 Task: Forward email with the signature Alexandra Wilson with the subject Project update from softage.1@softage.net to softage.6@softage.net with the message I would like to schedule a call to discuss the proposed changes to the contract., select last 2 words, change the font of the message to Georgia and change the font typography to bold and underline Send the email
Action: Mouse moved to (928, 79)
Screenshot: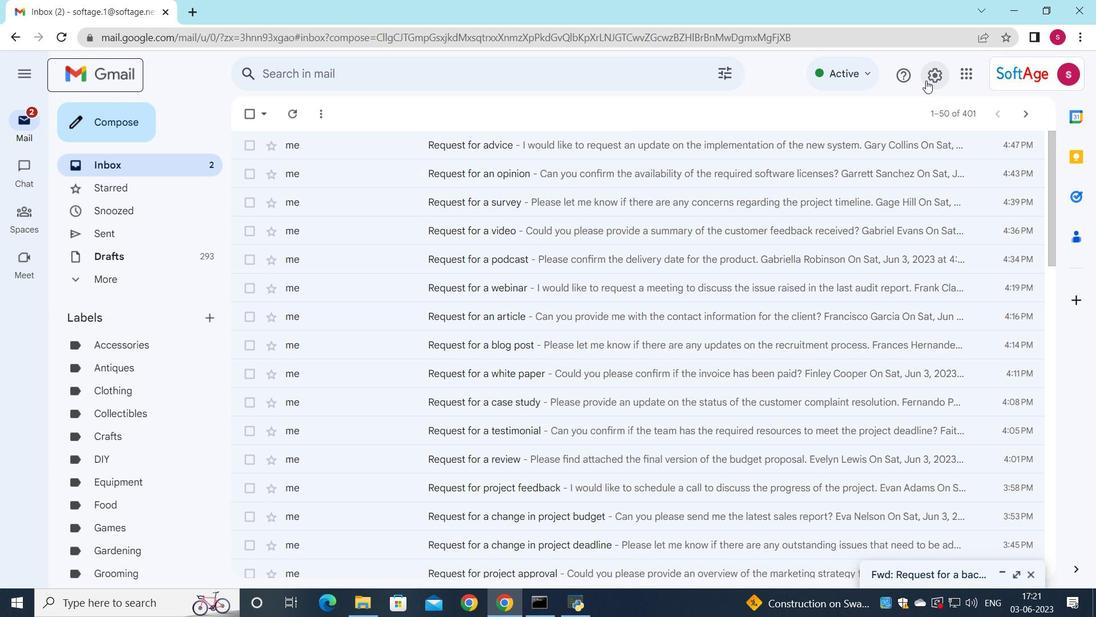 
Action: Mouse pressed left at (928, 79)
Screenshot: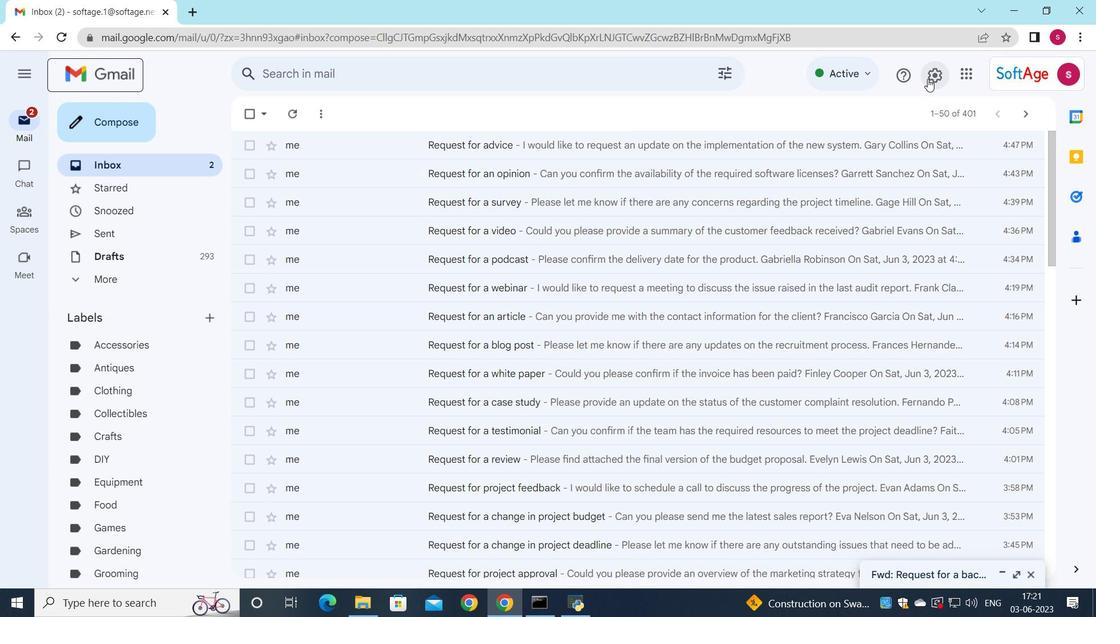 
Action: Mouse moved to (926, 145)
Screenshot: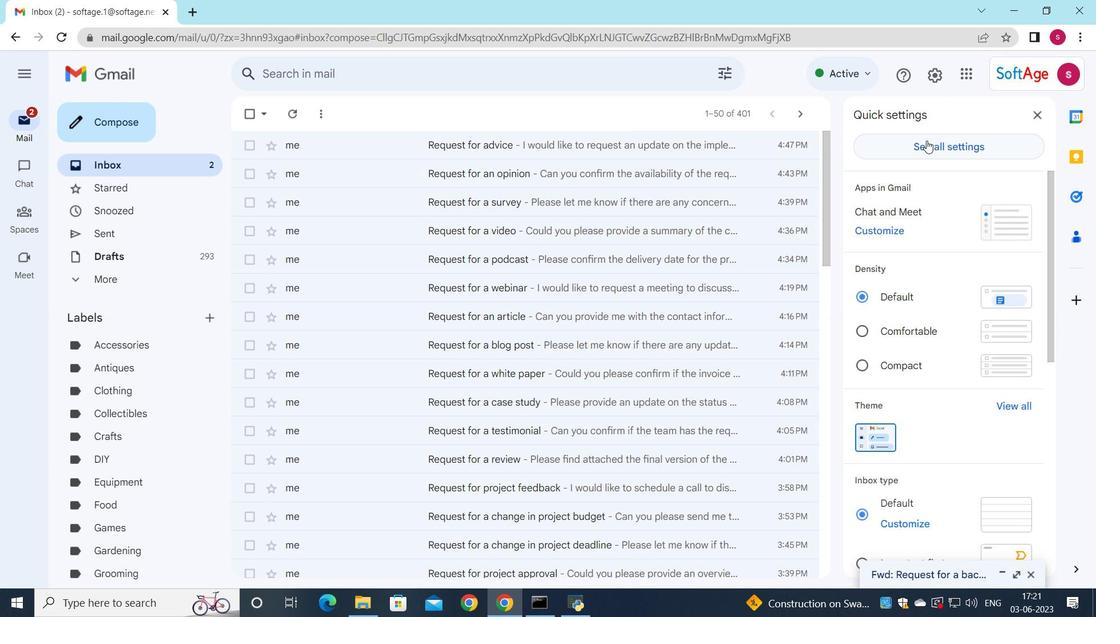 
Action: Mouse pressed left at (926, 145)
Screenshot: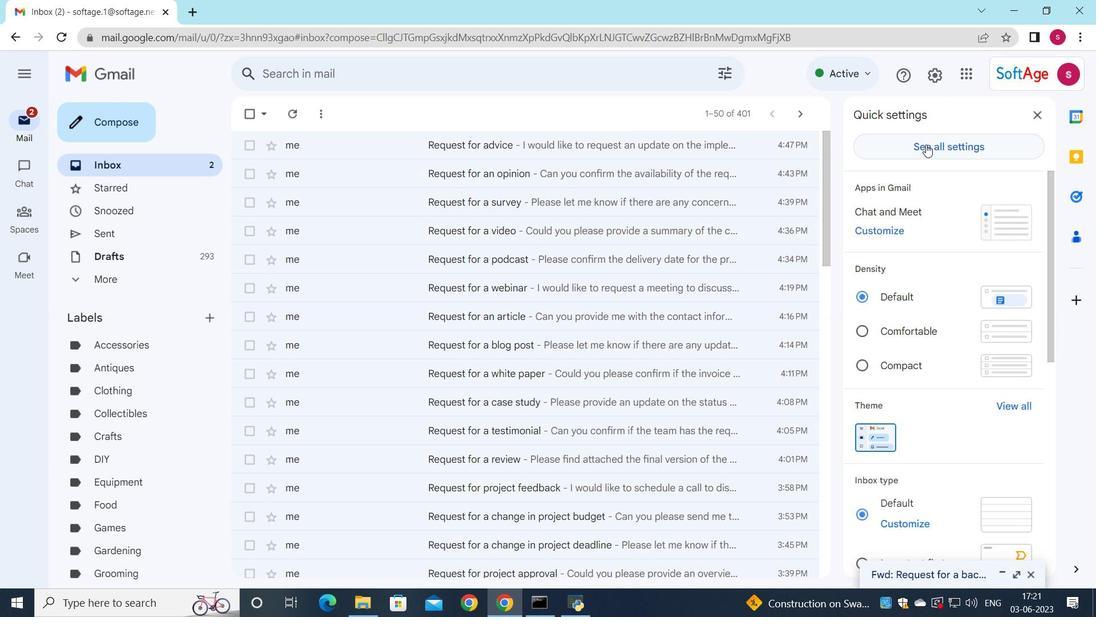 
Action: Mouse moved to (601, 321)
Screenshot: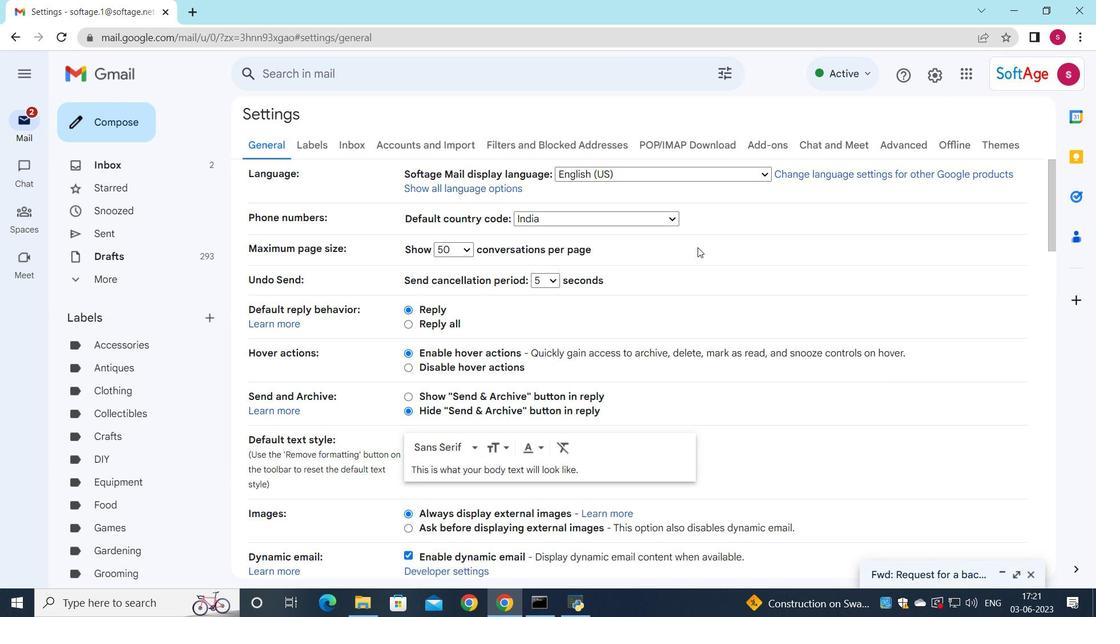 
Action: Mouse scrolled (601, 321) with delta (0, 0)
Screenshot: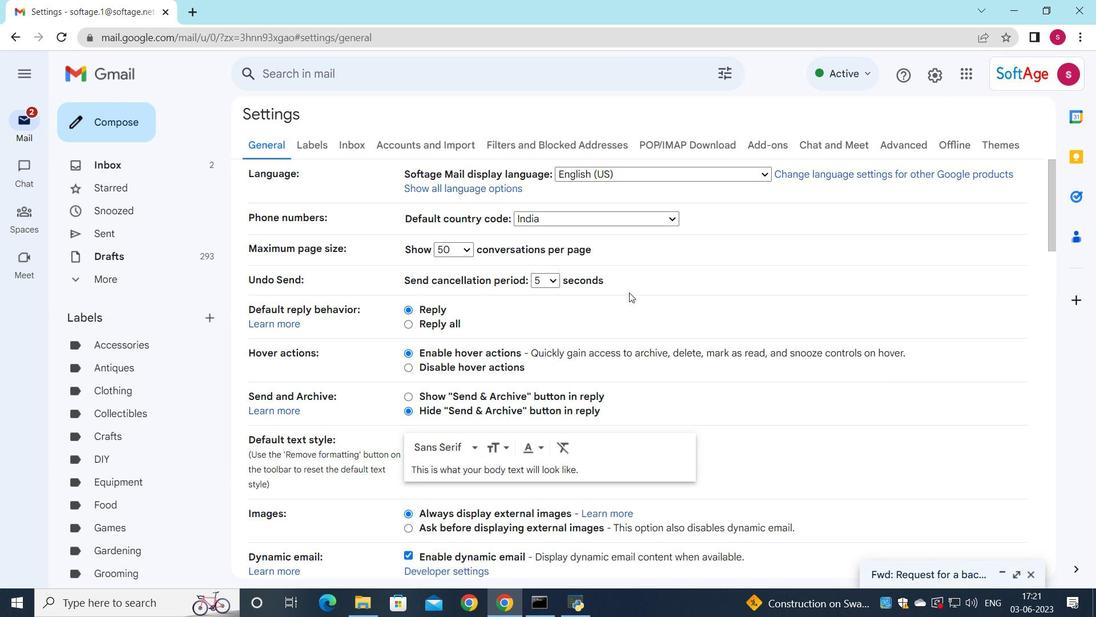 
Action: Mouse moved to (601, 321)
Screenshot: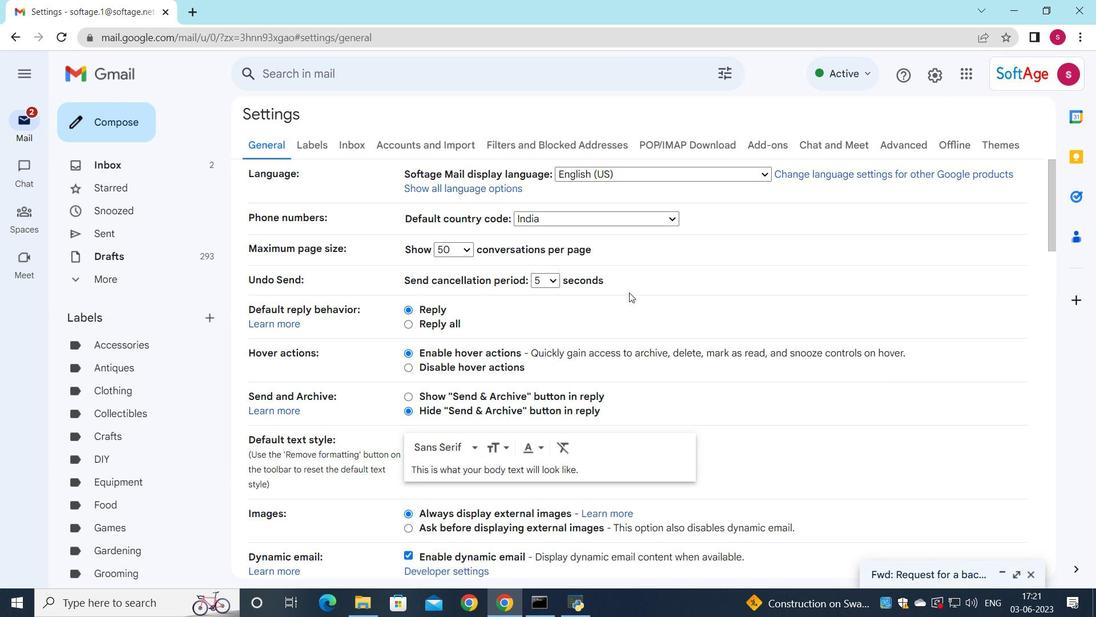 
Action: Mouse scrolled (601, 321) with delta (0, 0)
Screenshot: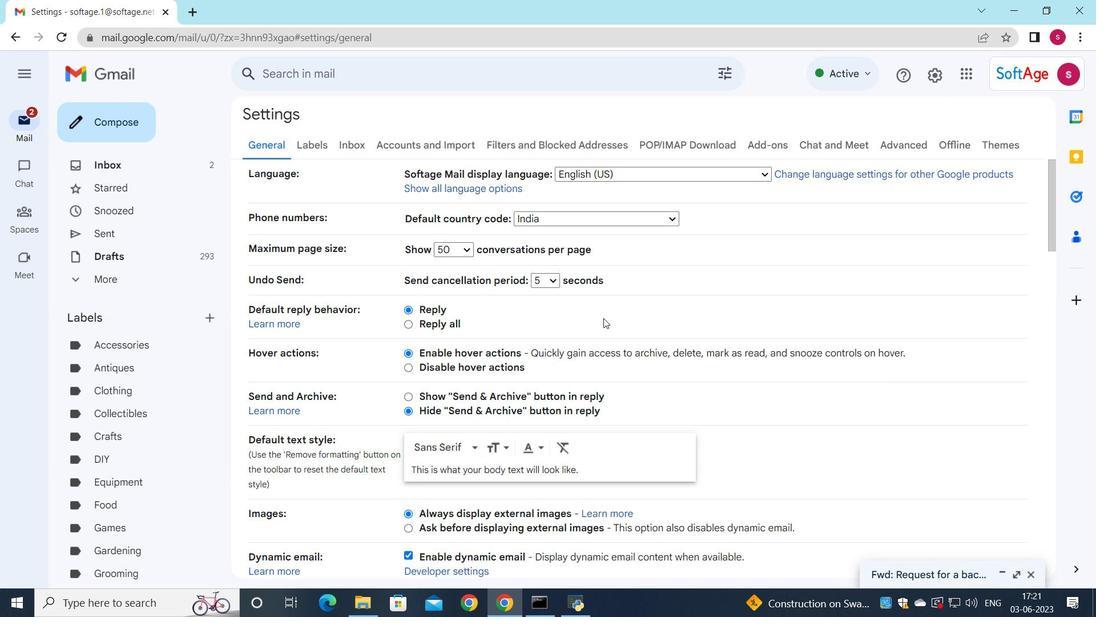 
Action: Mouse scrolled (601, 321) with delta (0, 0)
Screenshot: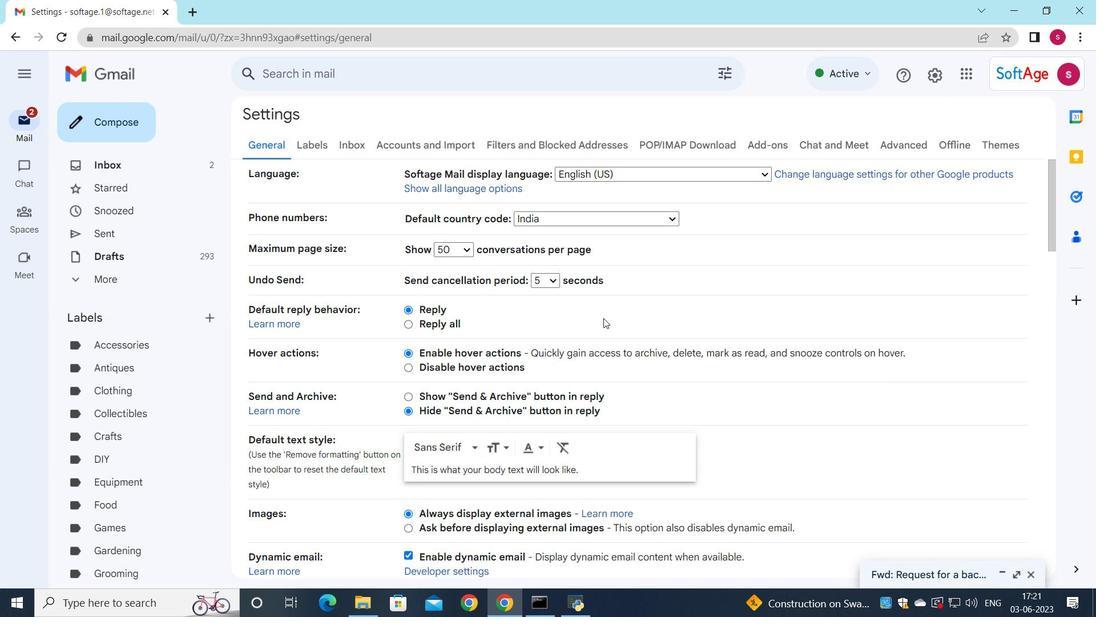 
Action: Mouse moved to (582, 321)
Screenshot: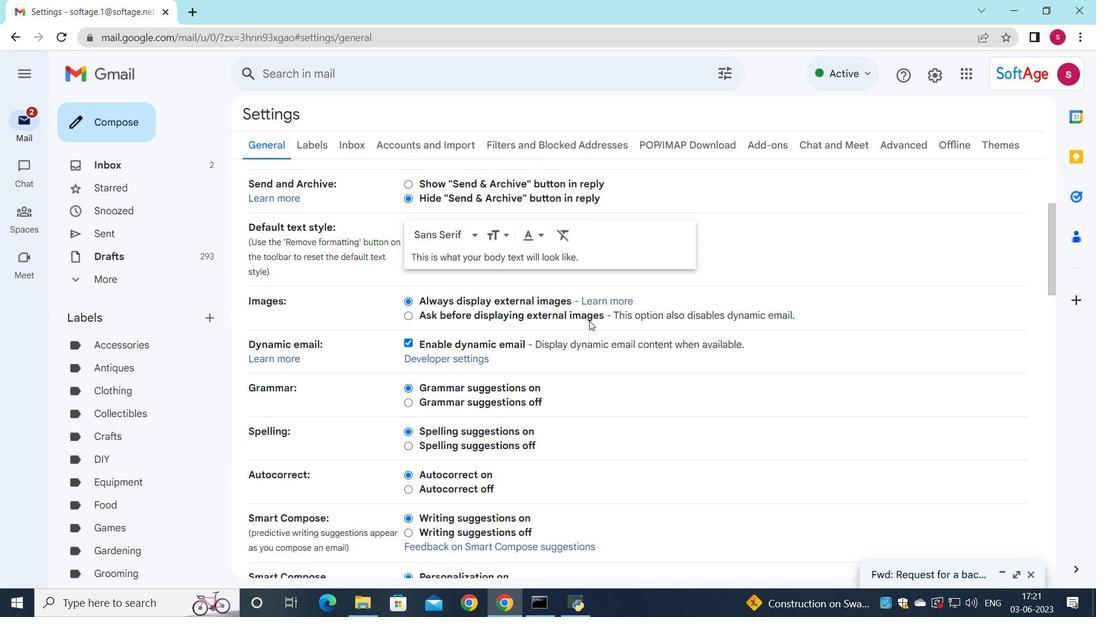 
Action: Mouse scrolled (582, 321) with delta (0, 0)
Screenshot: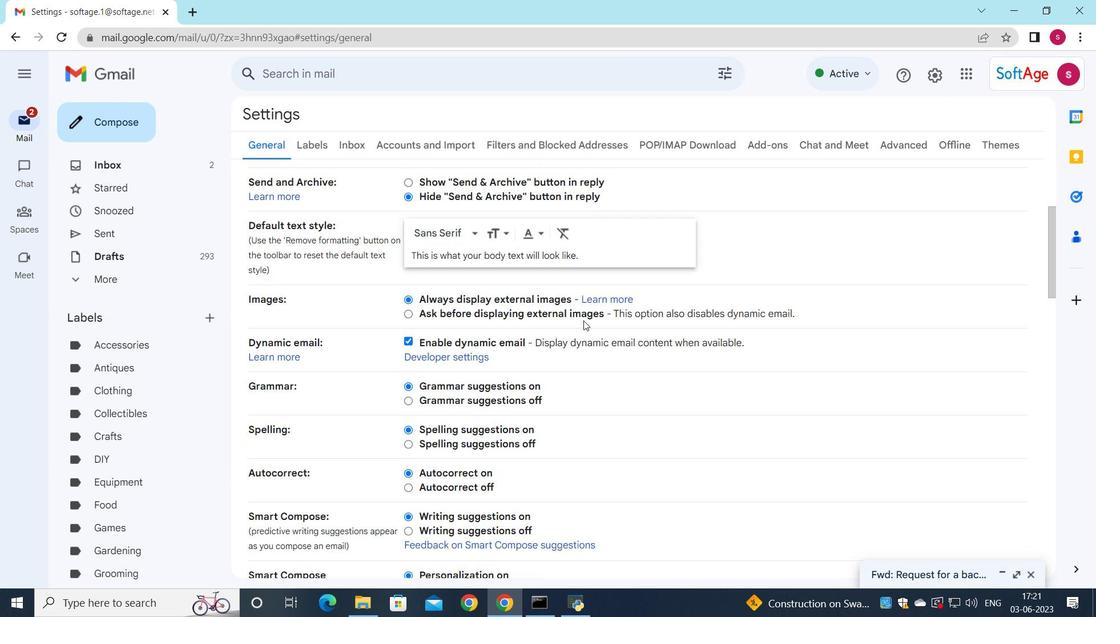
Action: Mouse moved to (582, 321)
Screenshot: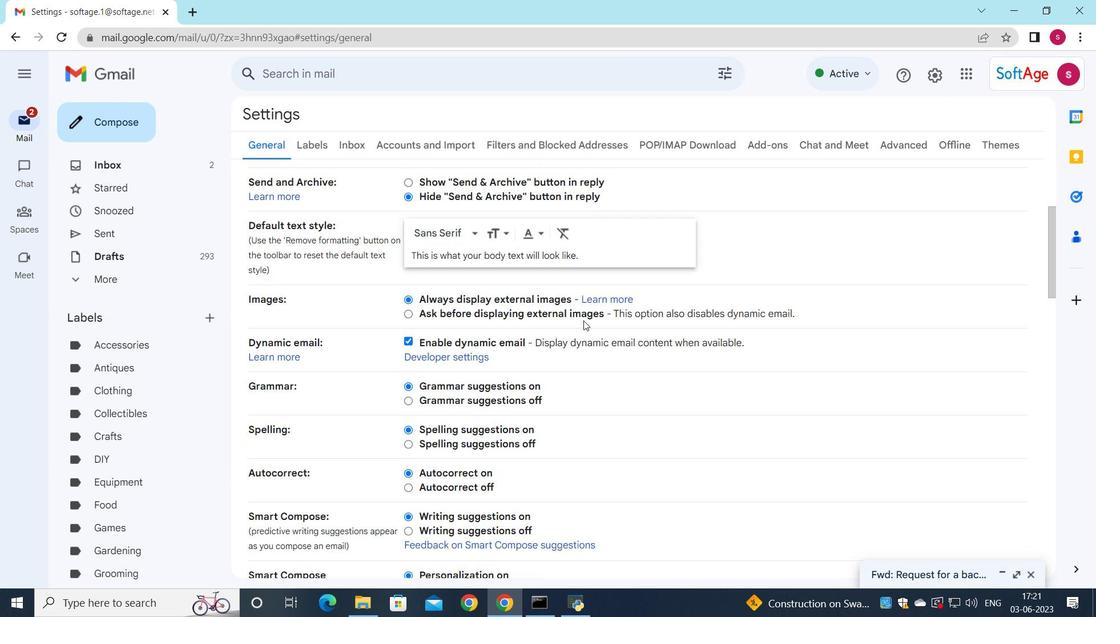 
Action: Mouse scrolled (582, 321) with delta (0, 0)
Screenshot: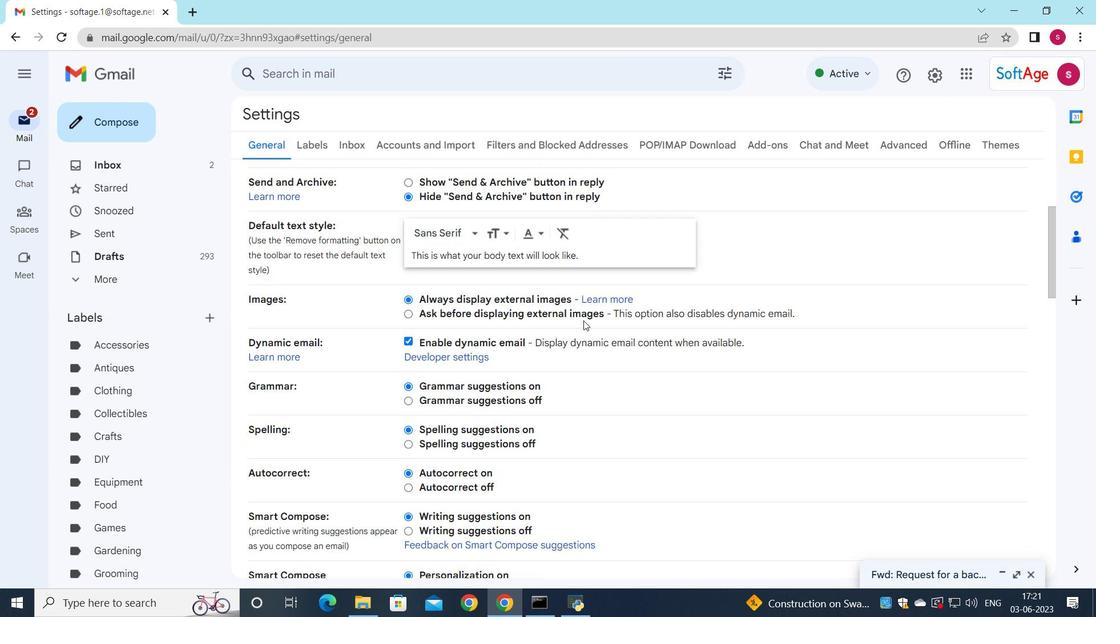 
Action: Mouse moved to (582, 322)
Screenshot: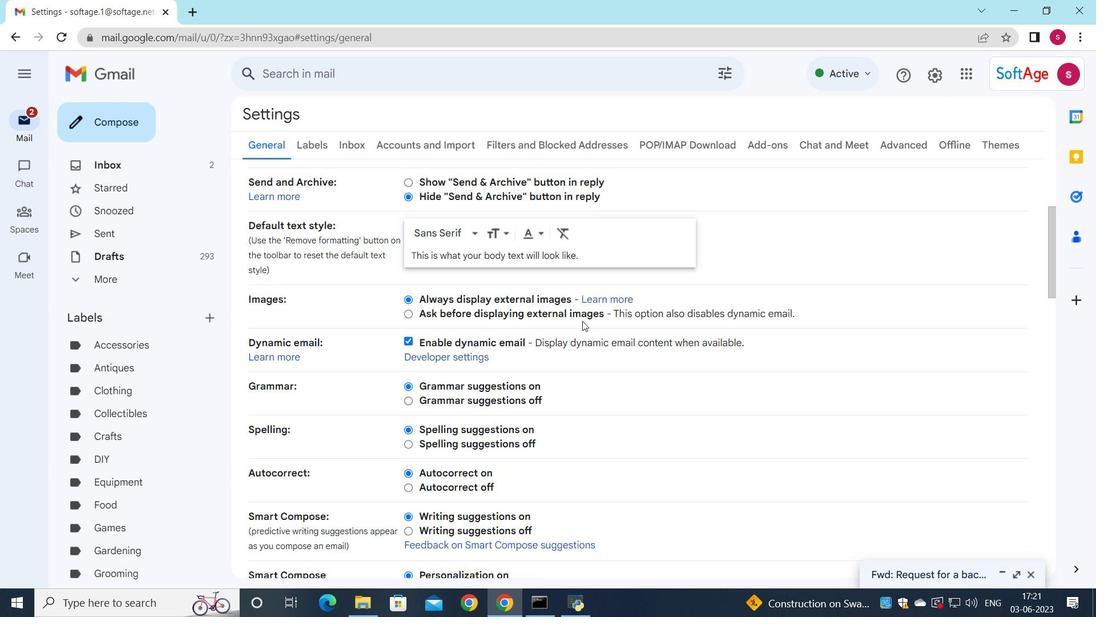 
Action: Mouse scrolled (582, 321) with delta (0, 0)
Screenshot: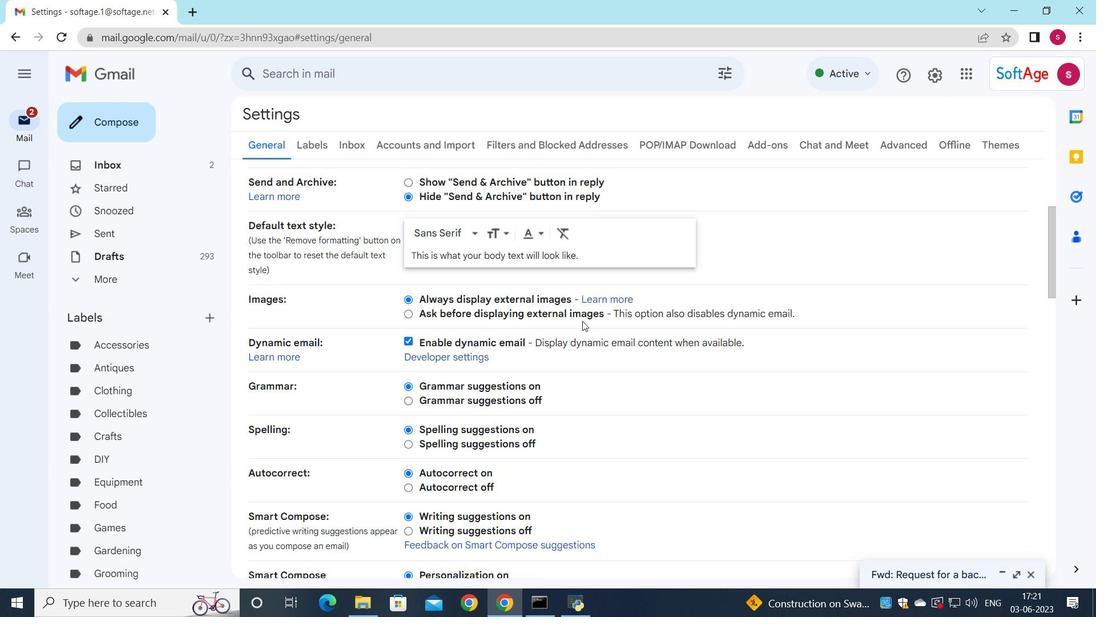 
Action: Mouse moved to (577, 329)
Screenshot: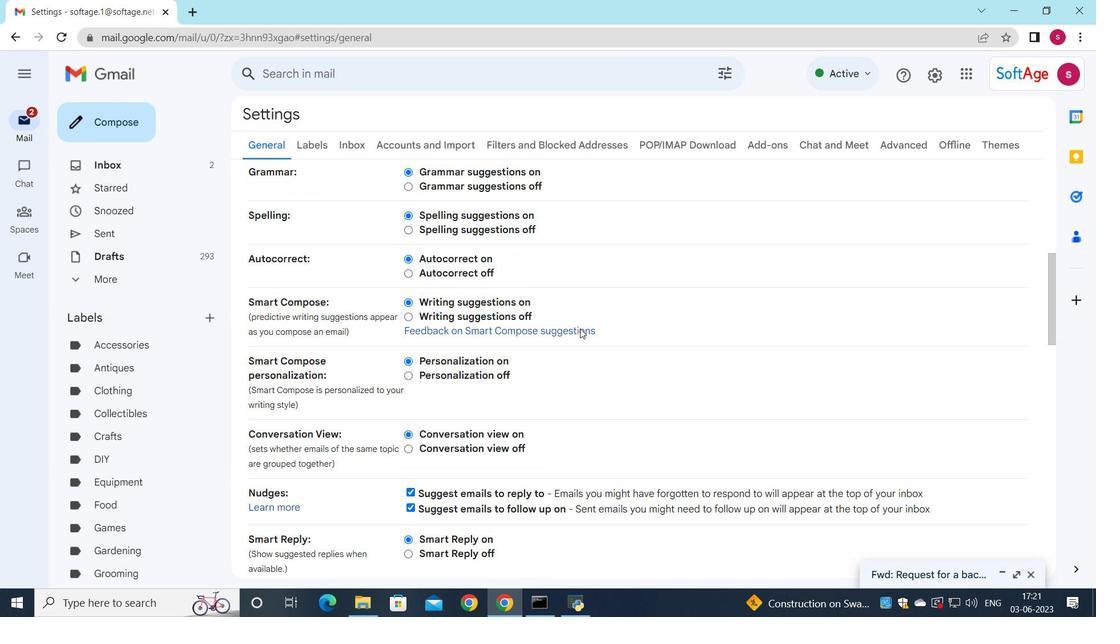 
Action: Mouse scrolled (577, 328) with delta (0, 0)
Screenshot: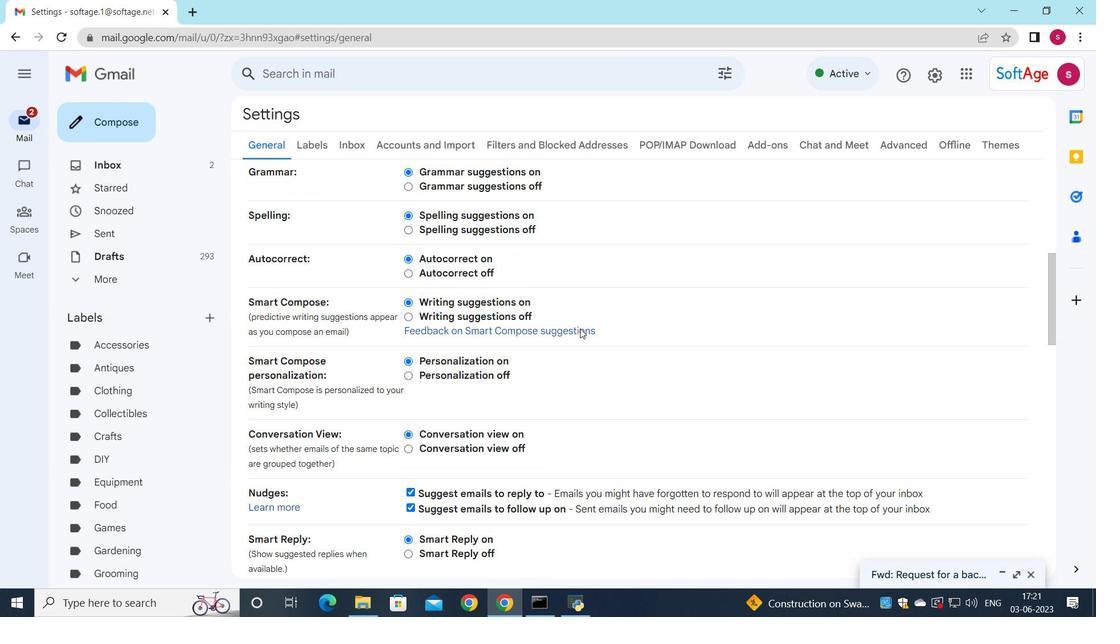 
Action: Mouse scrolled (577, 328) with delta (0, 0)
Screenshot: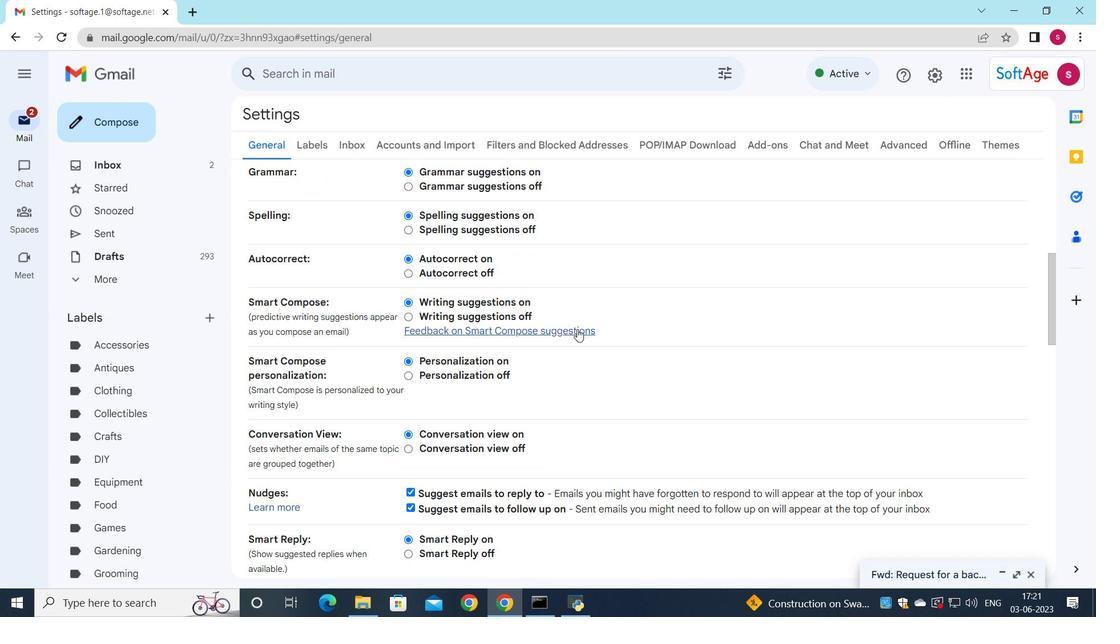 
Action: Mouse scrolled (577, 328) with delta (0, 0)
Screenshot: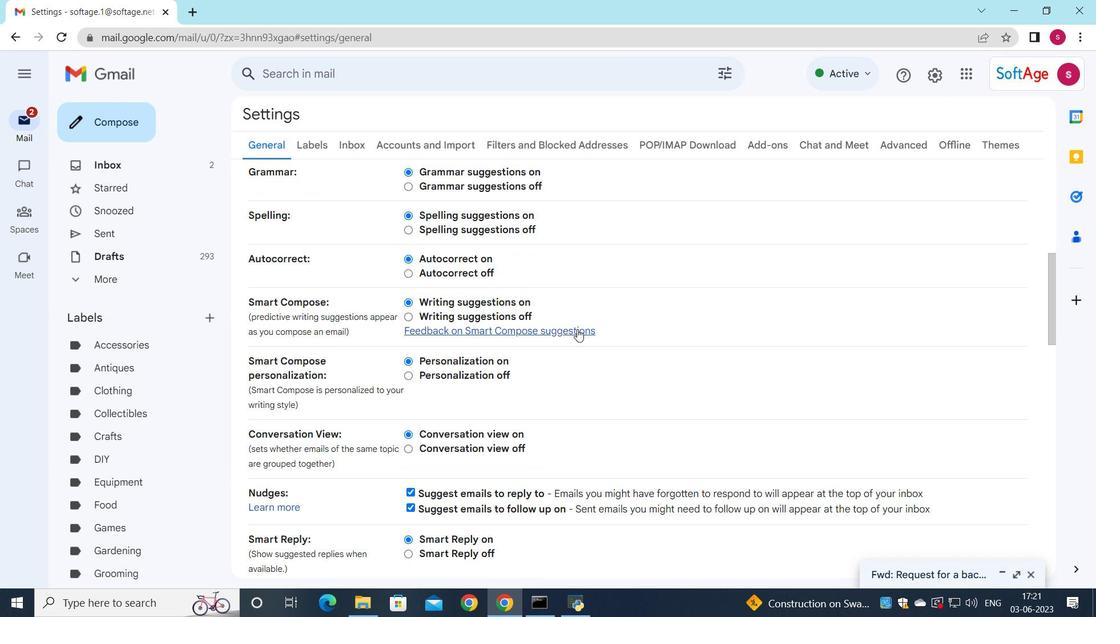 
Action: Mouse moved to (577, 329)
Screenshot: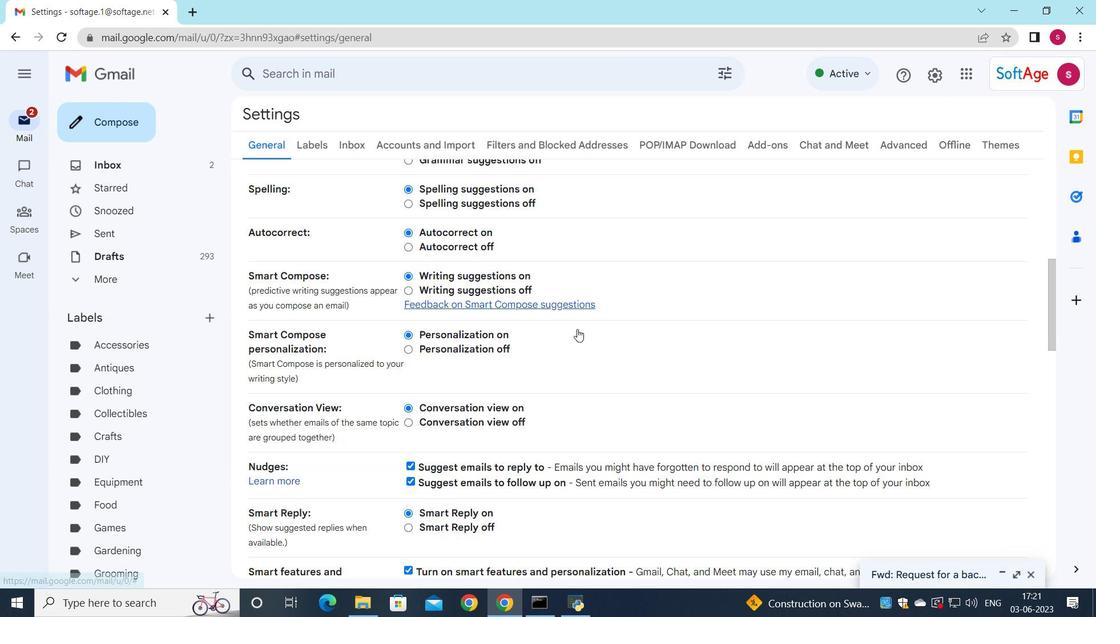 
Action: Mouse scrolled (577, 328) with delta (0, 0)
Screenshot: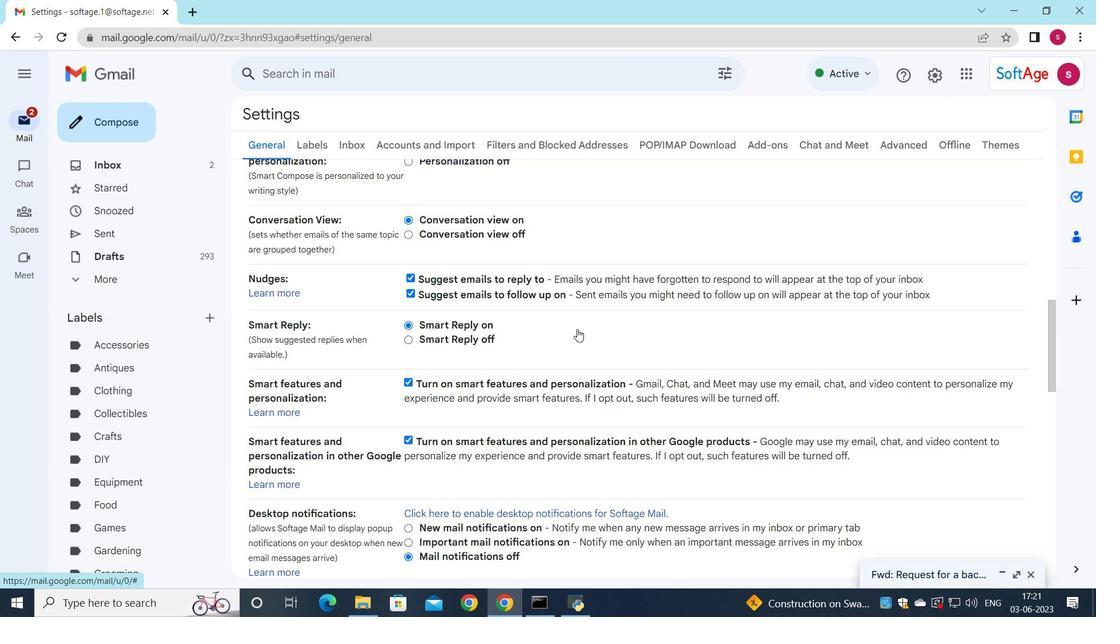 
Action: Mouse scrolled (577, 328) with delta (0, 0)
Screenshot: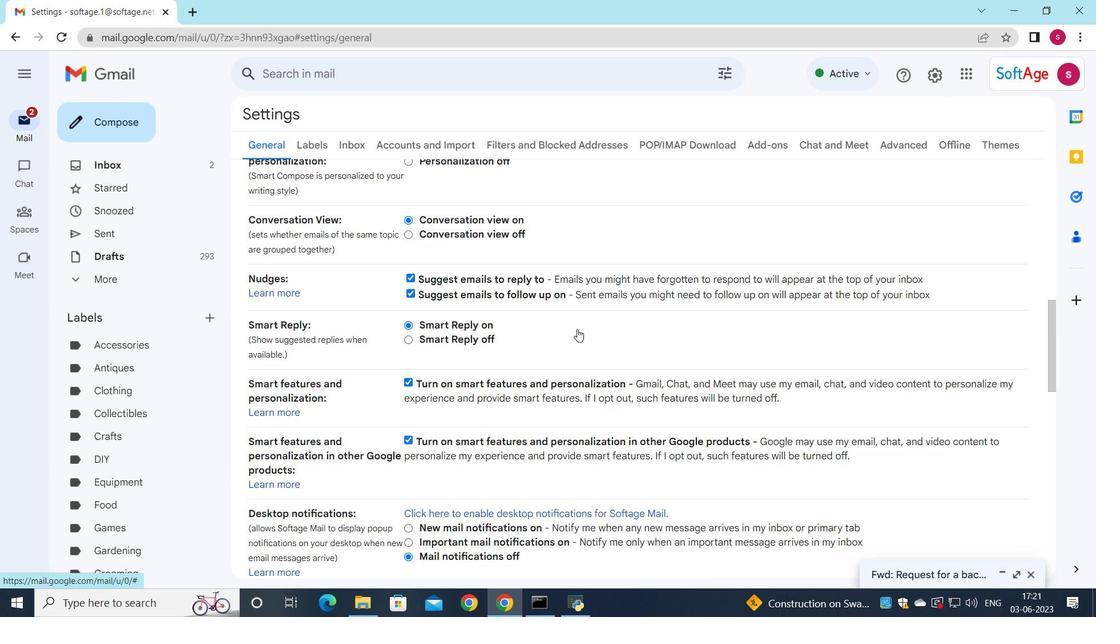 
Action: Mouse scrolled (577, 328) with delta (0, 0)
Screenshot: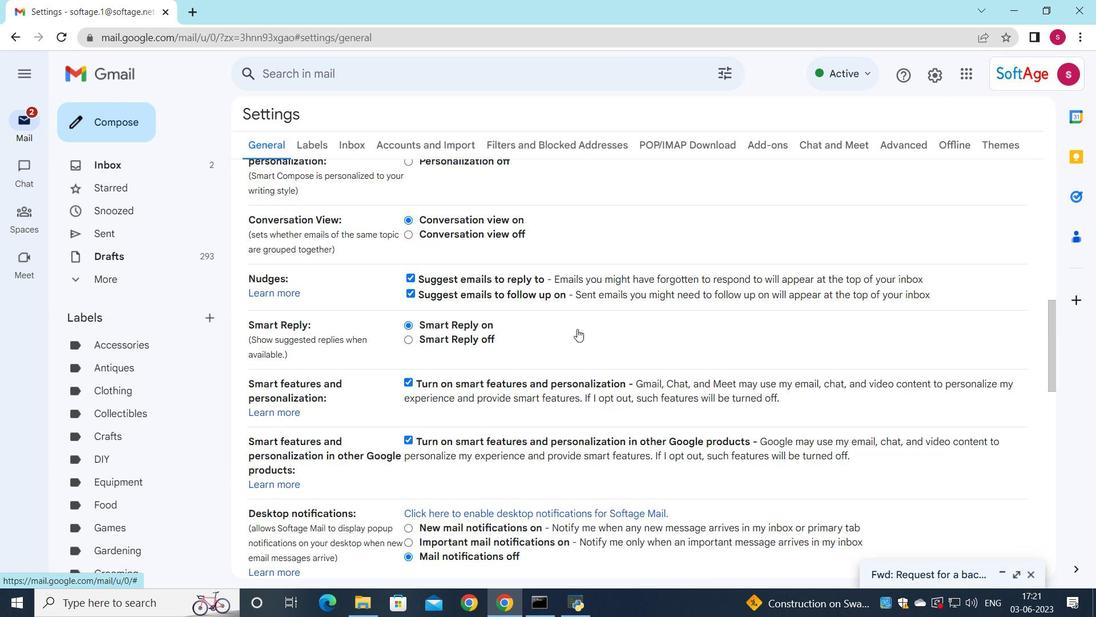 
Action: Mouse moved to (577, 329)
Screenshot: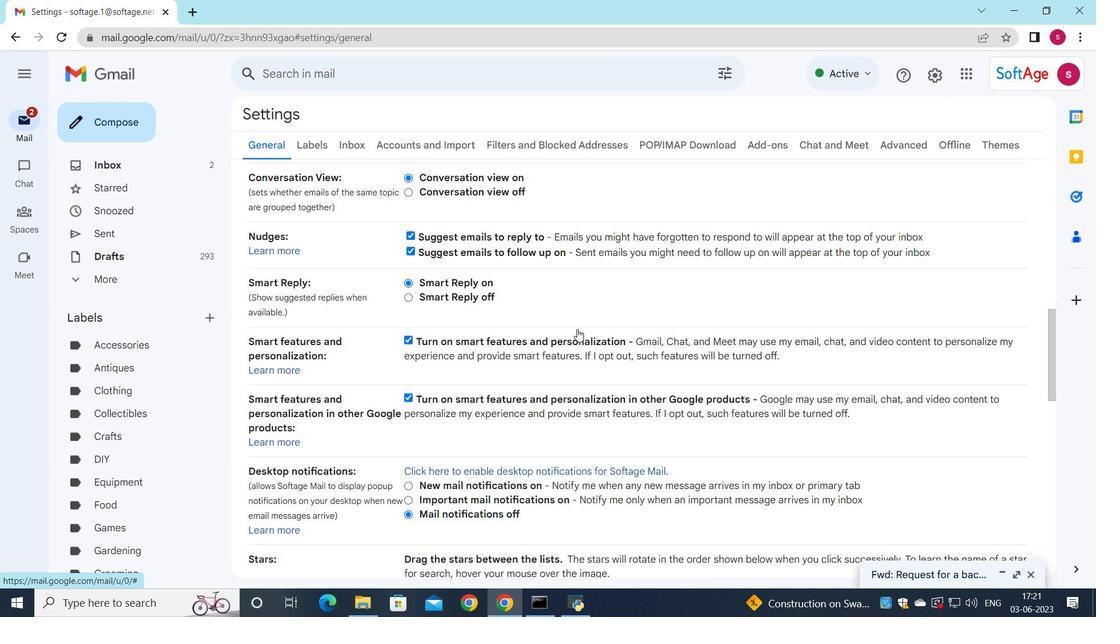 
Action: Mouse scrolled (577, 328) with delta (0, 0)
Screenshot: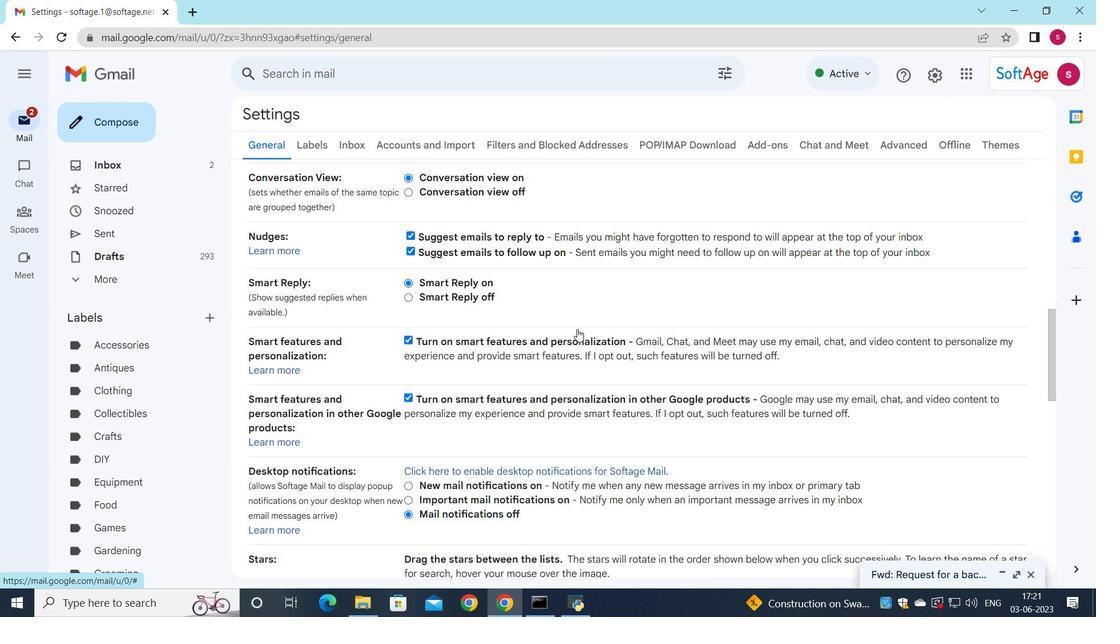 
Action: Mouse moved to (575, 330)
Screenshot: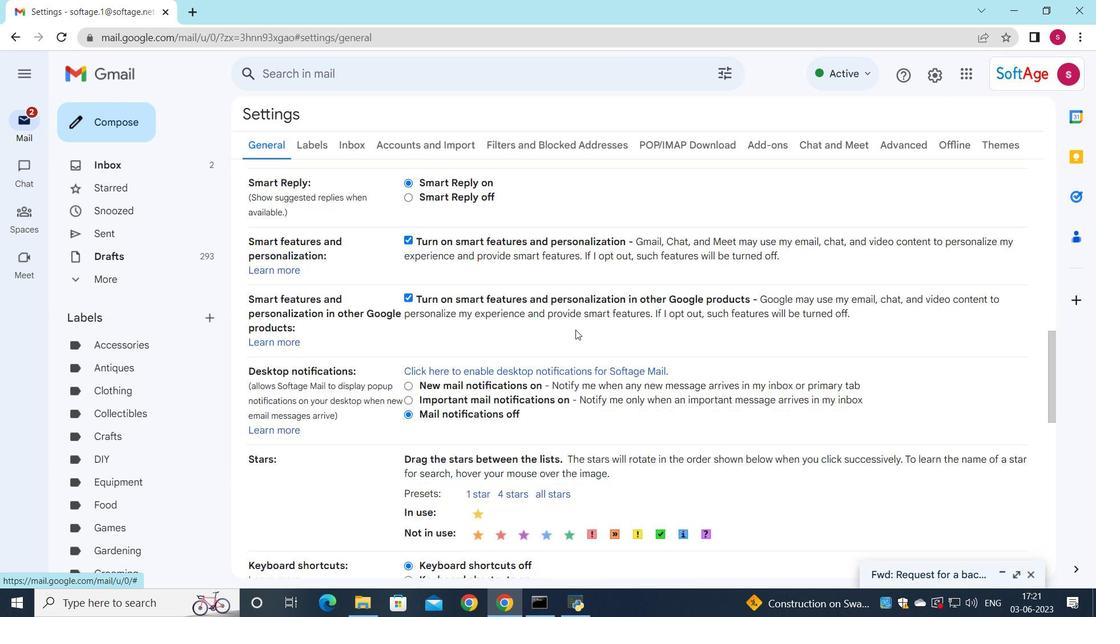 
Action: Mouse scrolled (575, 329) with delta (0, 0)
Screenshot: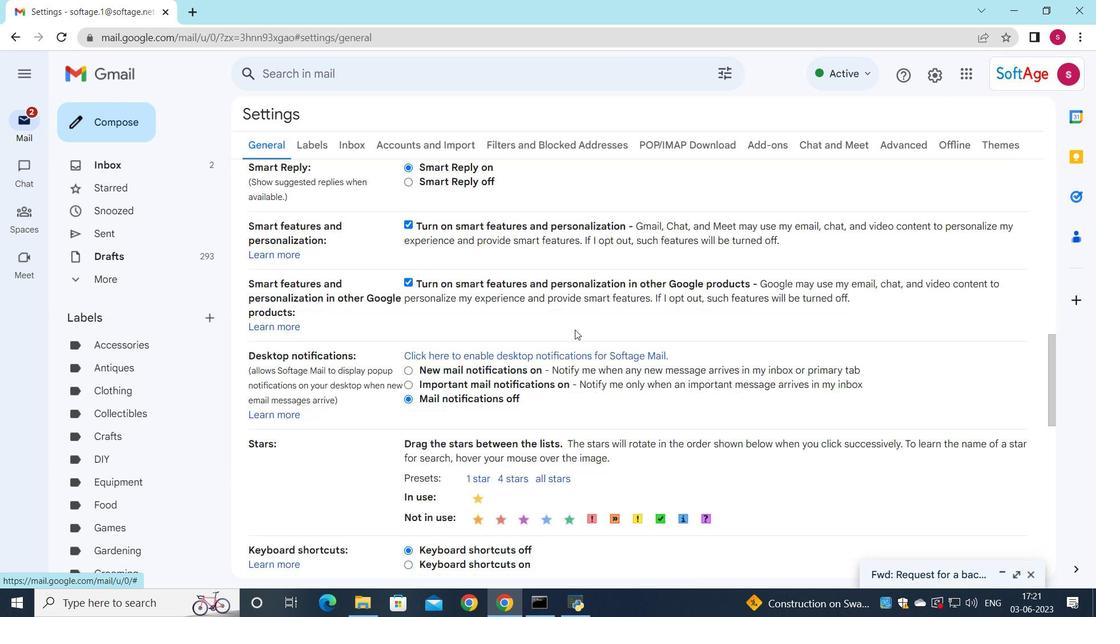 
Action: Mouse scrolled (575, 329) with delta (0, 0)
Screenshot: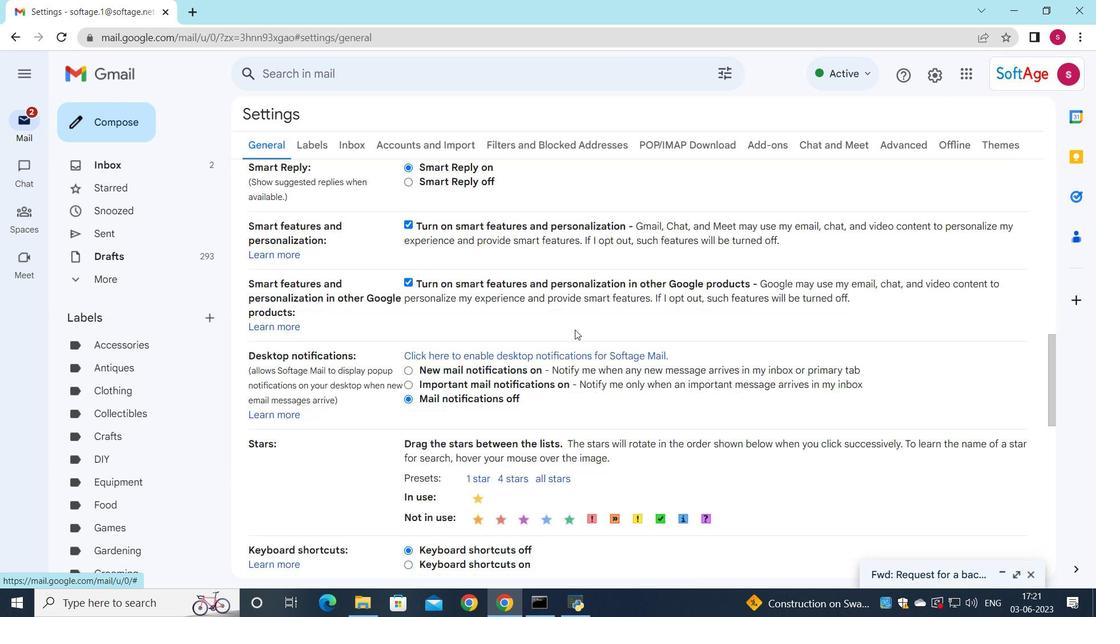 
Action: Mouse scrolled (575, 329) with delta (0, 0)
Screenshot: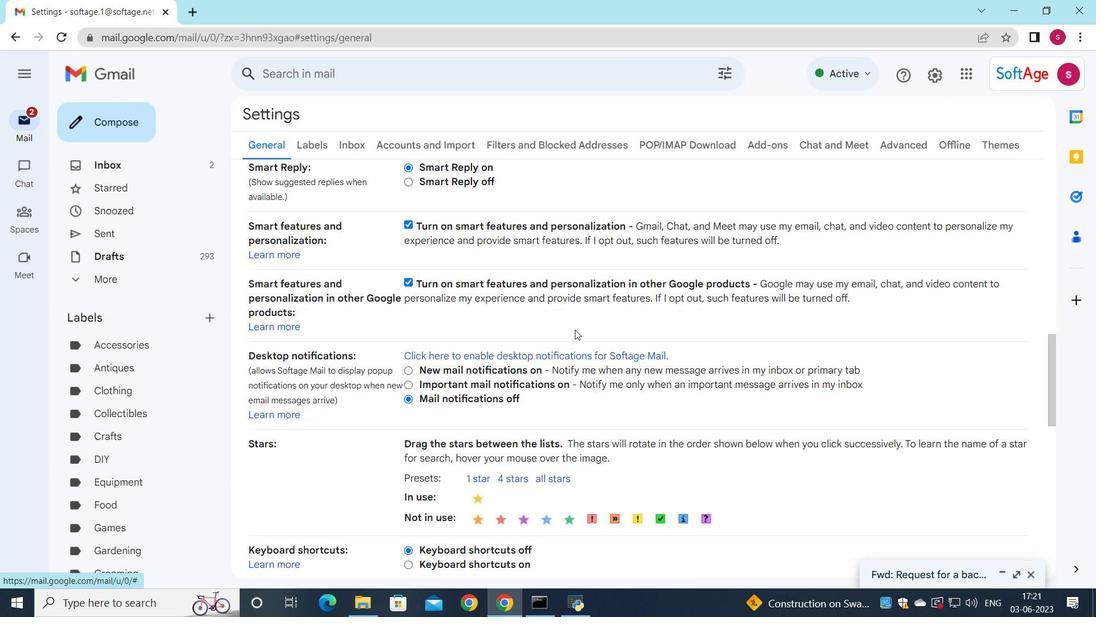 
Action: Mouse moved to (450, 415)
Screenshot: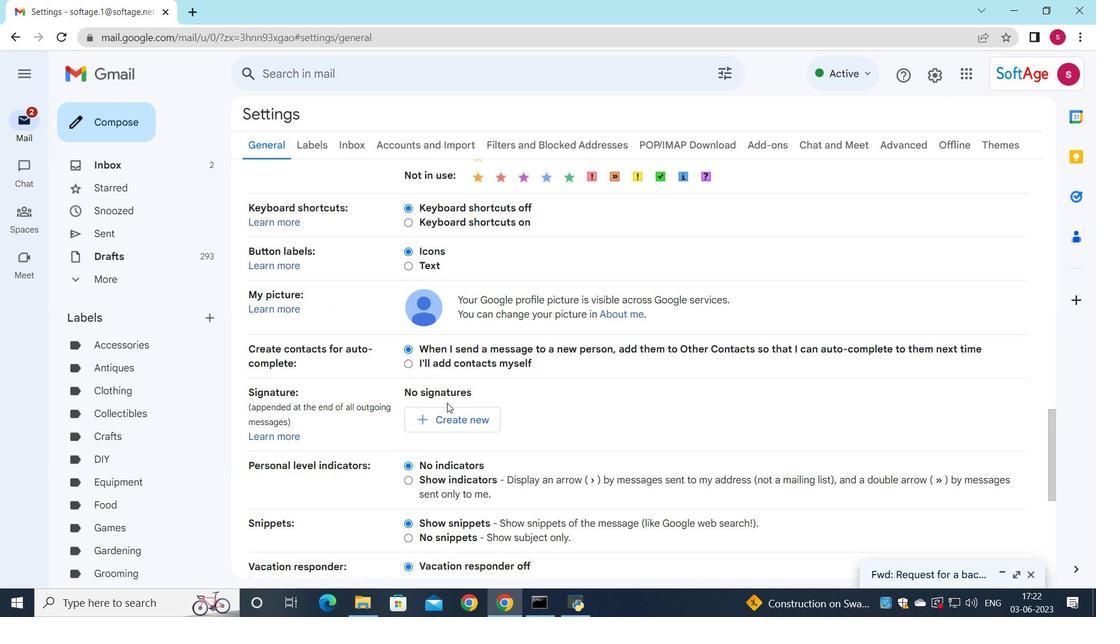 
Action: Mouse pressed left at (450, 415)
Screenshot: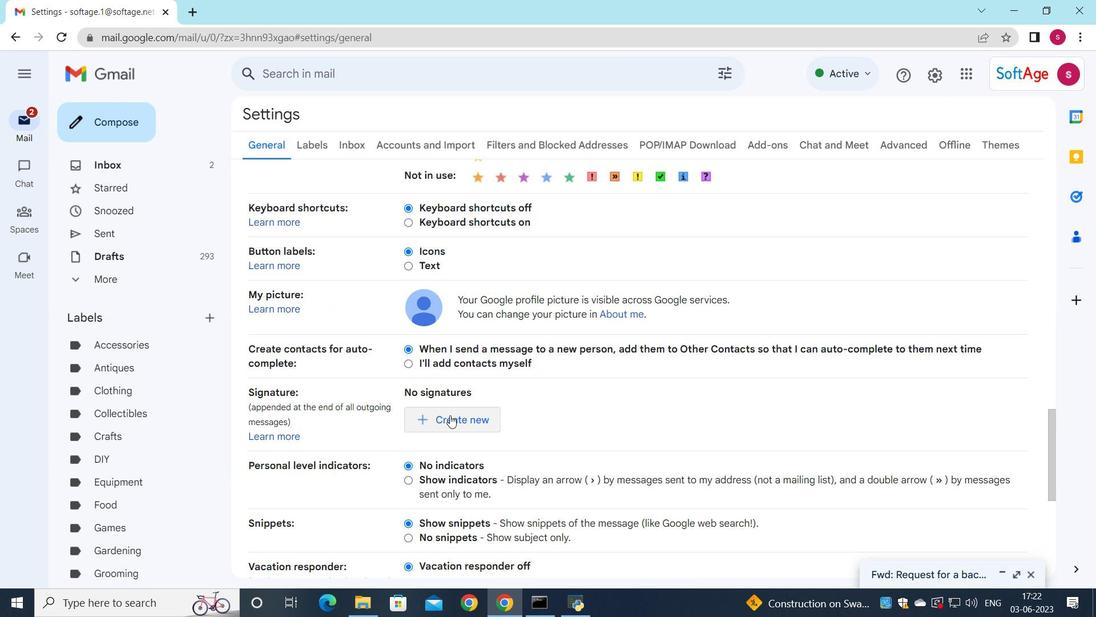 
Action: Mouse moved to (469, 402)
Screenshot: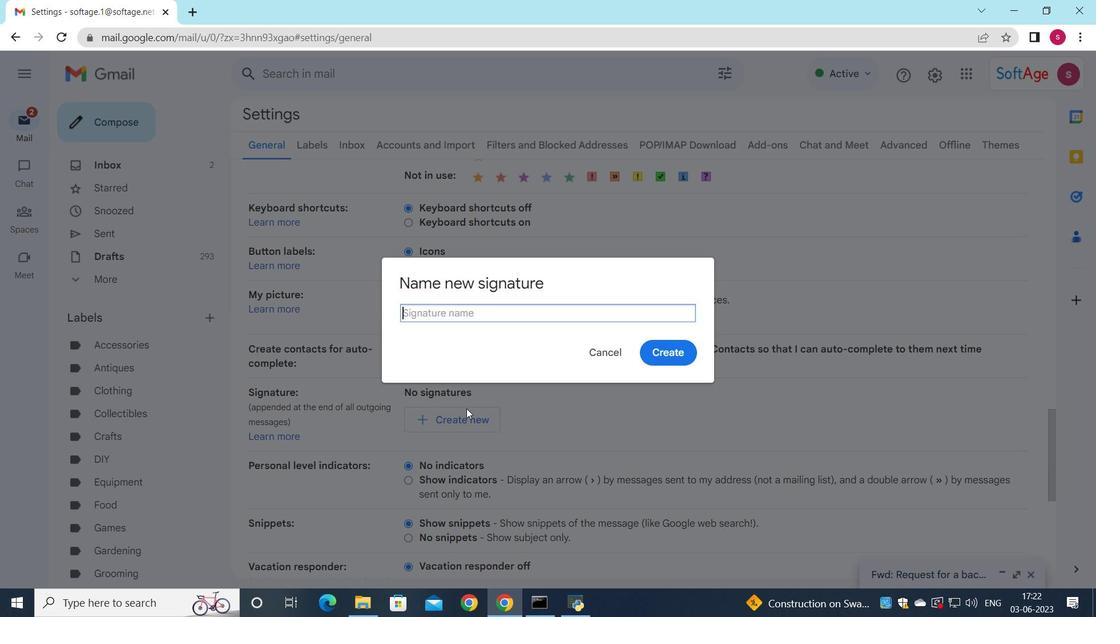 
Action: Key pressed <Key.shift>Alexandra<Key.space><Key.shift>Wilson
Screenshot: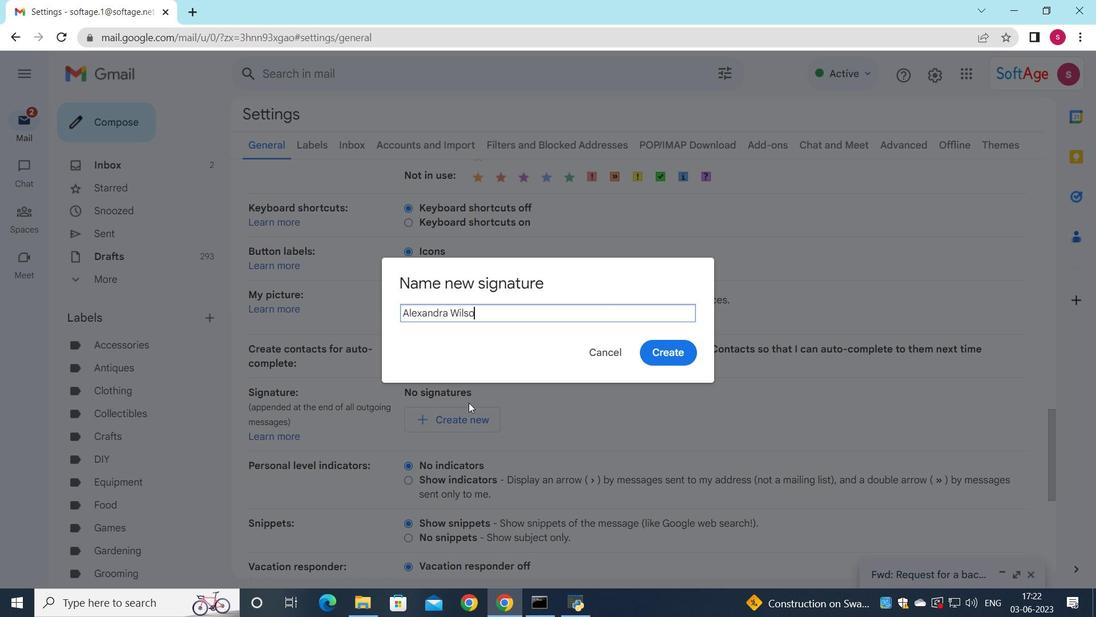 
Action: Mouse moved to (651, 345)
Screenshot: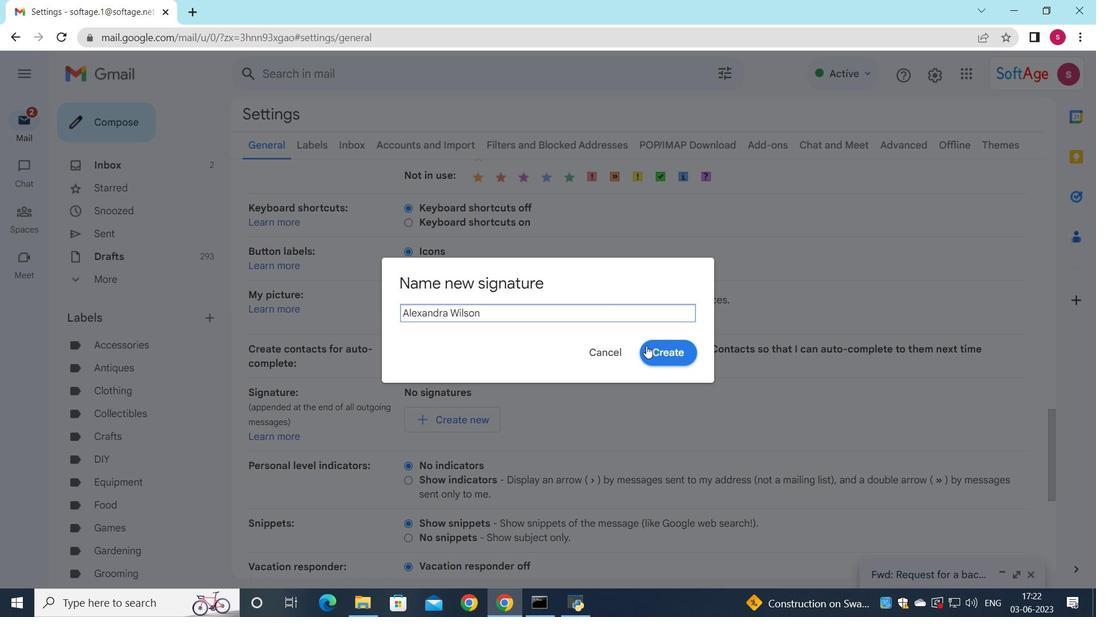 
Action: Mouse pressed left at (651, 345)
Screenshot: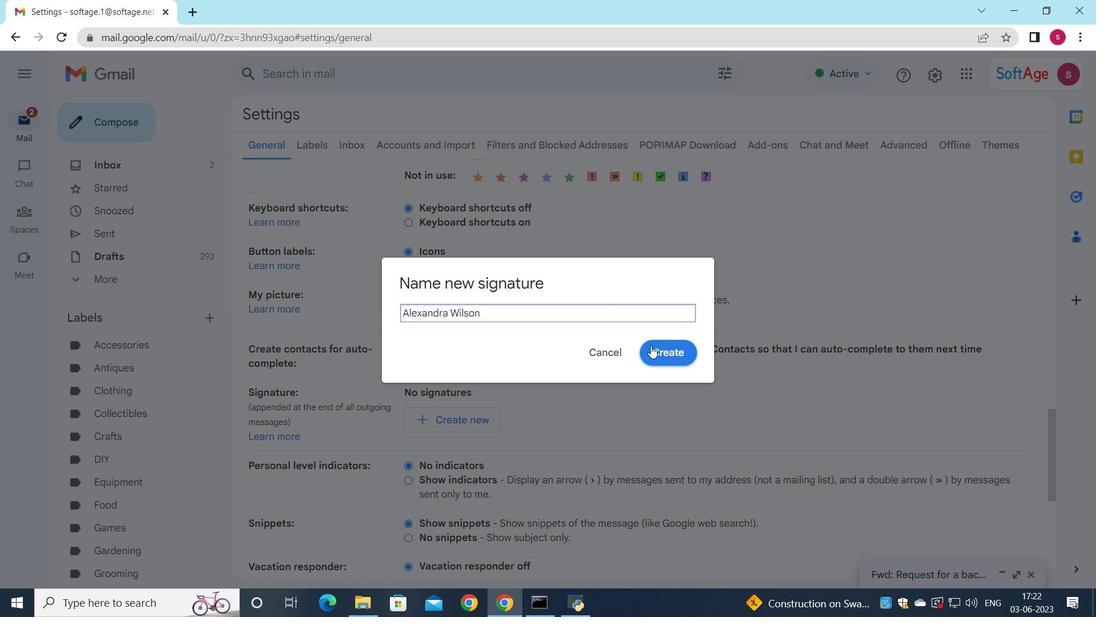
Action: Mouse moved to (611, 423)
Screenshot: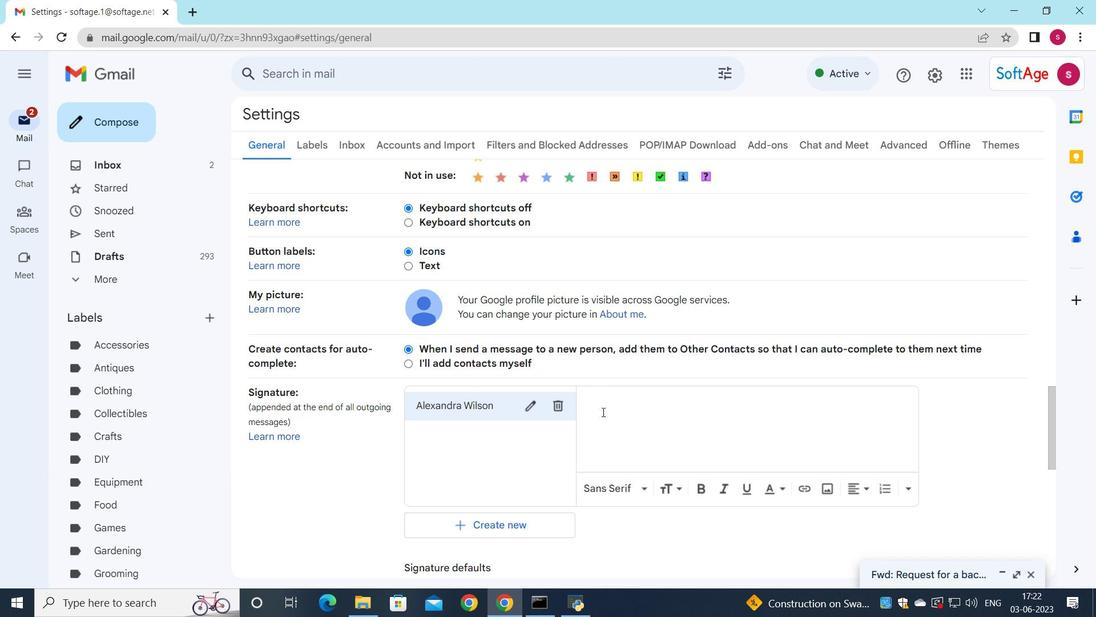 
Action: Mouse pressed left at (611, 423)
Screenshot: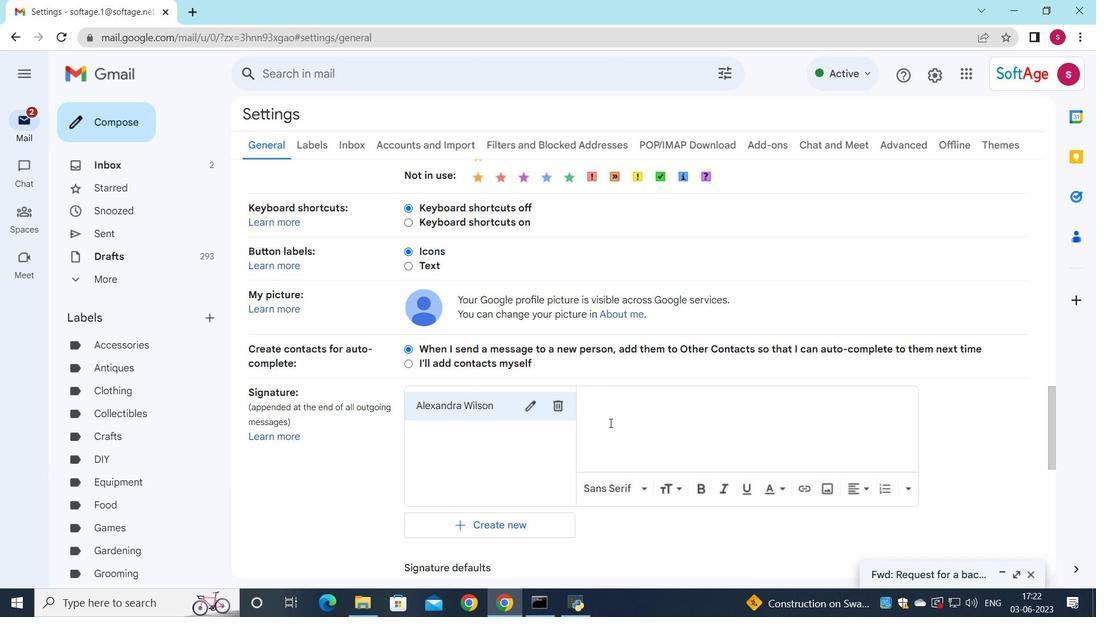 
Action: Key pressed <Key.shift>Alexandra<Key.space><Key.shift><Key.shift><Key.shift>Wilson
Screenshot: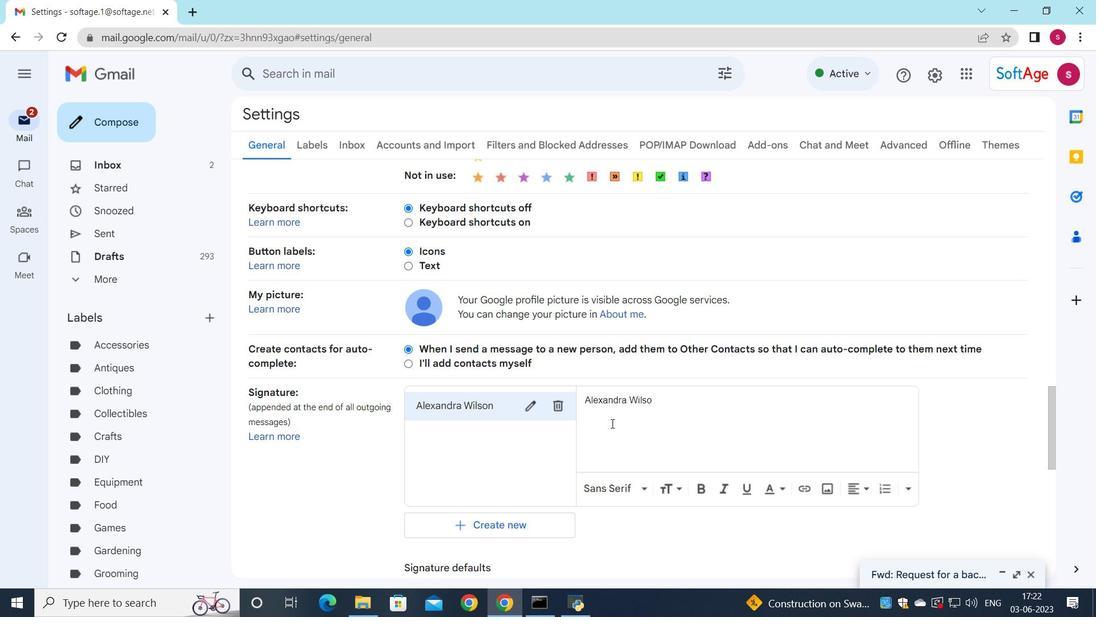 
Action: Mouse moved to (643, 433)
Screenshot: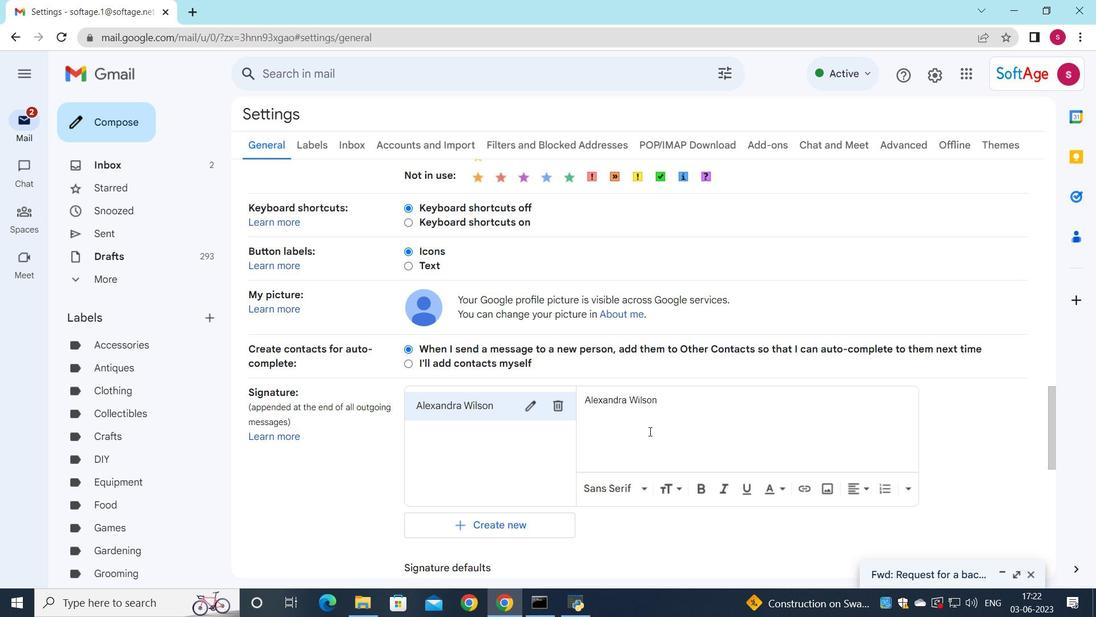 
Action: Mouse scrolled (643, 432) with delta (0, 0)
Screenshot: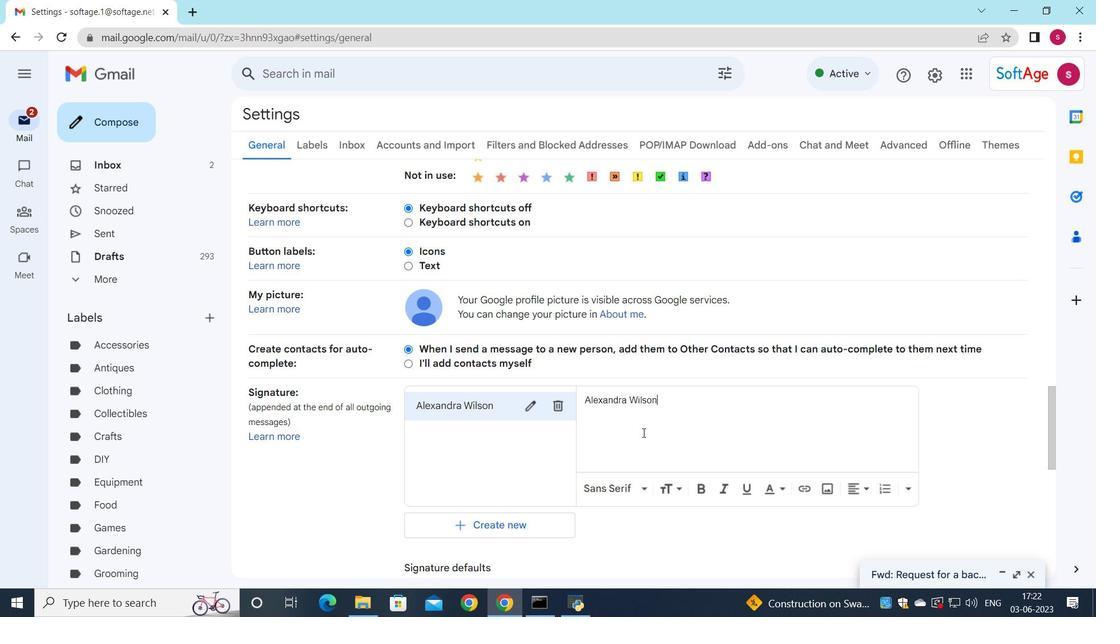
Action: Mouse scrolled (643, 432) with delta (0, 0)
Screenshot: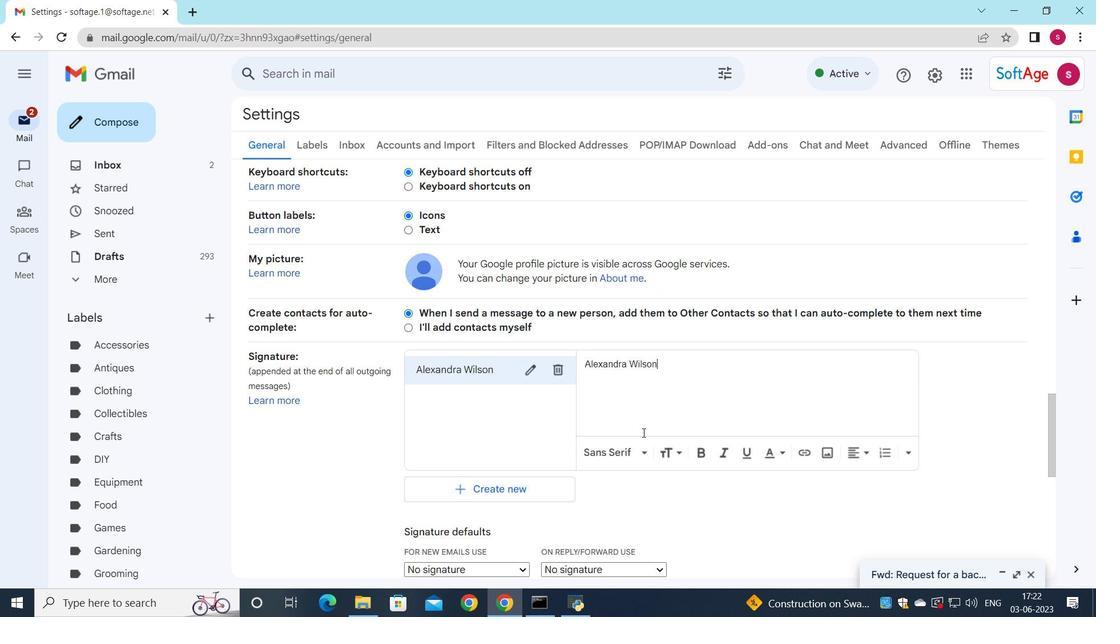
Action: Mouse moved to (526, 458)
Screenshot: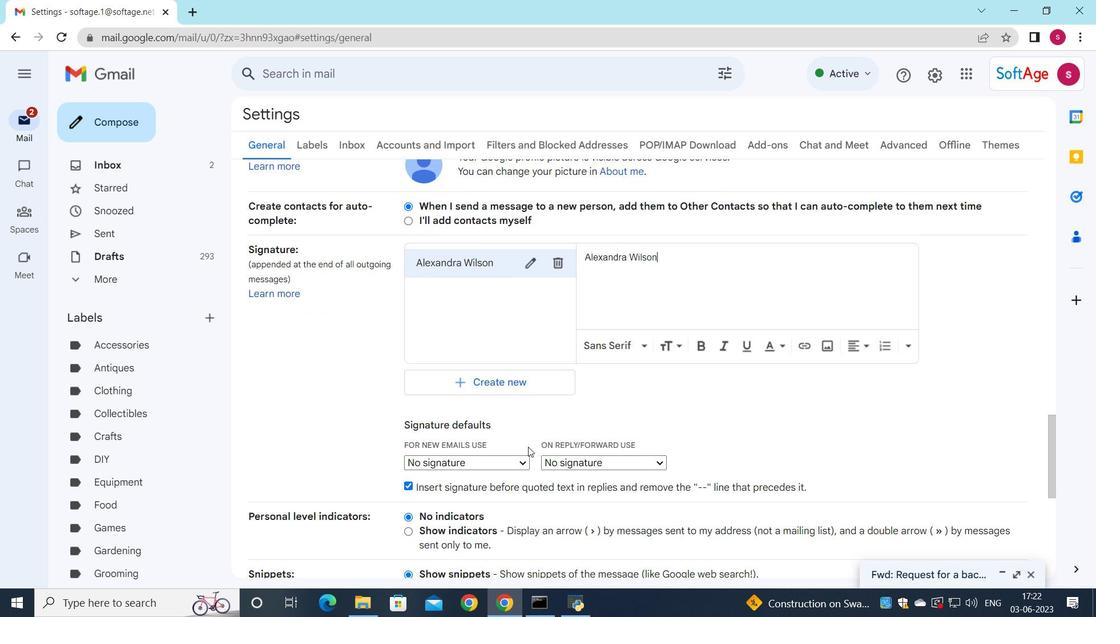 
Action: Mouse pressed left at (526, 458)
Screenshot: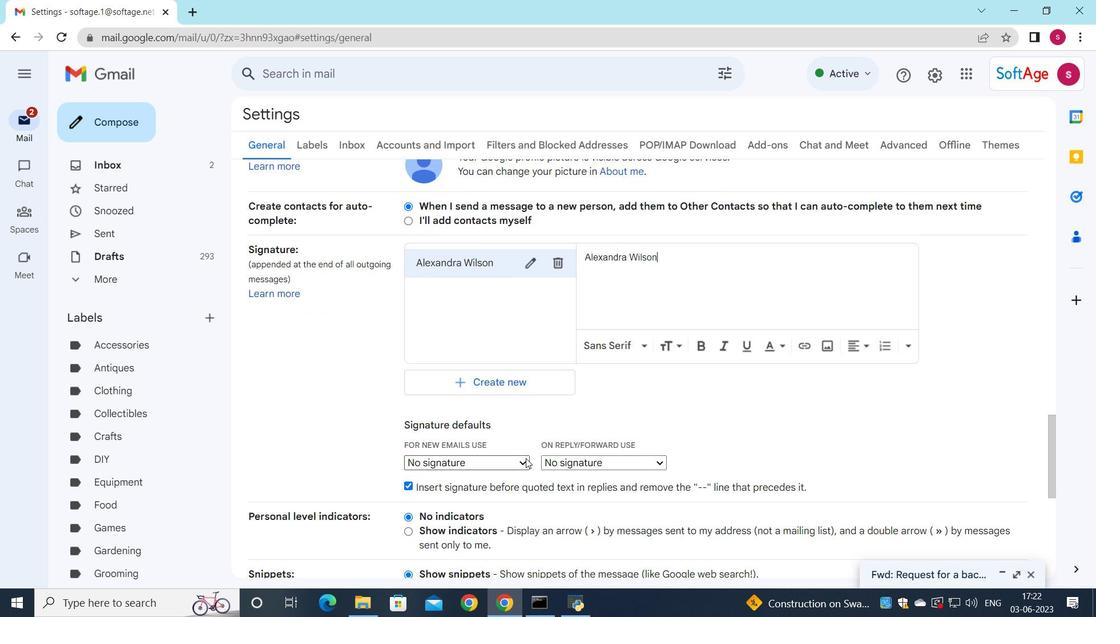 
Action: Mouse moved to (501, 486)
Screenshot: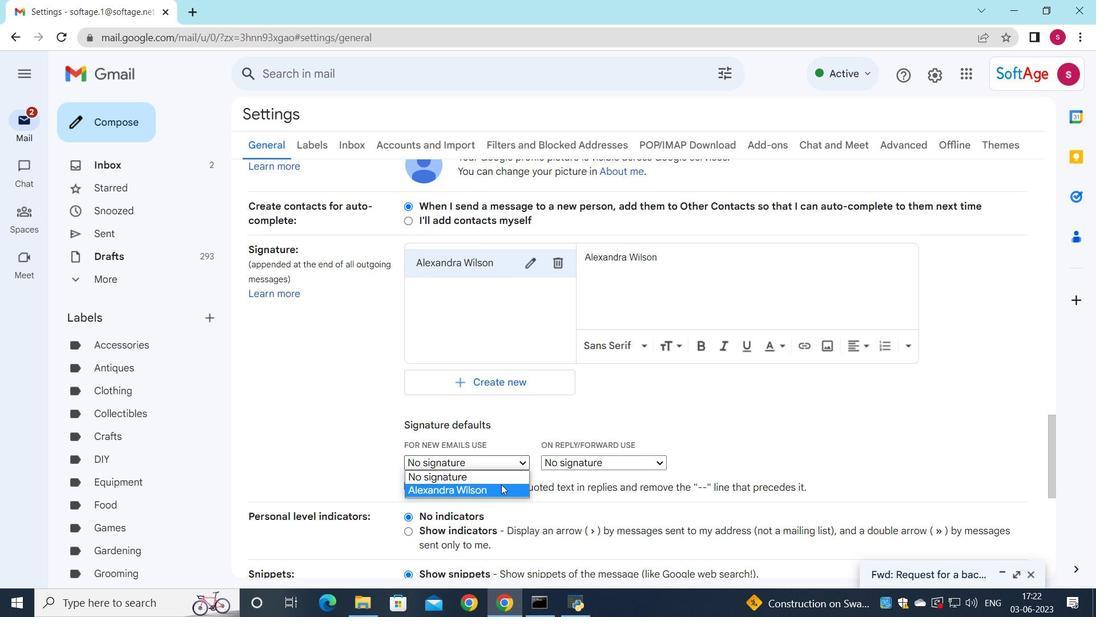 
Action: Mouse pressed left at (501, 486)
Screenshot: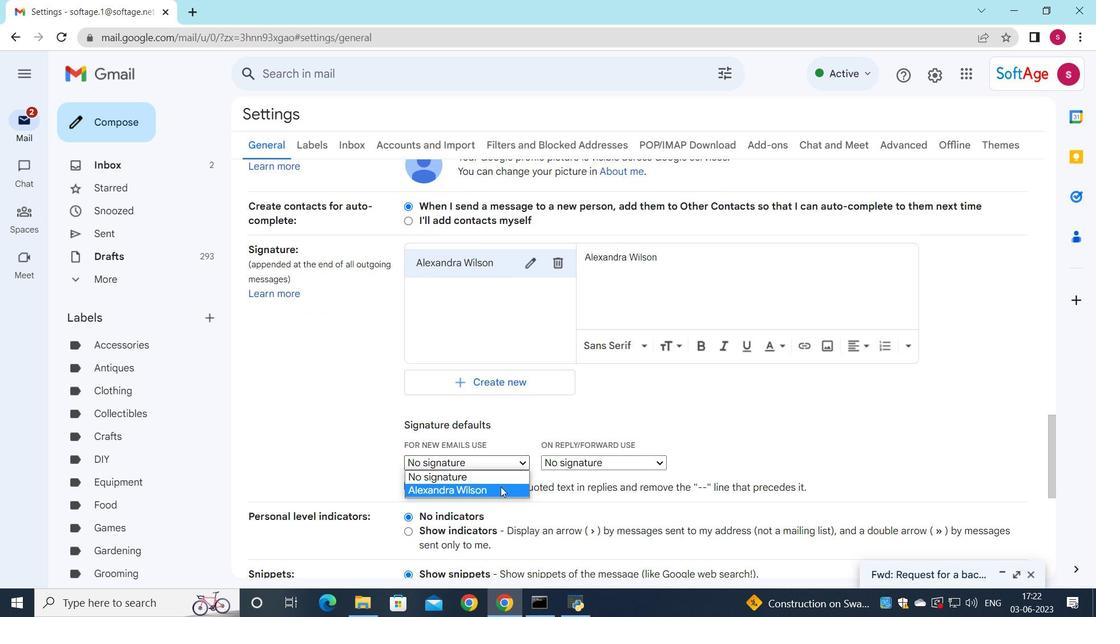
Action: Mouse moved to (554, 464)
Screenshot: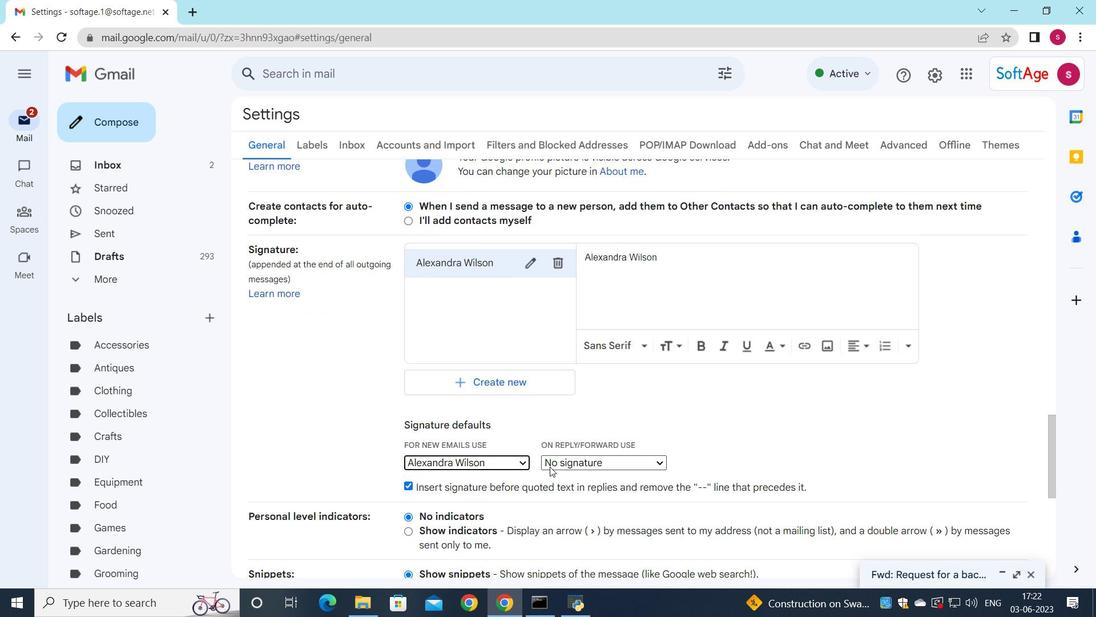 
Action: Mouse pressed left at (554, 464)
Screenshot: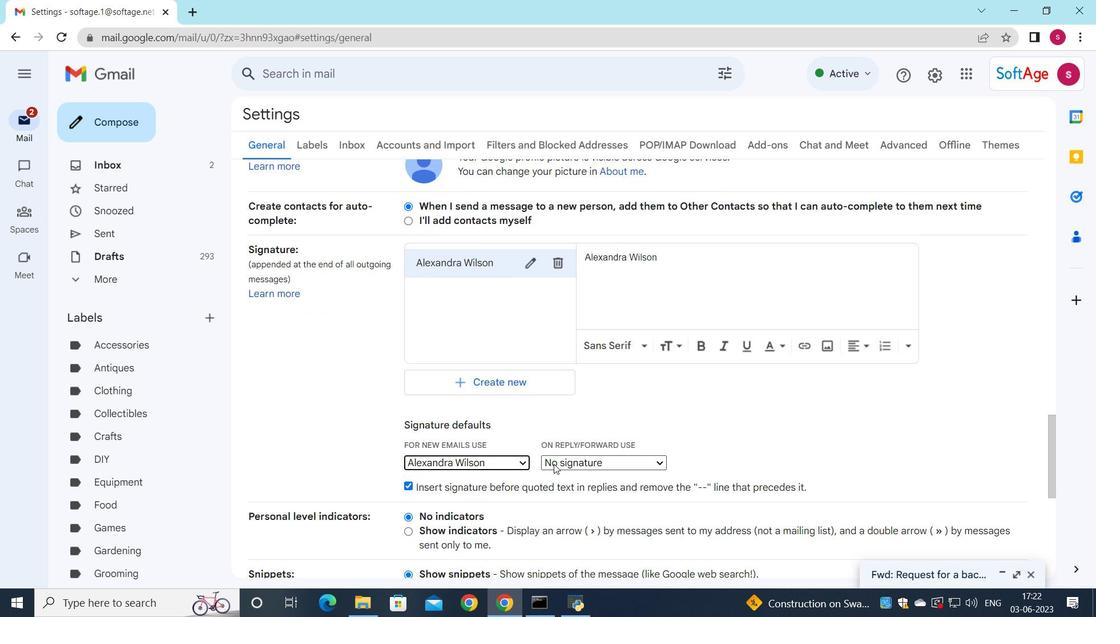 
Action: Mouse moved to (557, 490)
Screenshot: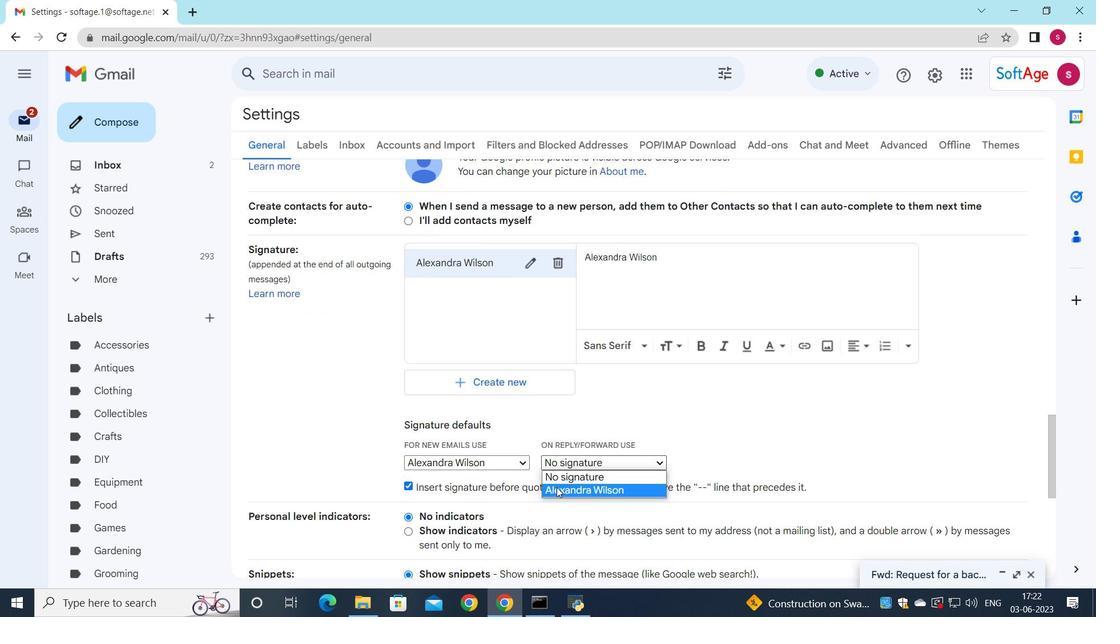 
Action: Mouse pressed left at (557, 490)
Screenshot: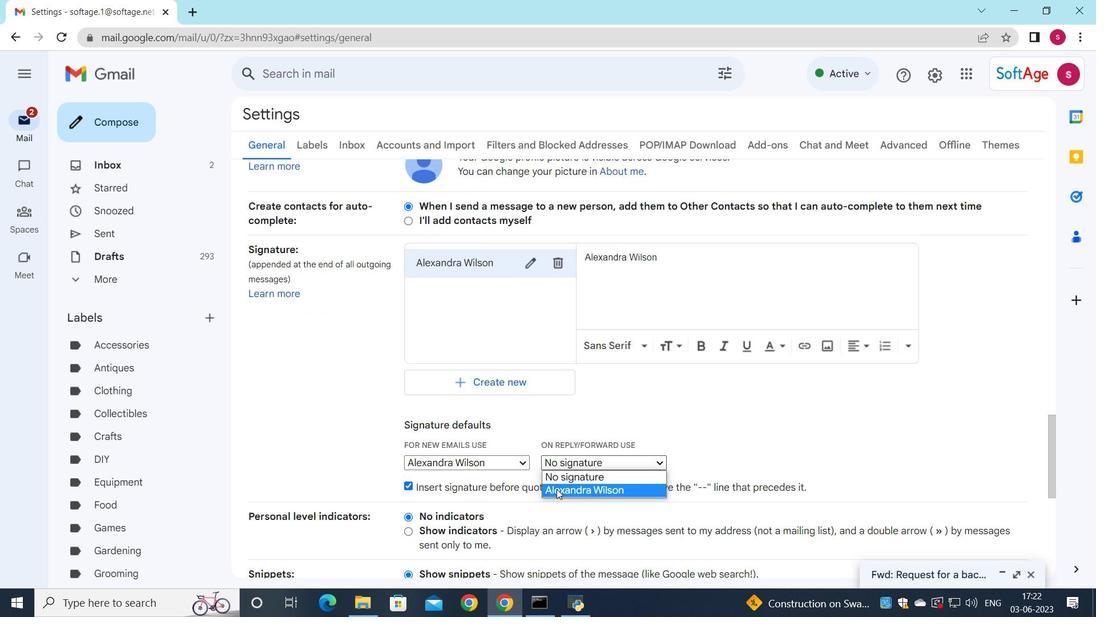 
Action: Mouse moved to (525, 432)
Screenshot: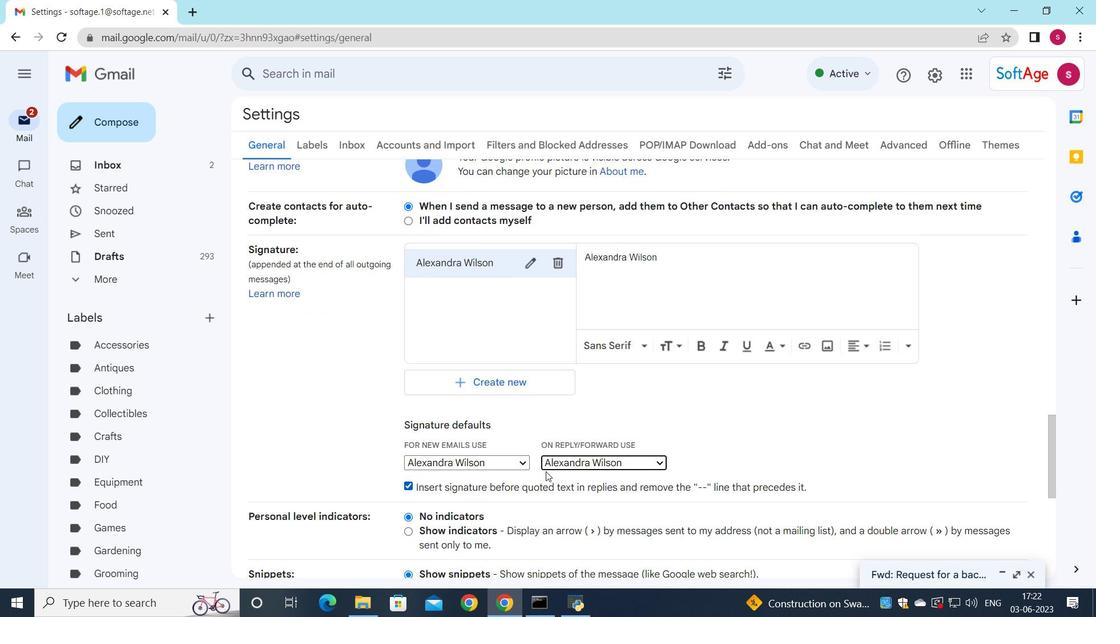 
Action: Mouse scrolled (525, 431) with delta (0, 0)
Screenshot: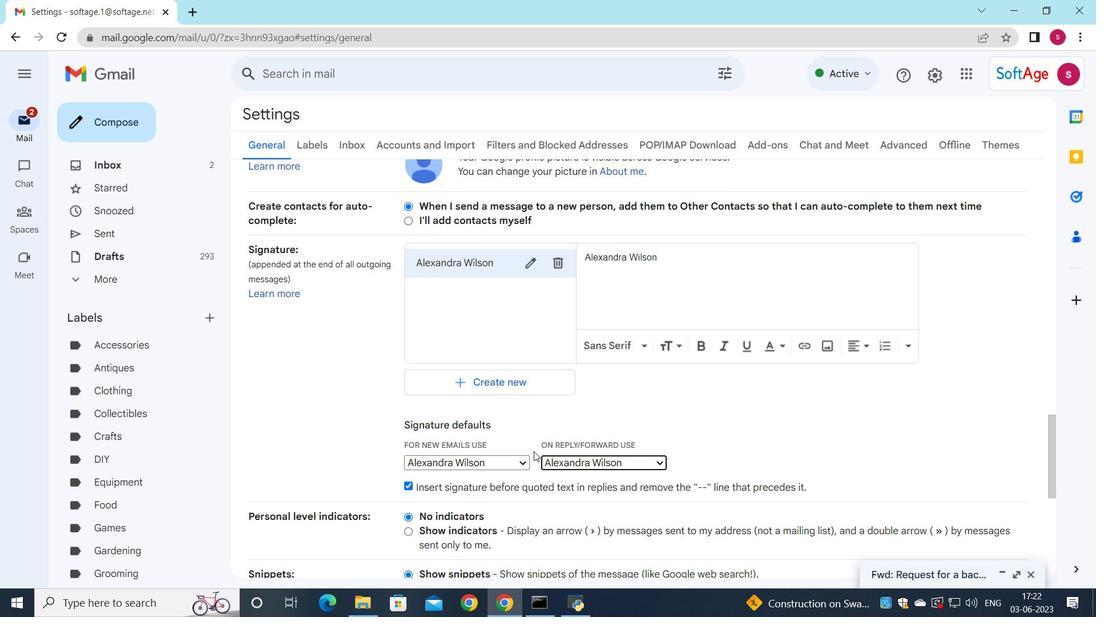 
Action: Mouse scrolled (525, 431) with delta (0, 0)
Screenshot: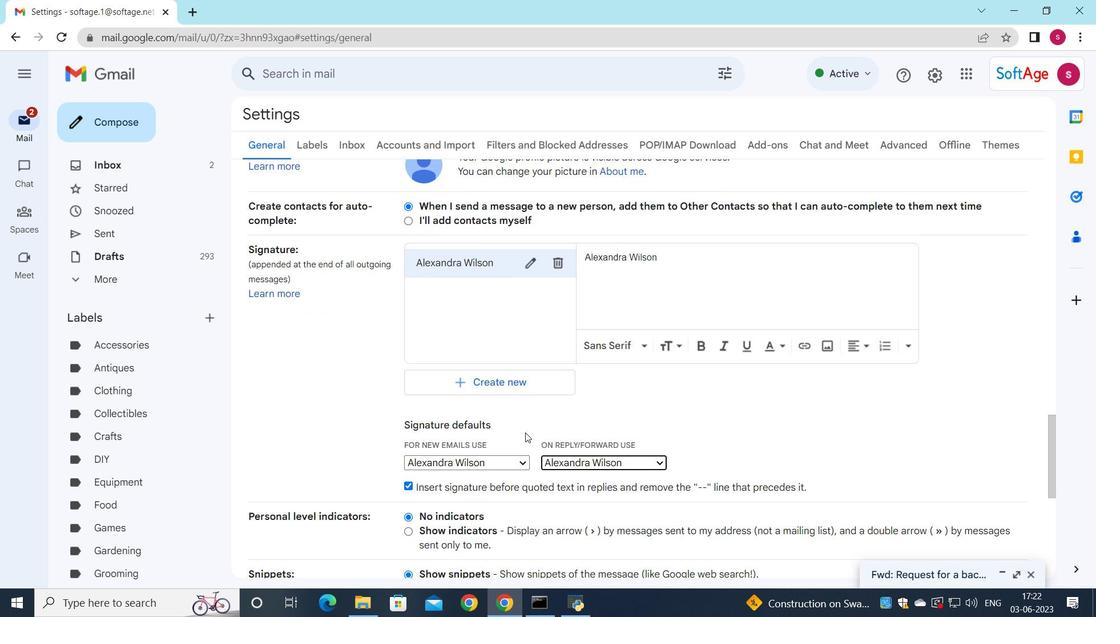 
Action: Mouse scrolled (525, 431) with delta (0, 0)
Screenshot: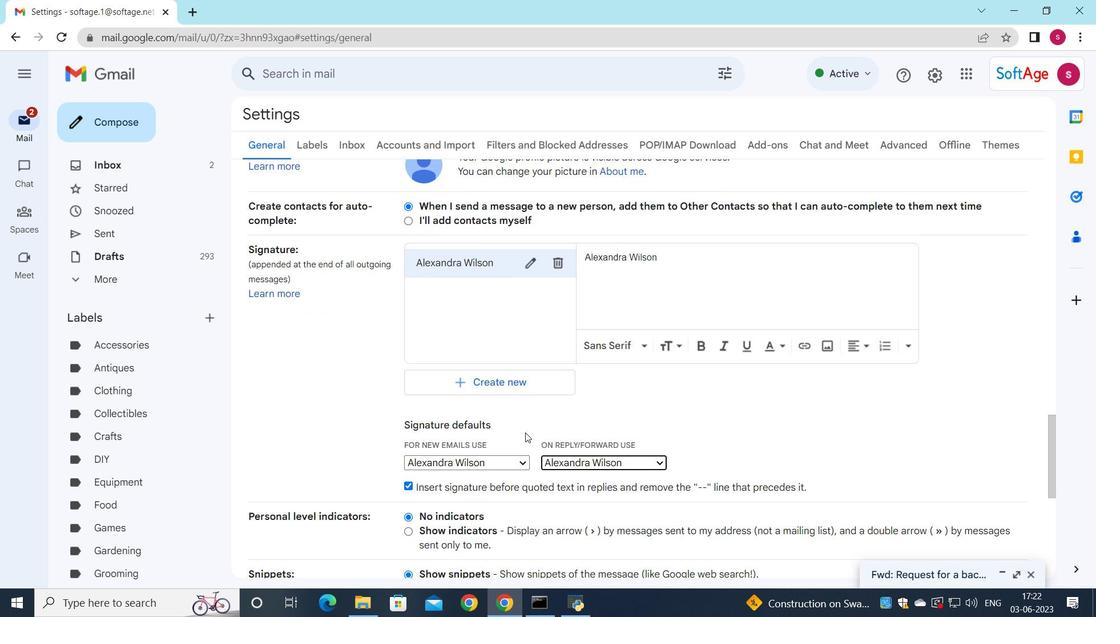 
Action: Mouse scrolled (525, 431) with delta (0, 0)
Screenshot: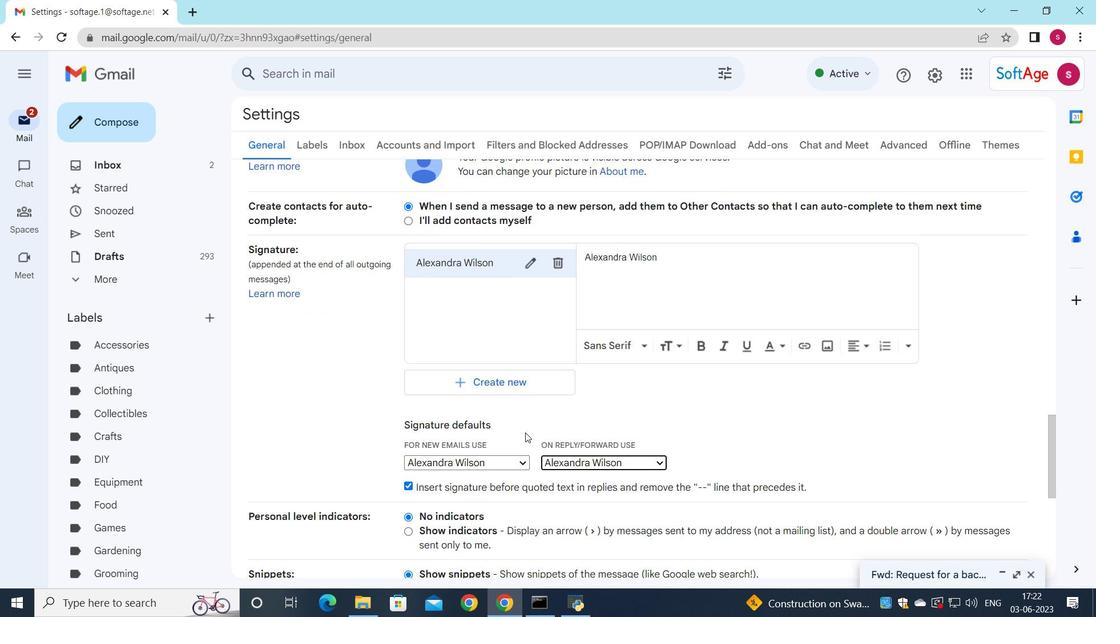 
Action: Mouse scrolled (525, 431) with delta (0, 0)
Screenshot: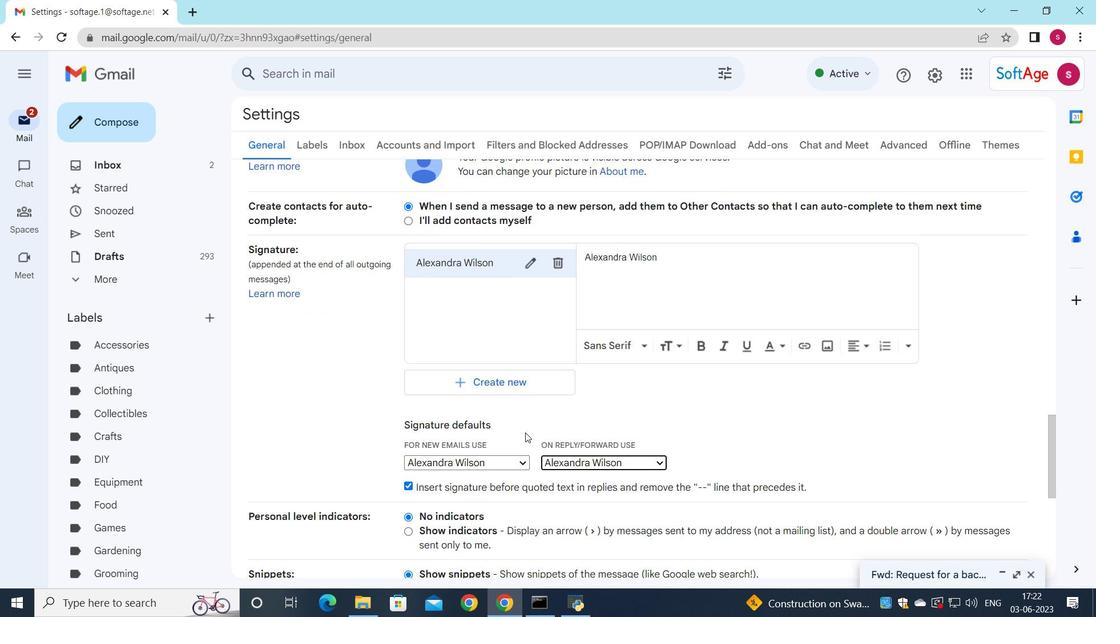 
Action: Mouse scrolled (525, 431) with delta (0, 0)
Screenshot: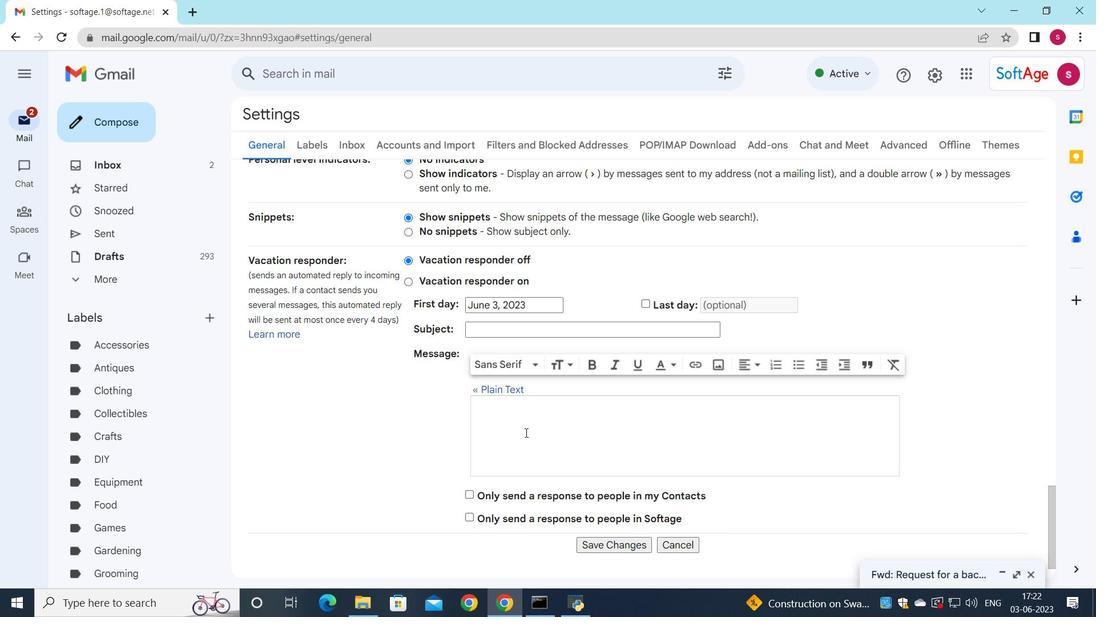 
Action: Mouse moved to (525, 432)
Screenshot: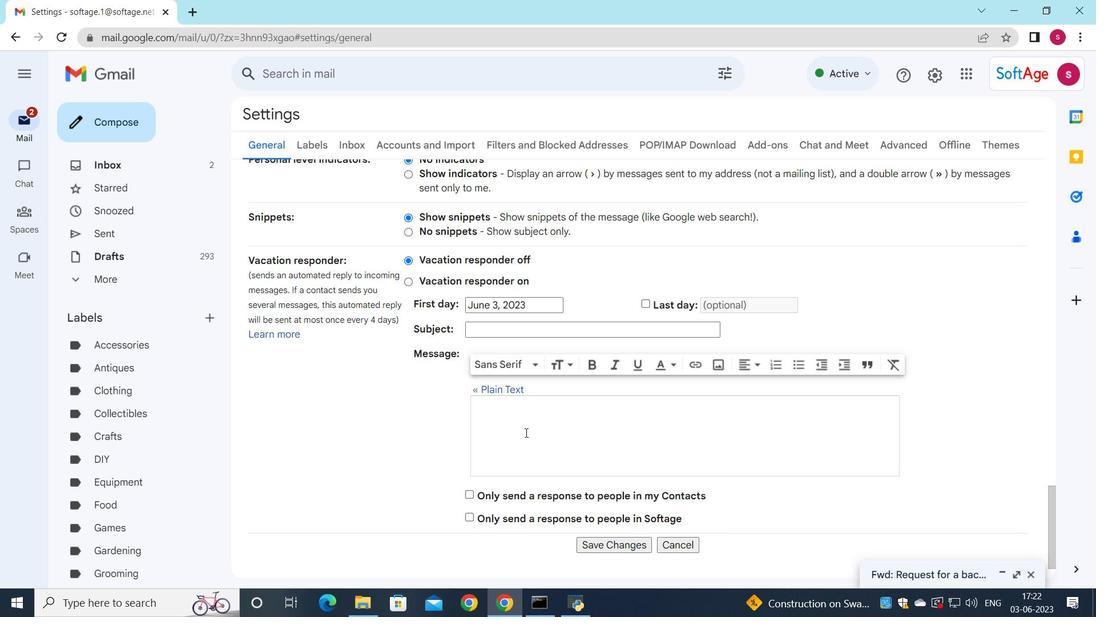 
Action: Mouse scrolled (525, 431) with delta (0, 0)
Screenshot: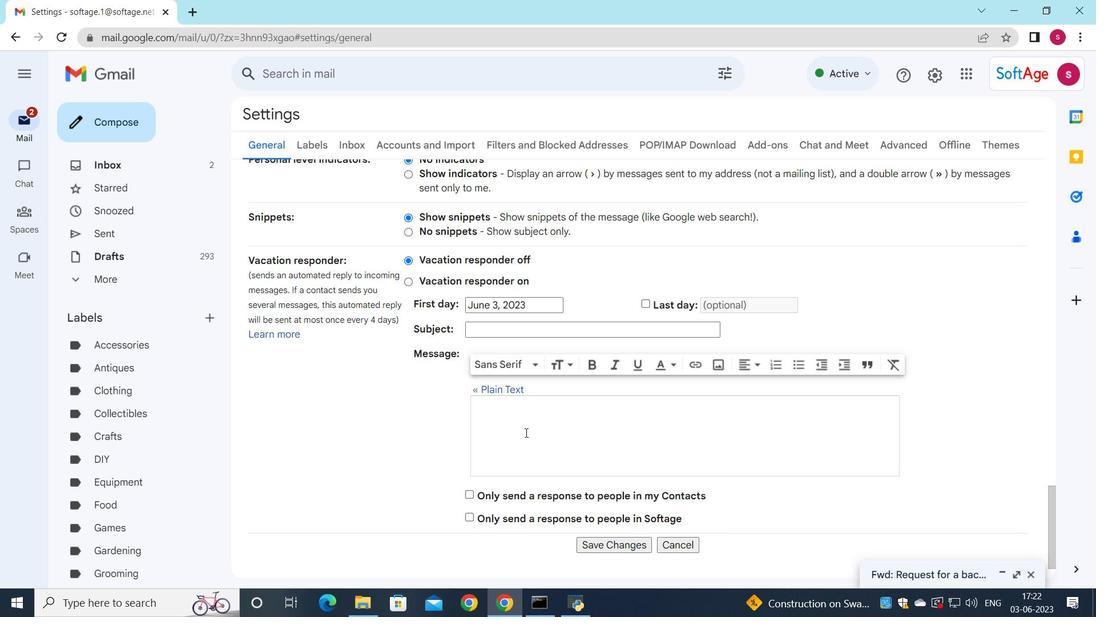 
Action: Mouse moved to (529, 439)
Screenshot: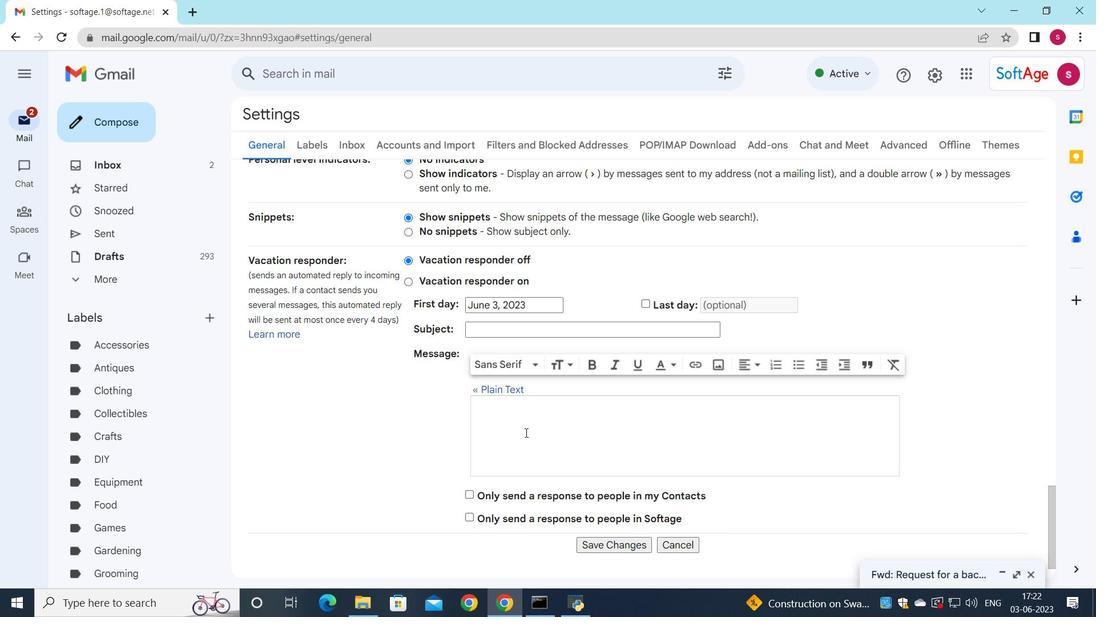 
Action: Mouse scrolled (529, 438) with delta (0, 0)
Screenshot: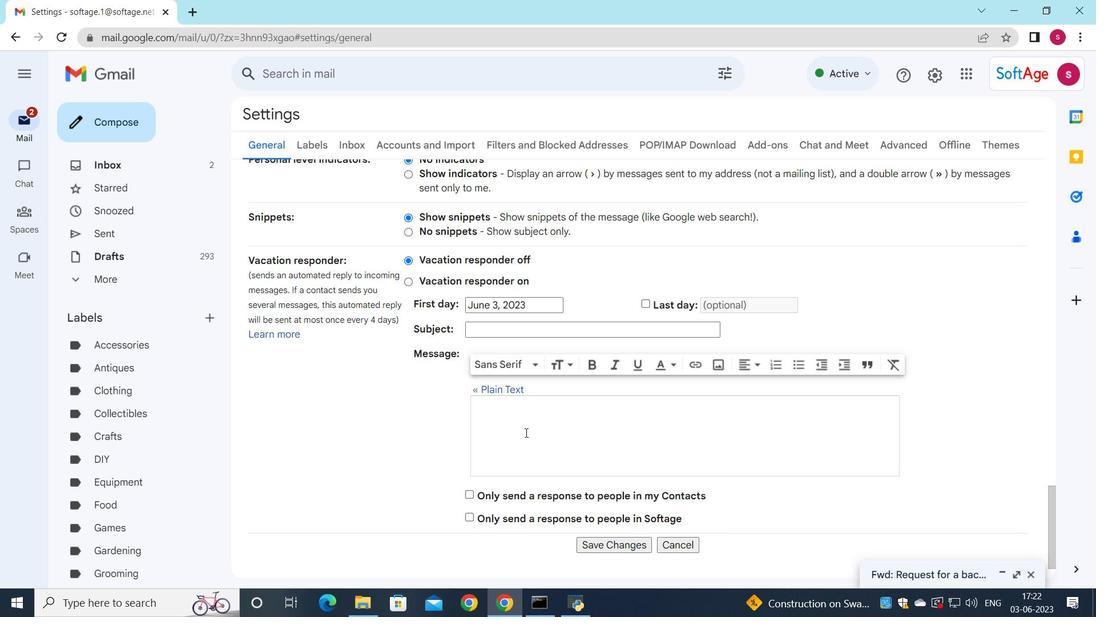 
Action: Mouse moved to (531, 441)
Screenshot: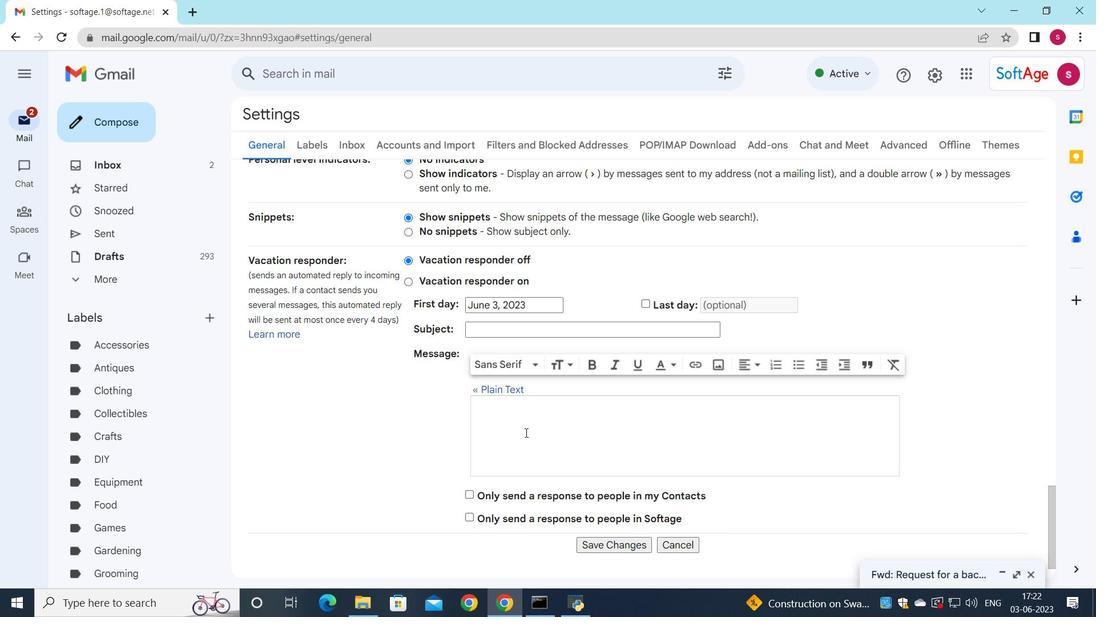
Action: Mouse scrolled (531, 440) with delta (0, 0)
Screenshot: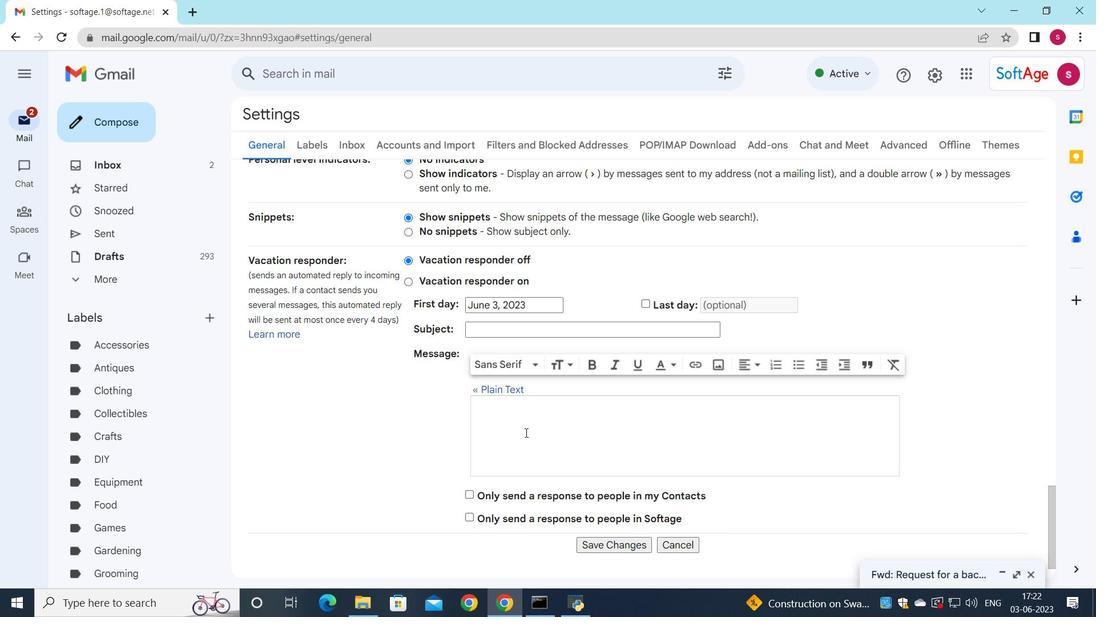 
Action: Mouse moved to (538, 452)
Screenshot: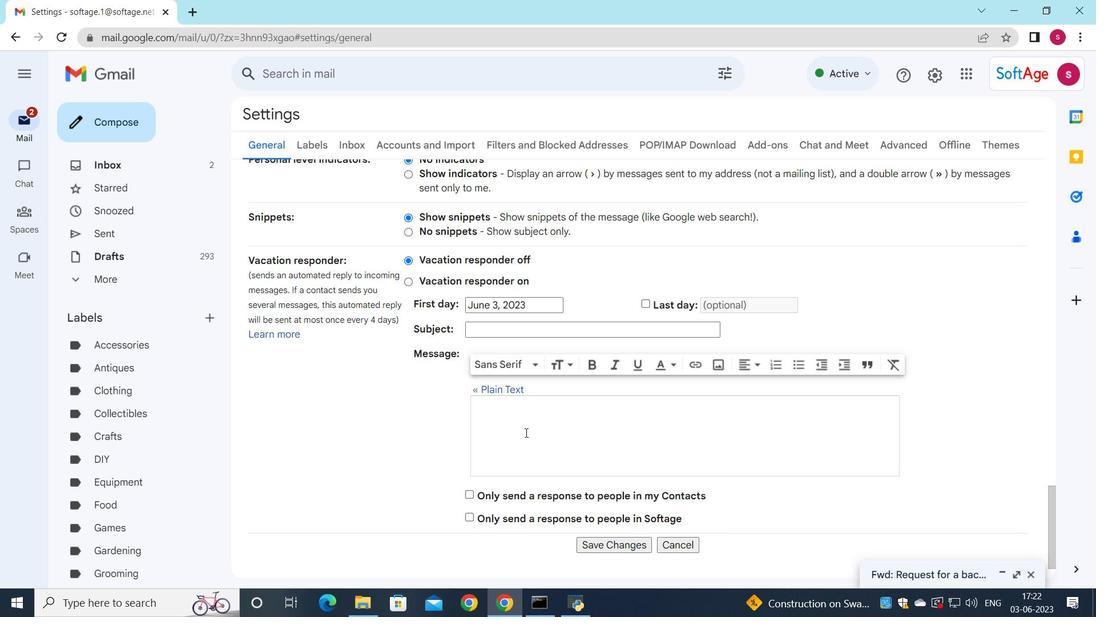 
Action: Mouse scrolled (538, 450) with delta (0, 0)
Screenshot: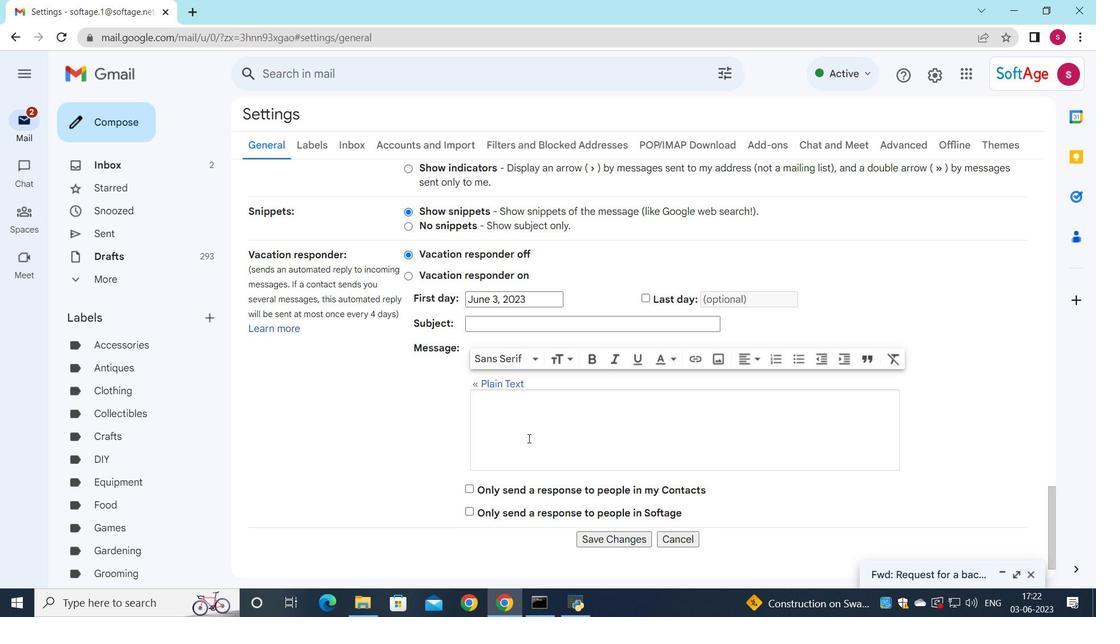 
Action: Mouse moved to (605, 502)
Screenshot: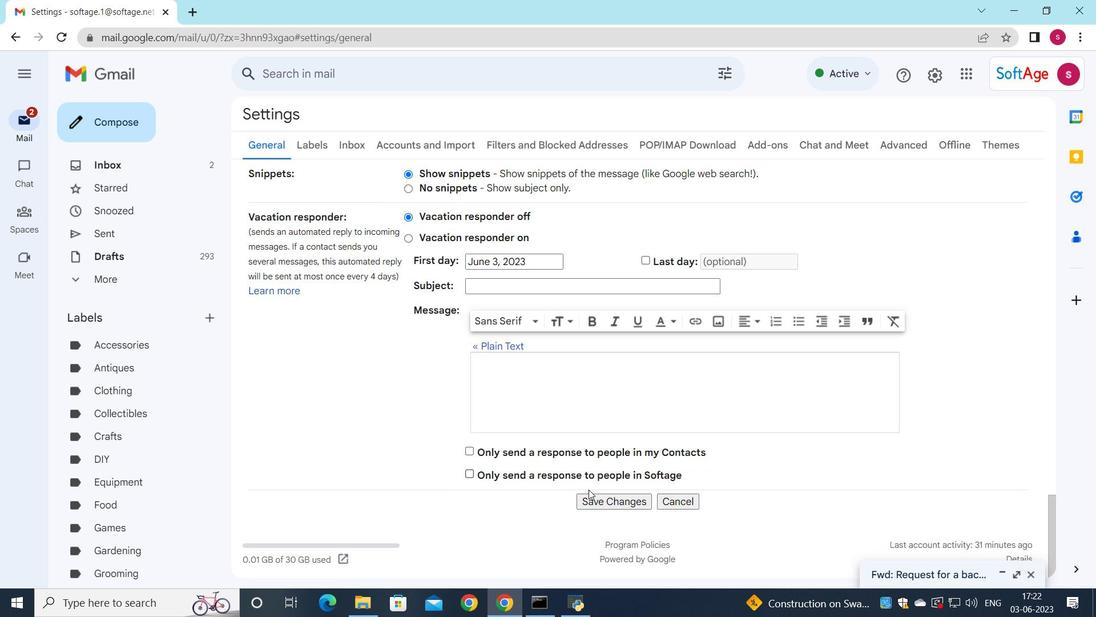 
Action: Mouse pressed left at (605, 502)
Screenshot: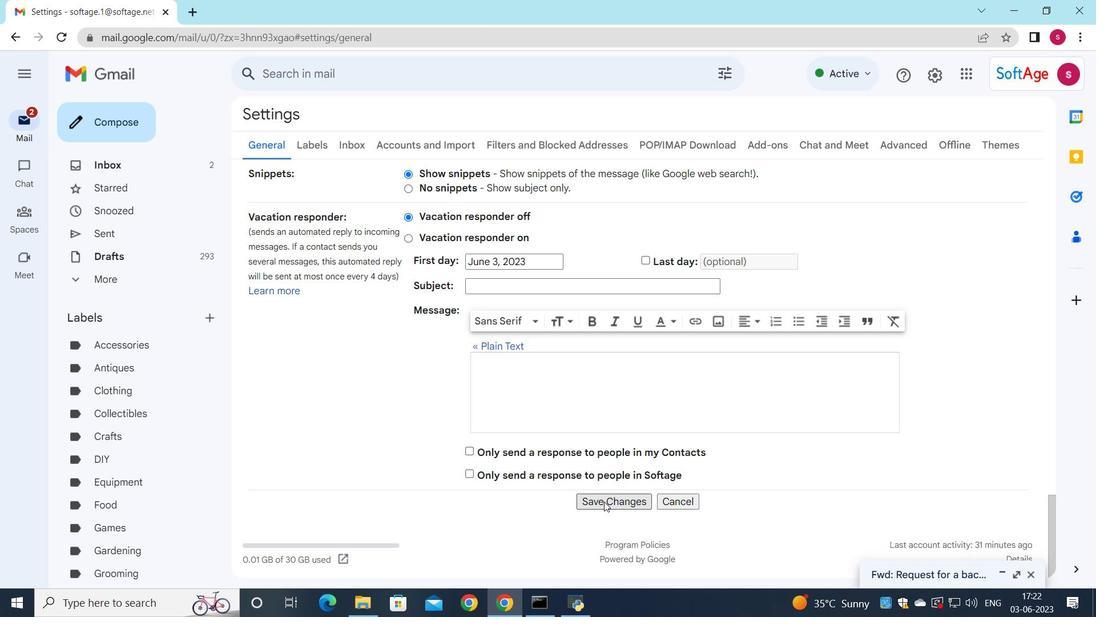 
Action: Mouse moved to (563, 157)
Screenshot: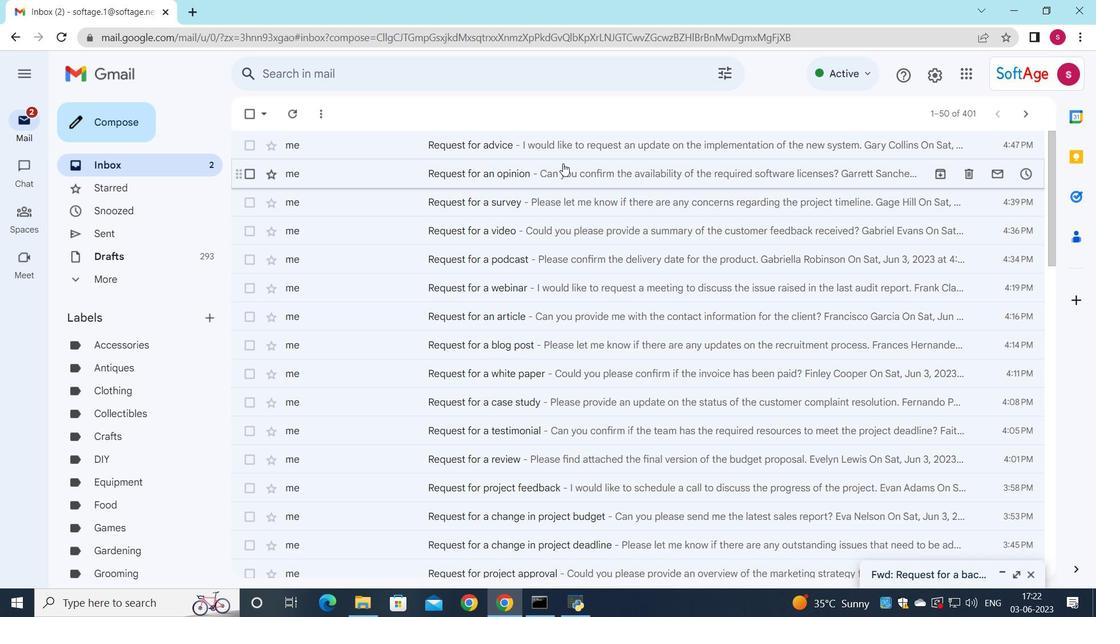 
Action: Mouse pressed left at (563, 157)
Screenshot: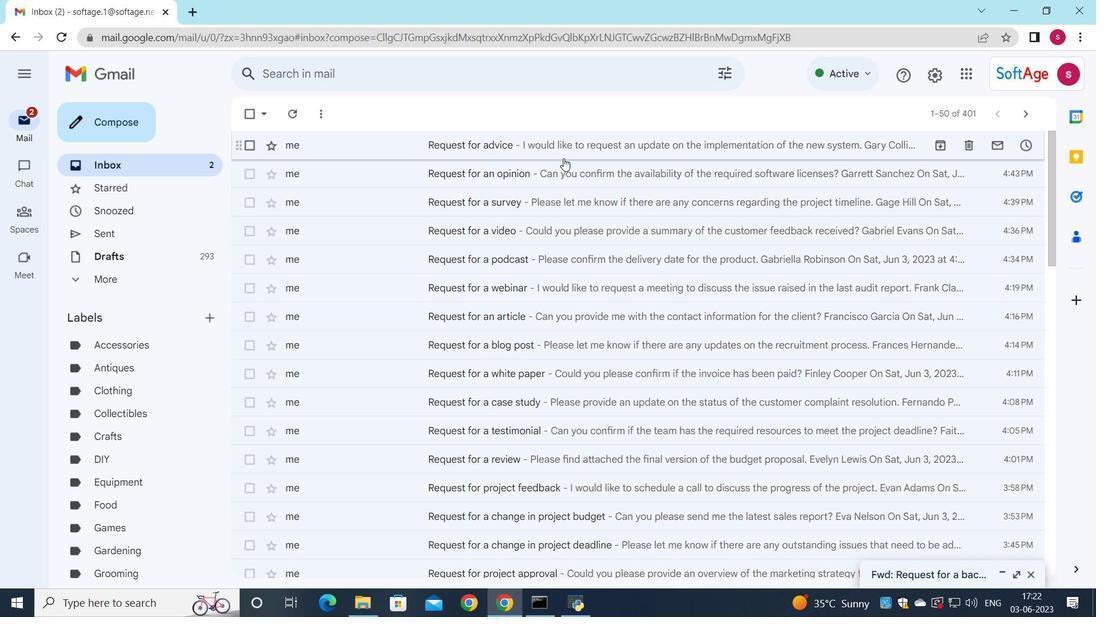 
Action: Mouse moved to (1048, 170)
Screenshot: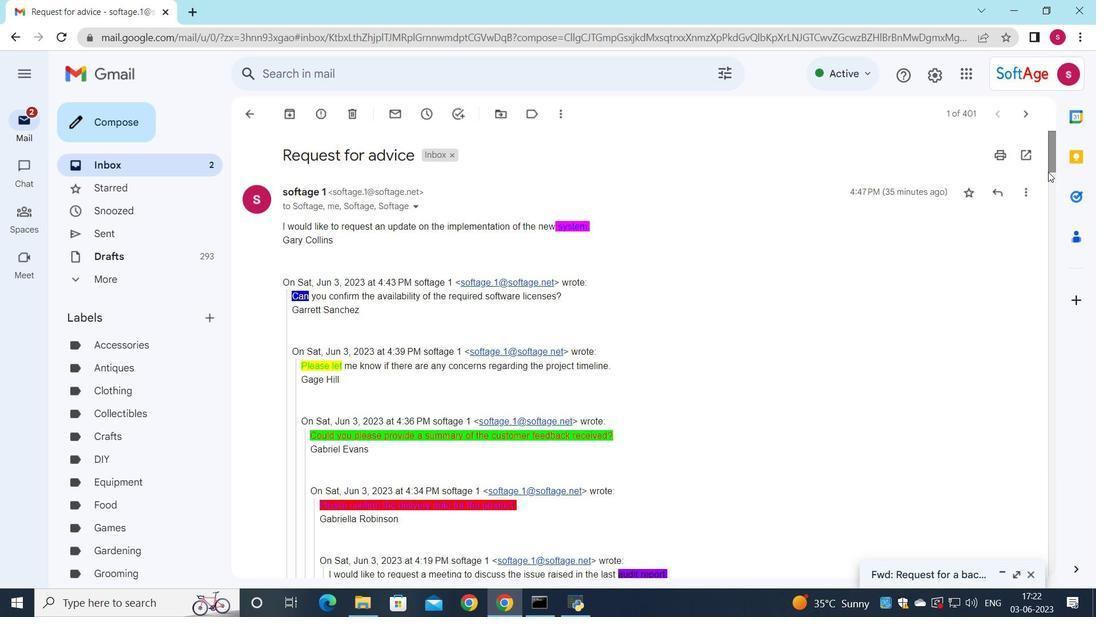 
Action: Mouse pressed left at (1048, 170)
Screenshot: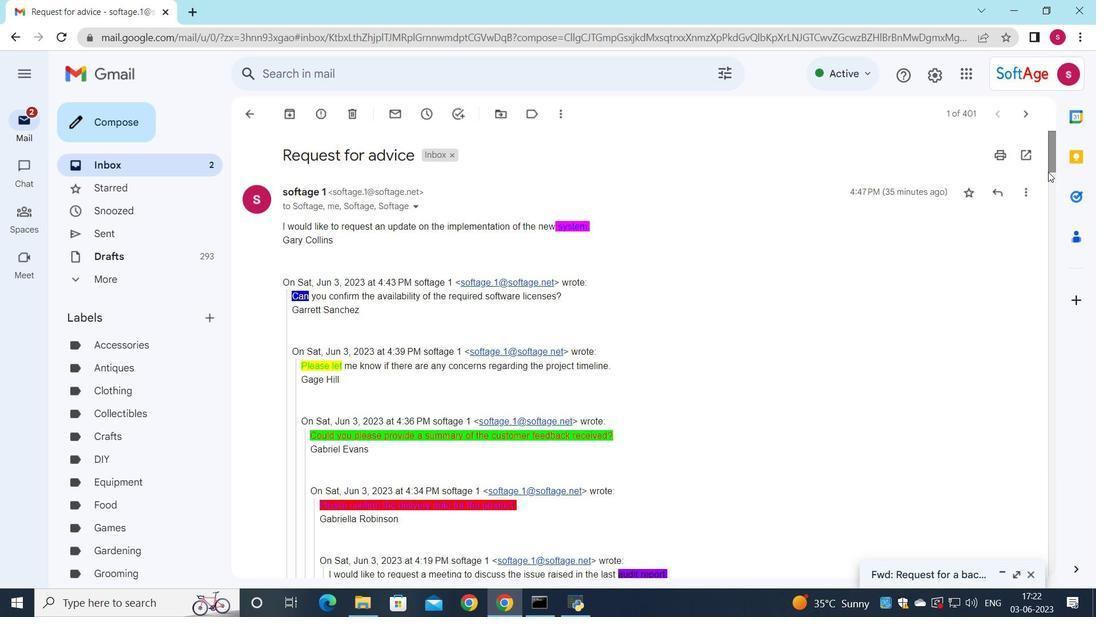 
Action: Mouse moved to (478, 501)
Screenshot: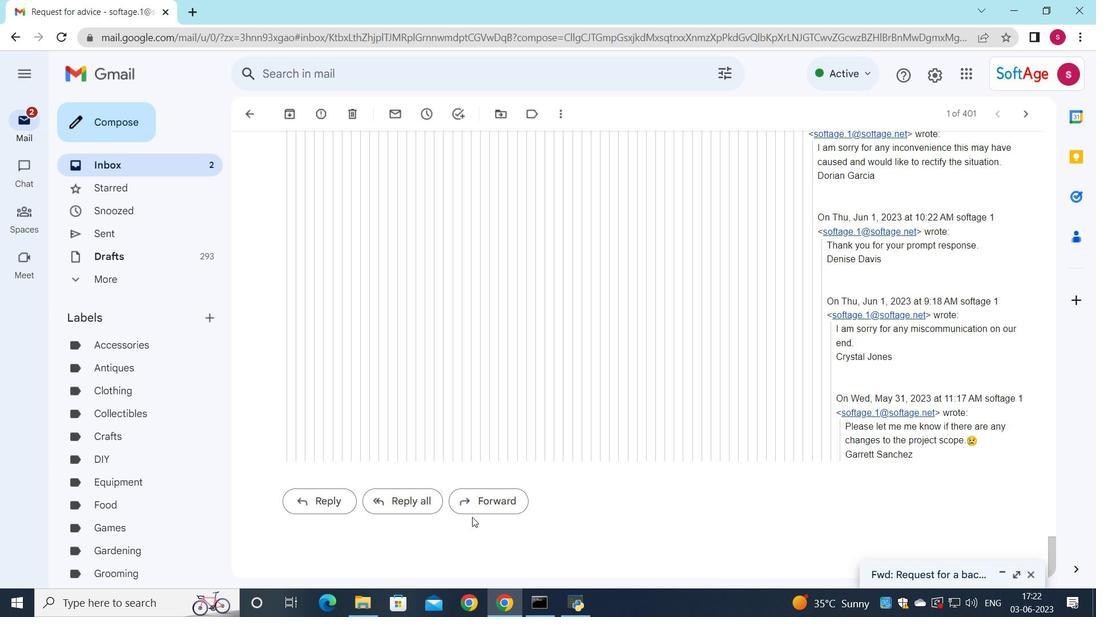 
Action: Mouse pressed left at (478, 501)
Screenshot: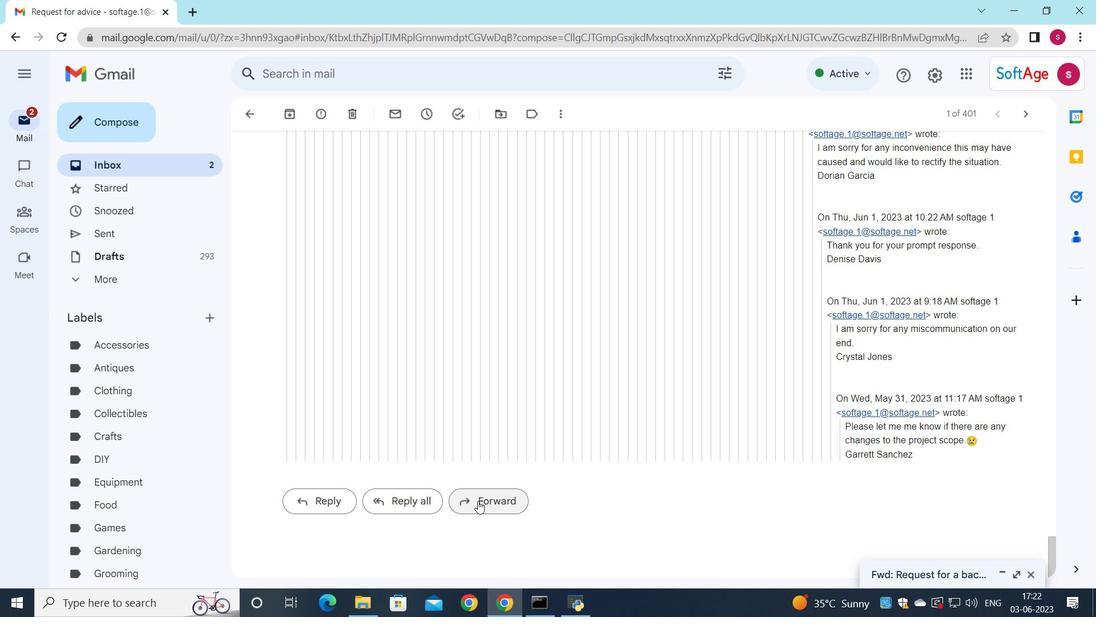 
Action: Mouse moved to (311, 426)
Screenshot: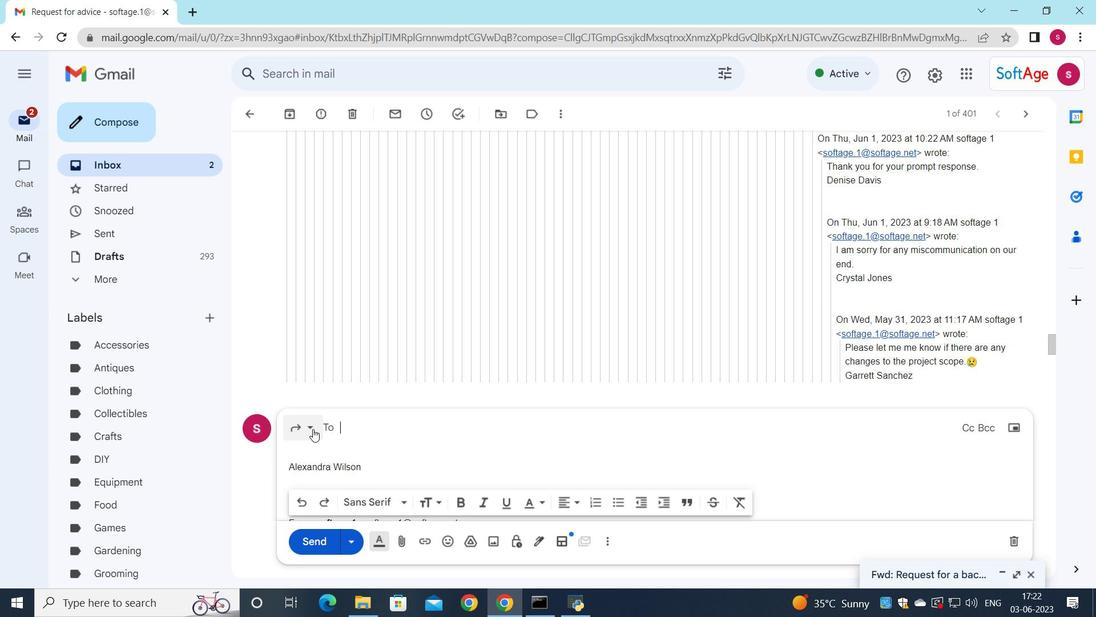 
Action: Mouse pressed left at (311, 426)
Screenshot: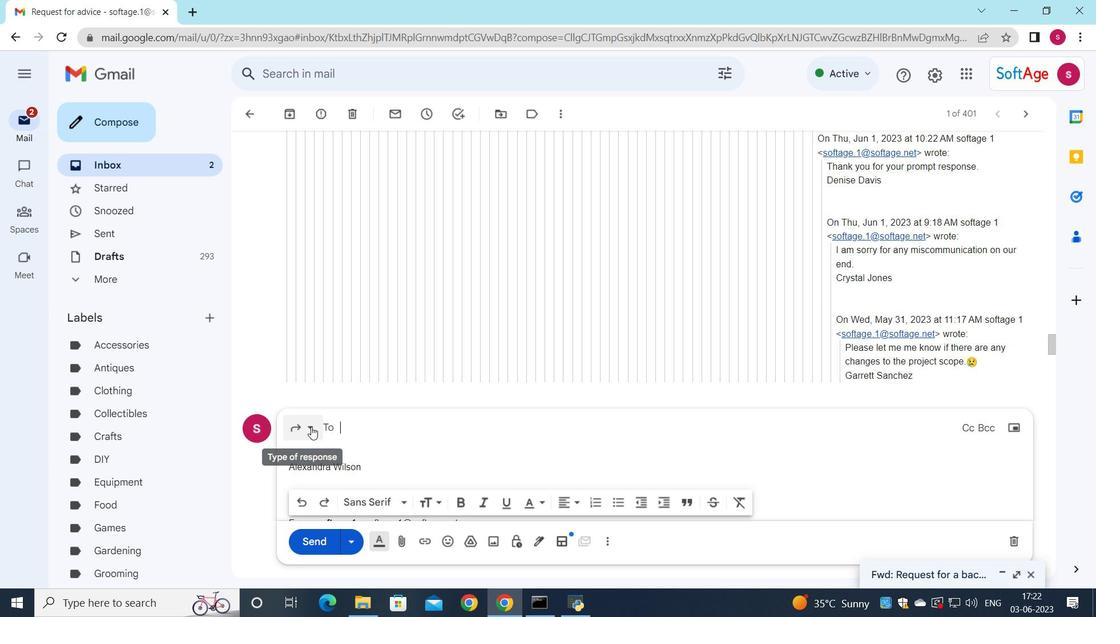 
Action: Mouse moved to (337, 526)
Screenshot: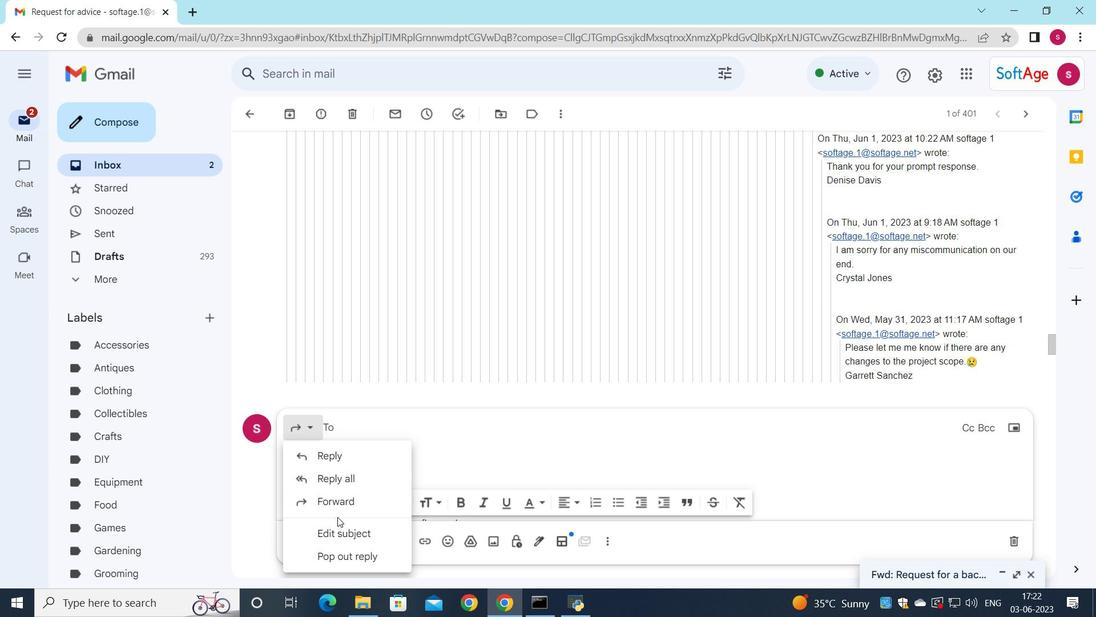 
Action: Mouse pressed left at (337, 526)
Screenshot: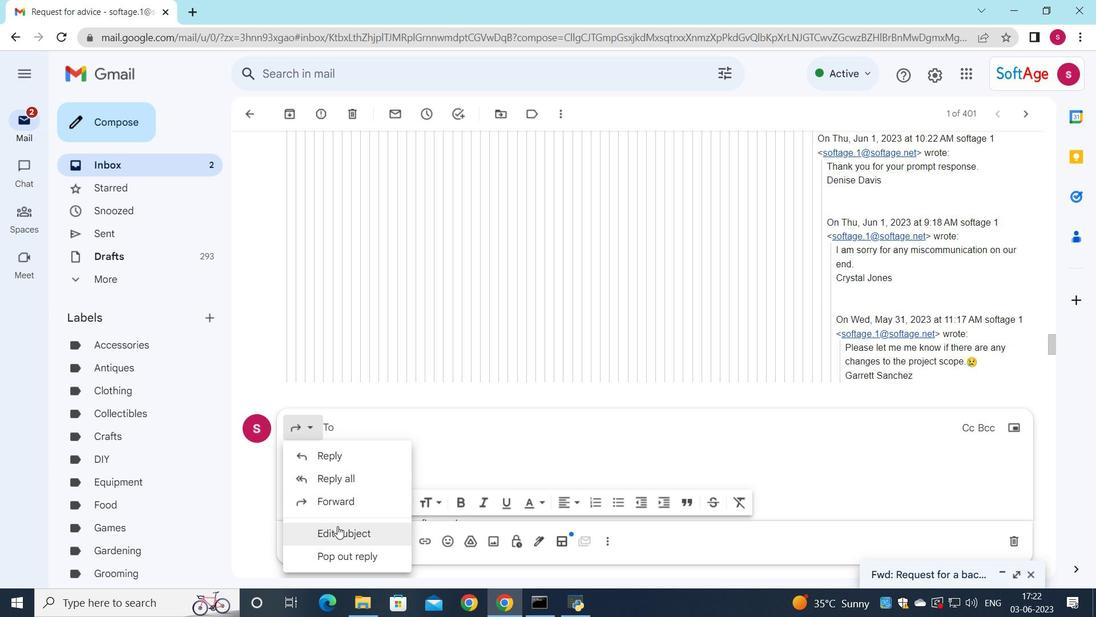 
Action: Mouse moved to (450, 405)
Screenshot: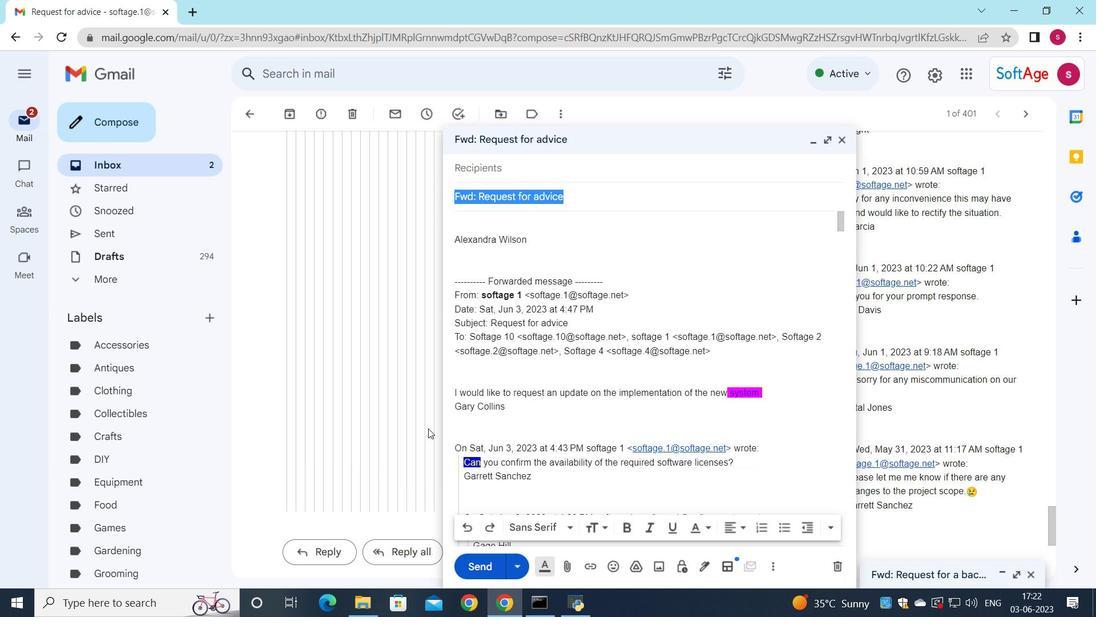 
Action: Key pressed <Key.shift>Project<Key.space>update
Screenshot: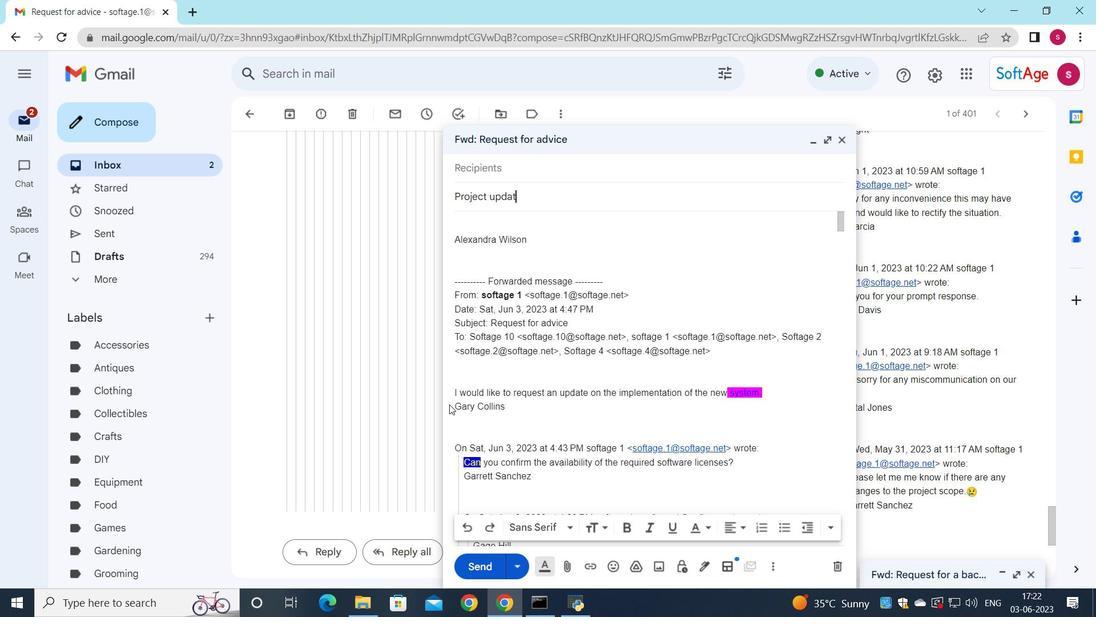 
Action: Mouse moved to (474, 224)
Screenshot: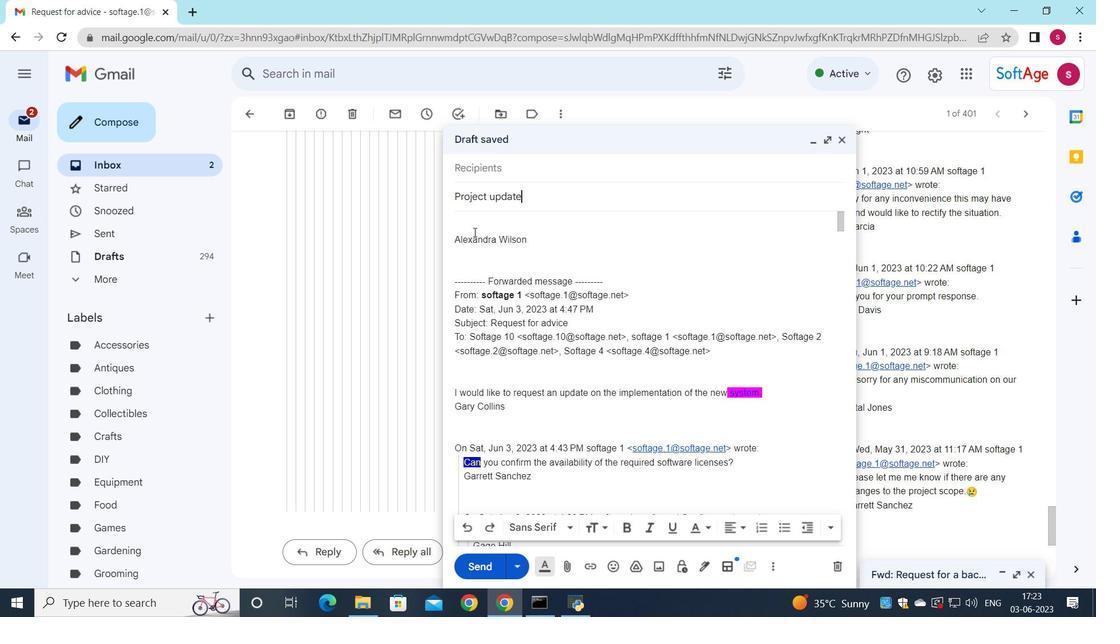 
Action: Mouse pressed left at (474, 224)
Screenshot: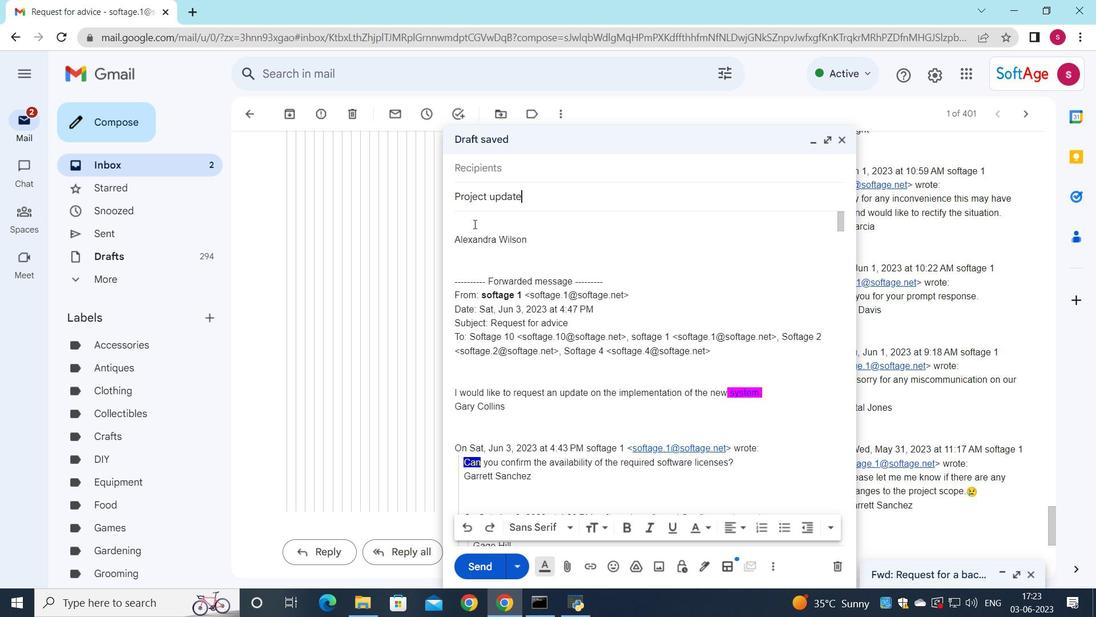 
Action: Key pressed <Key.shift>I<Key.space>would<Key.space>like<Key.space>to<Key.space>schedule<Key.space>a<Key.space>call<Key.space>to<Key.space>discuss<Key.space>the<Key.space>proposed<Key.space>changes<Key.space>the<Key.space><Key.backspace><Key.backspace><Key.backspace>o<Key.space>the<Key.space>contract.
Screenshot: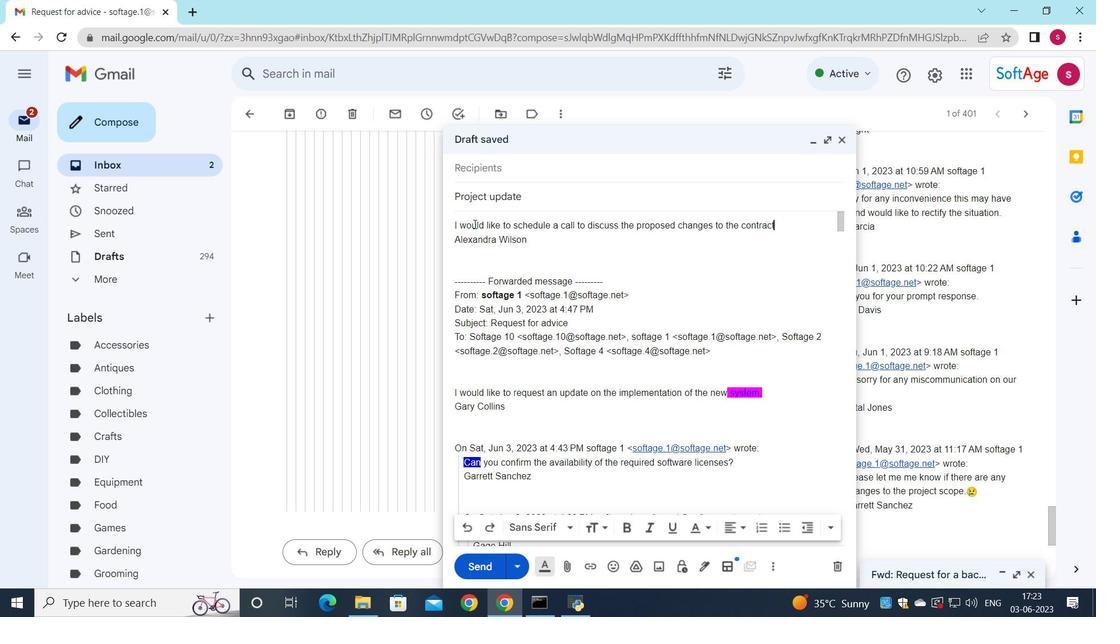 
Action: Mouse moved to (782, 227)
Screenshot: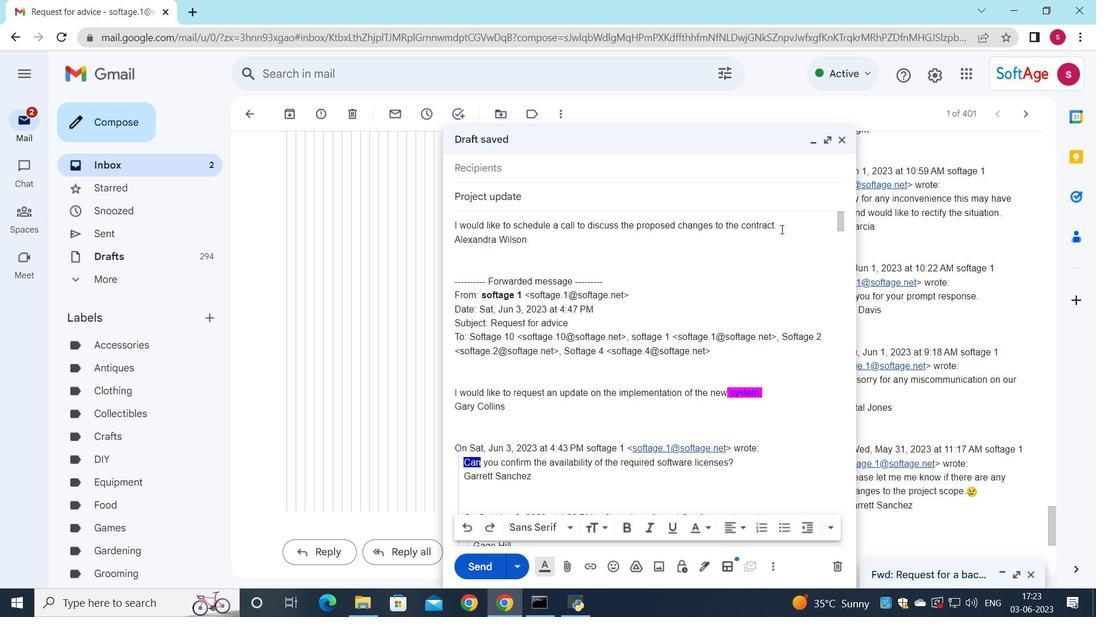
Action: Mouse pressed left at (782, 227)
Screenshot: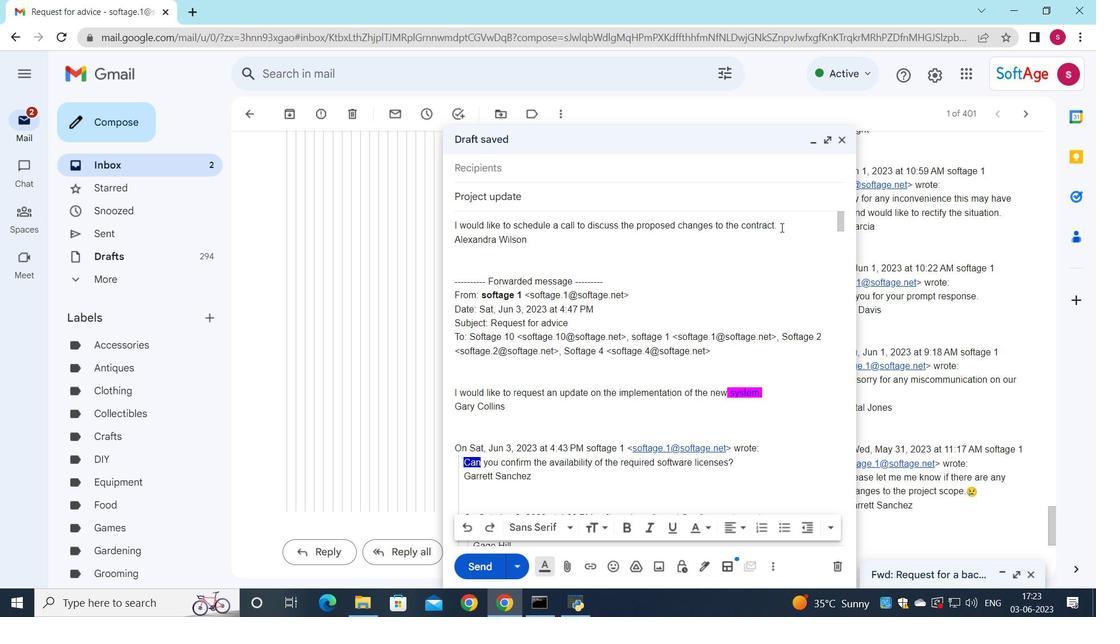 
Action: Mouse moved to (567, 530)
Screenshot: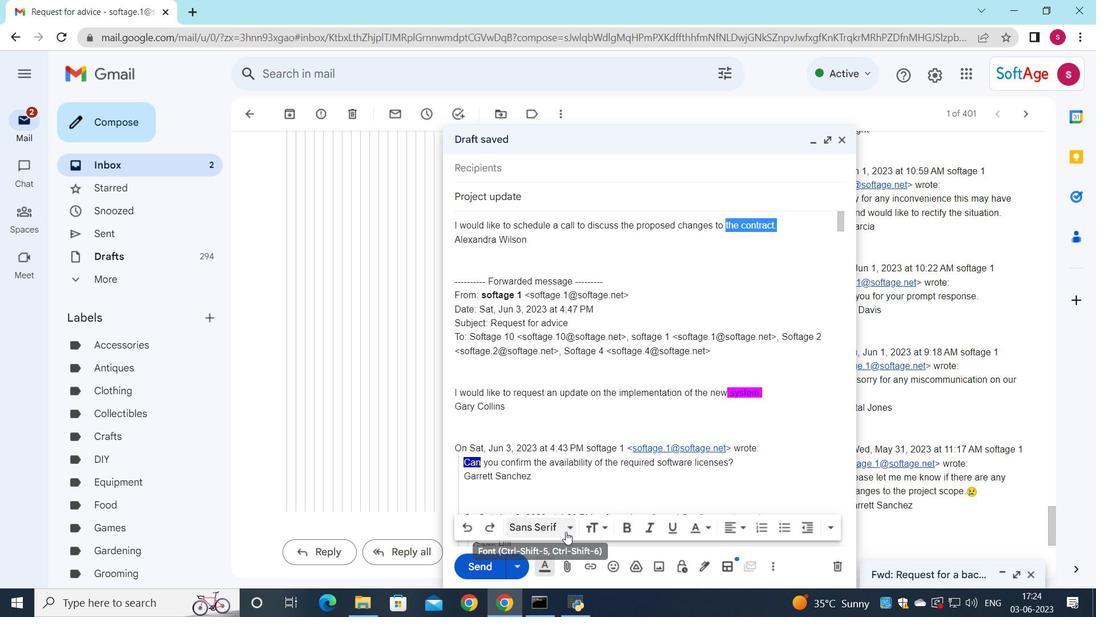 
Action: Mouse pressed left at (567, 530)
Screenshot: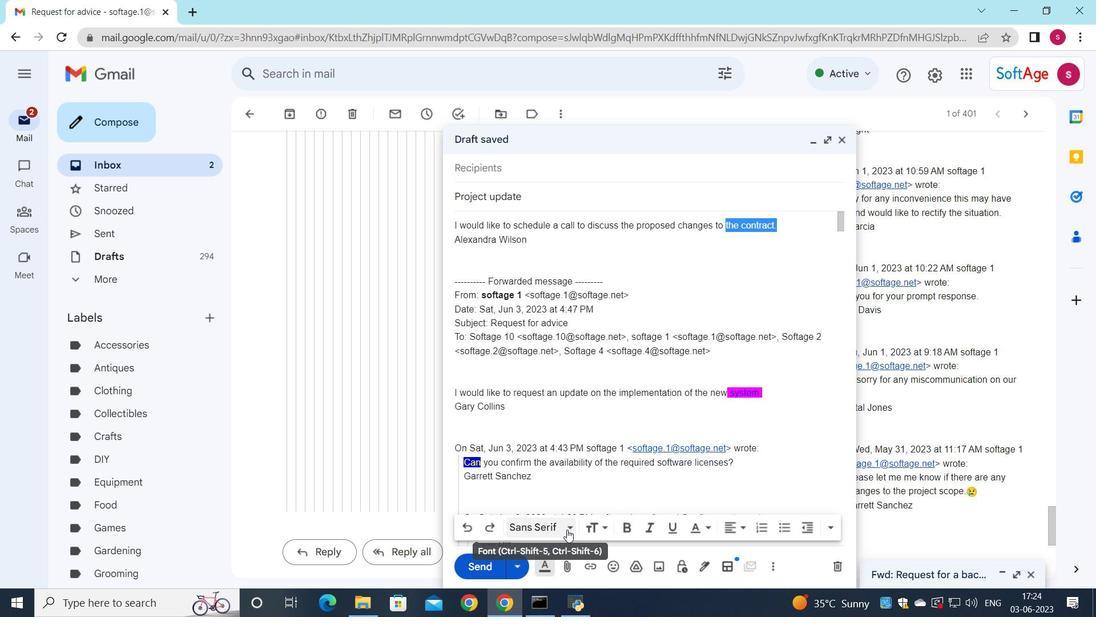 
Action: Mouse moved to (585, 440)
Screenshot: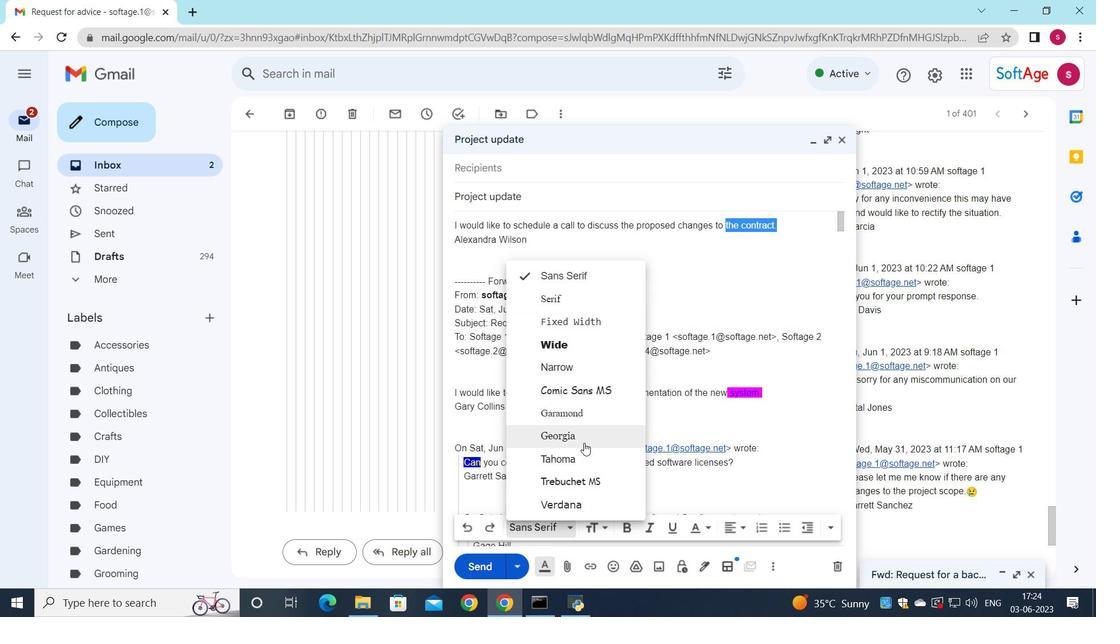 
Action: Mouse pressed left at (585, 440)
Screenshot: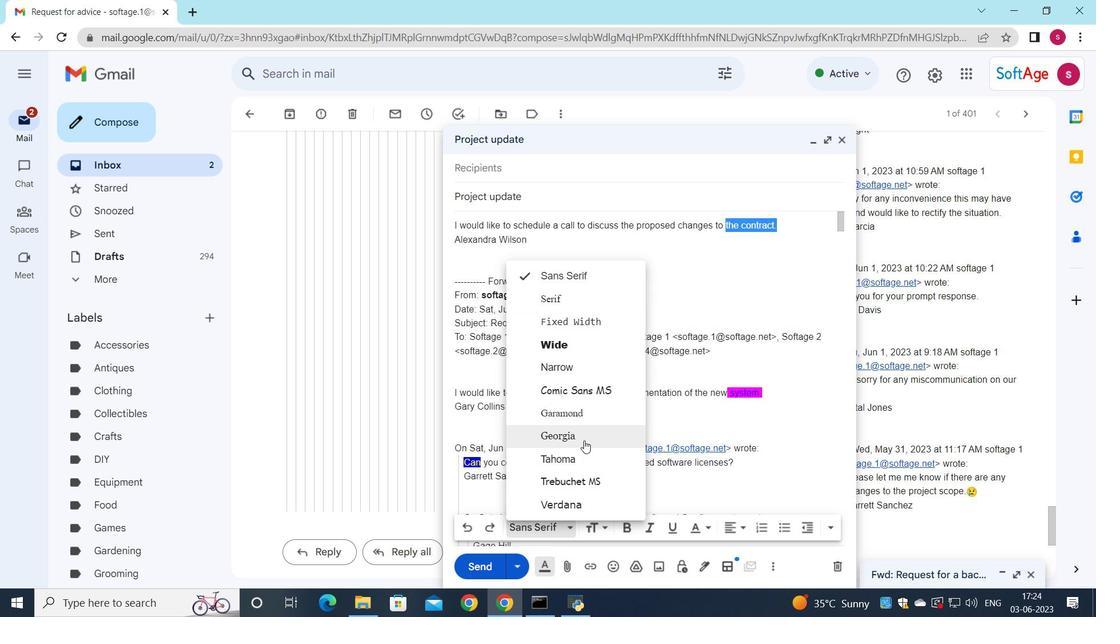 
Action: Mouse moved to (623, 534)
Screenshot: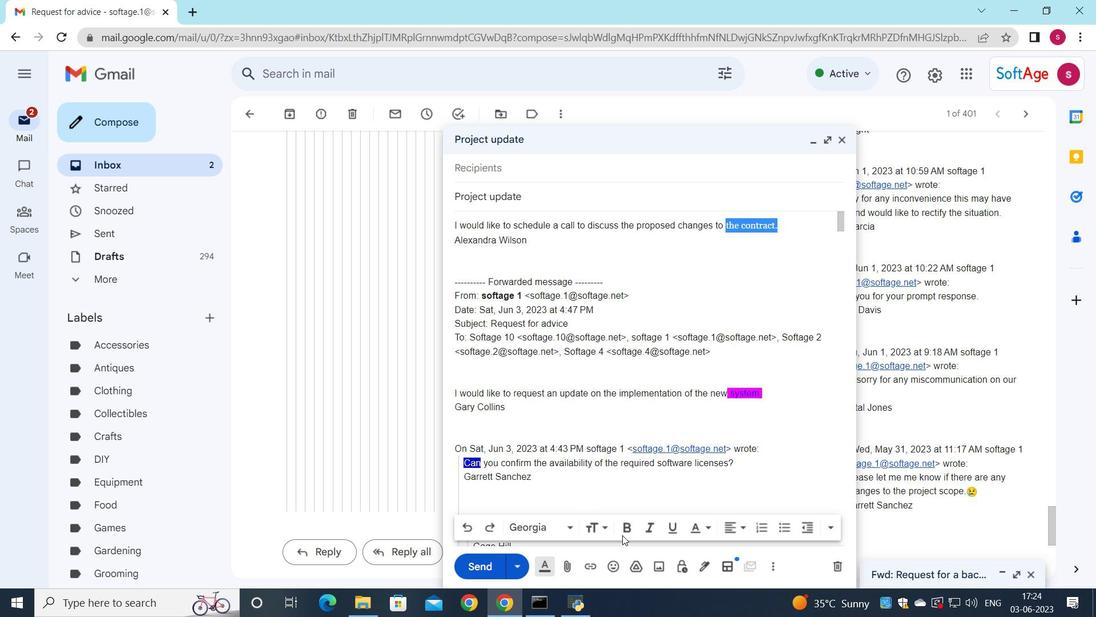 
Action: Mouse pressed left at (623, 534)
Screenshot: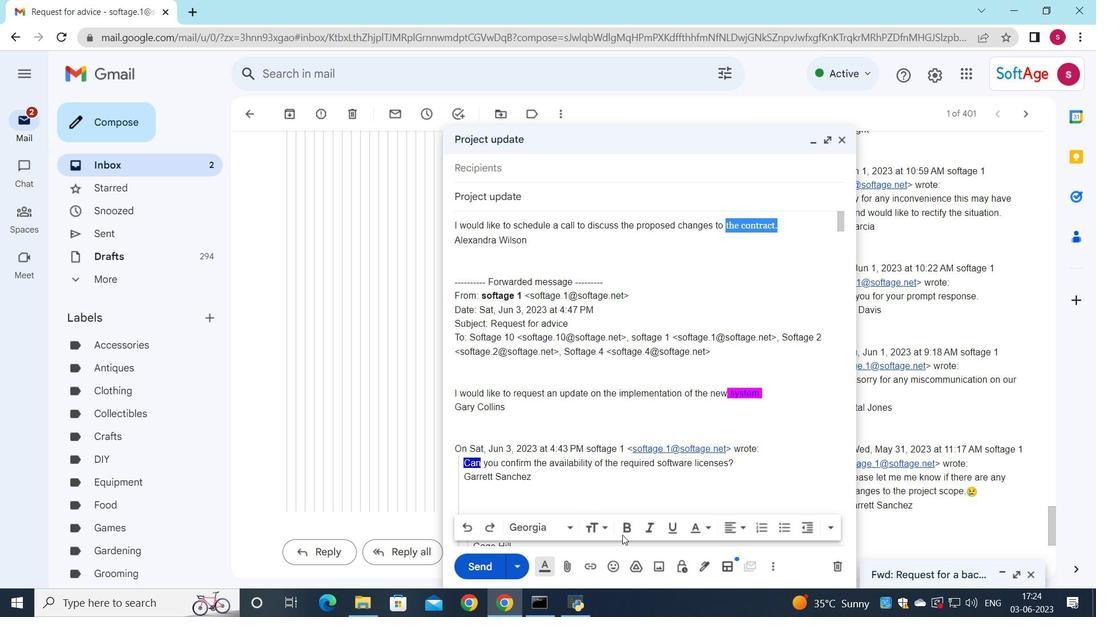 
Action: Mouse moved to (666, 528)
Screenshot: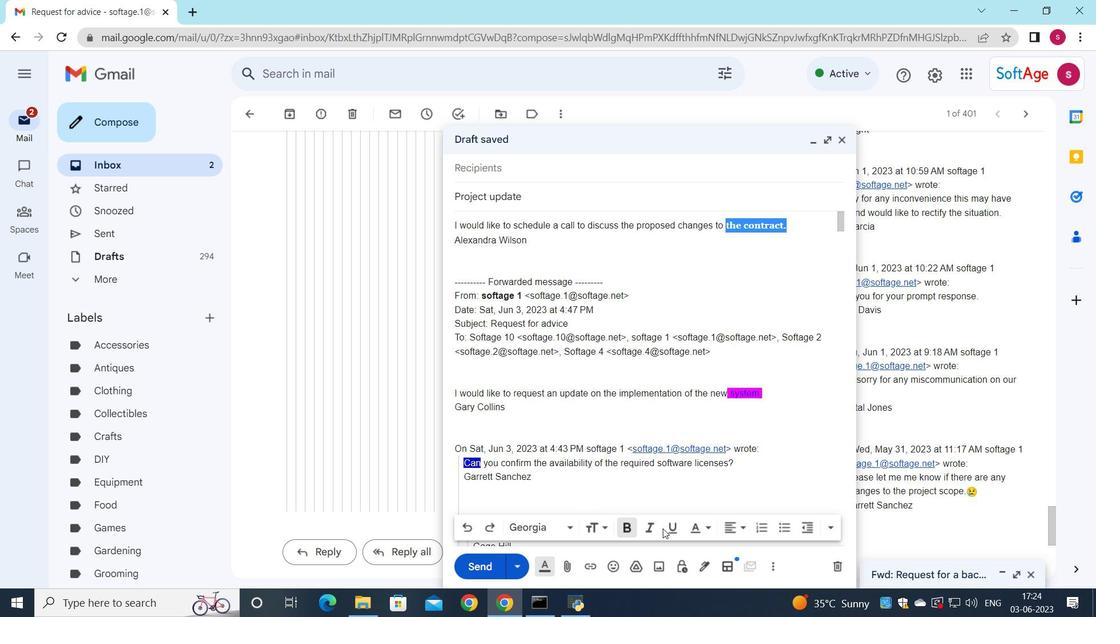 
Action: Mouse pressed left at (666, 528)
Screenshot: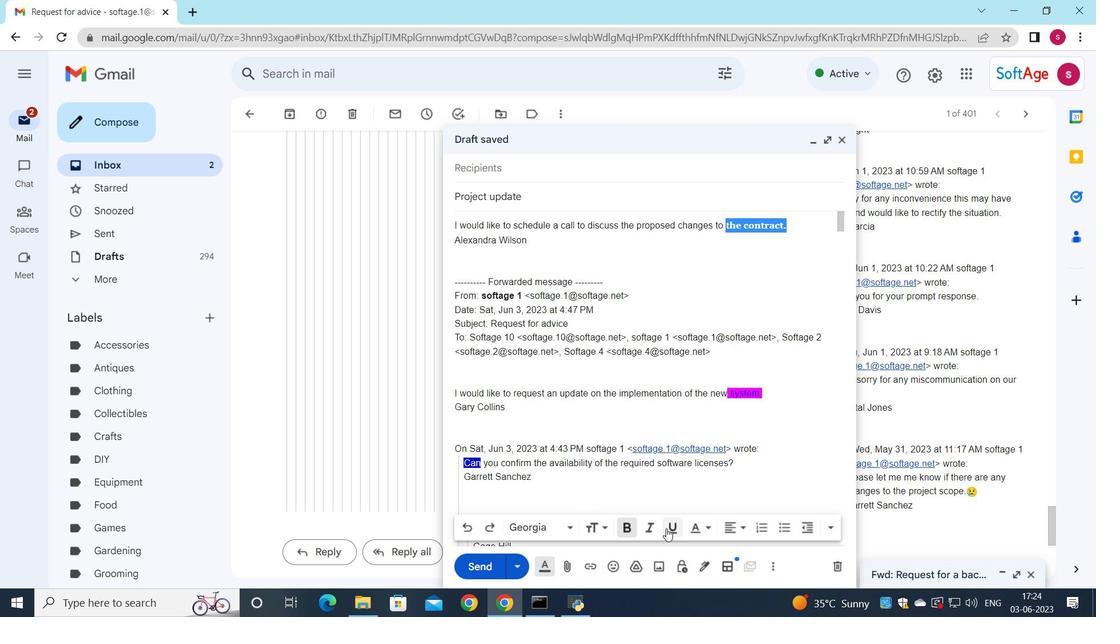
Action: Mouse moved to (483, 565)
Screenshot: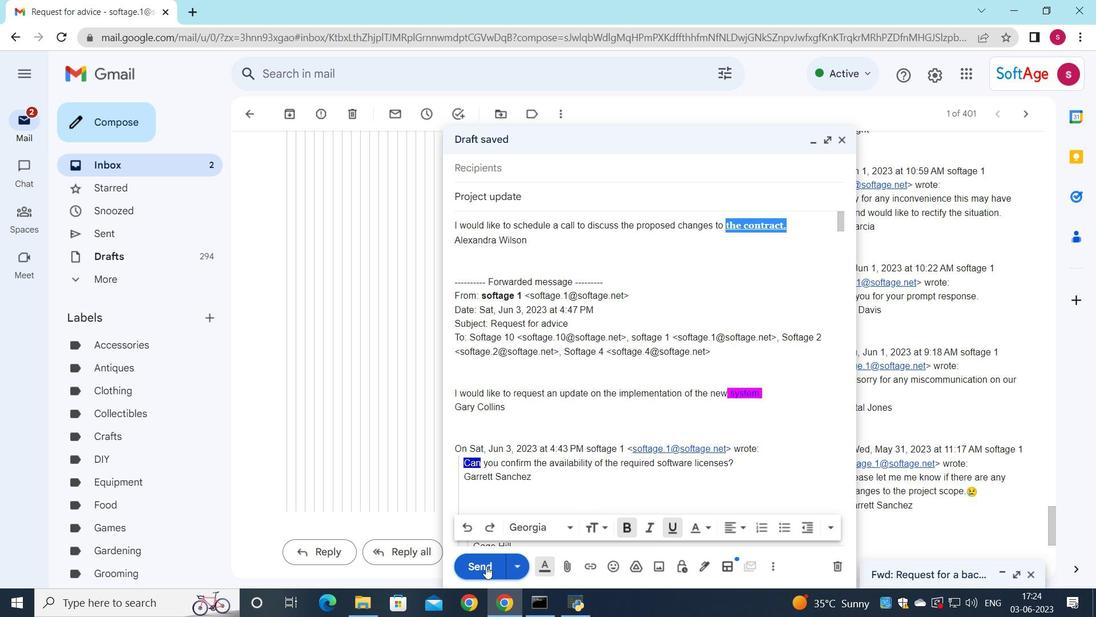 
Action: Mouse pressed left at (483, 565)
Screenshot: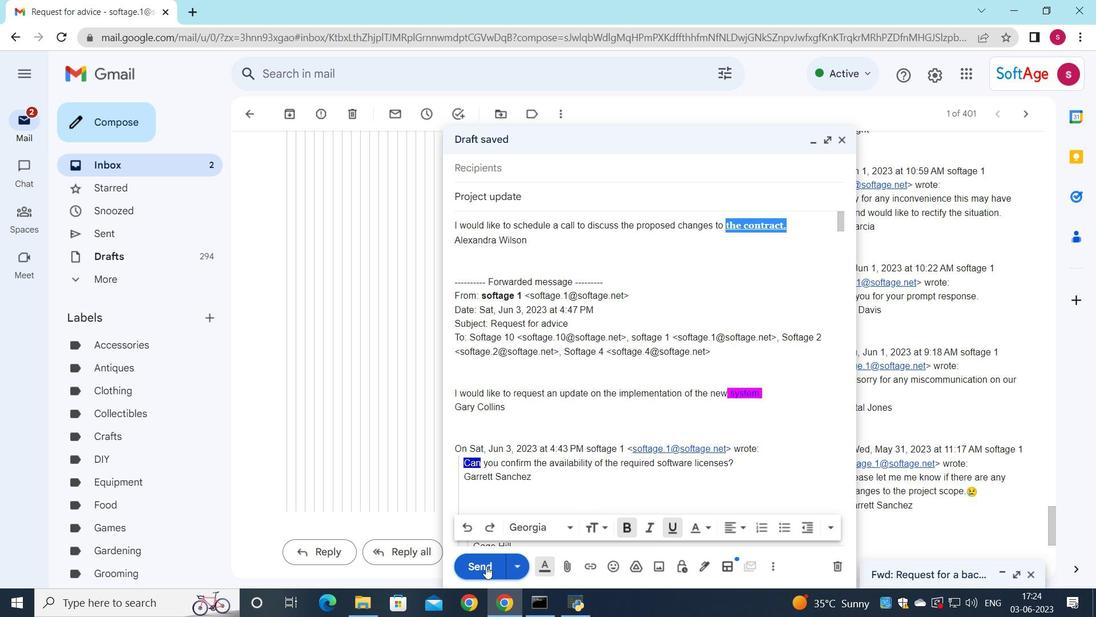 
Action: Mouse moved to (669, 350)
Screenshot: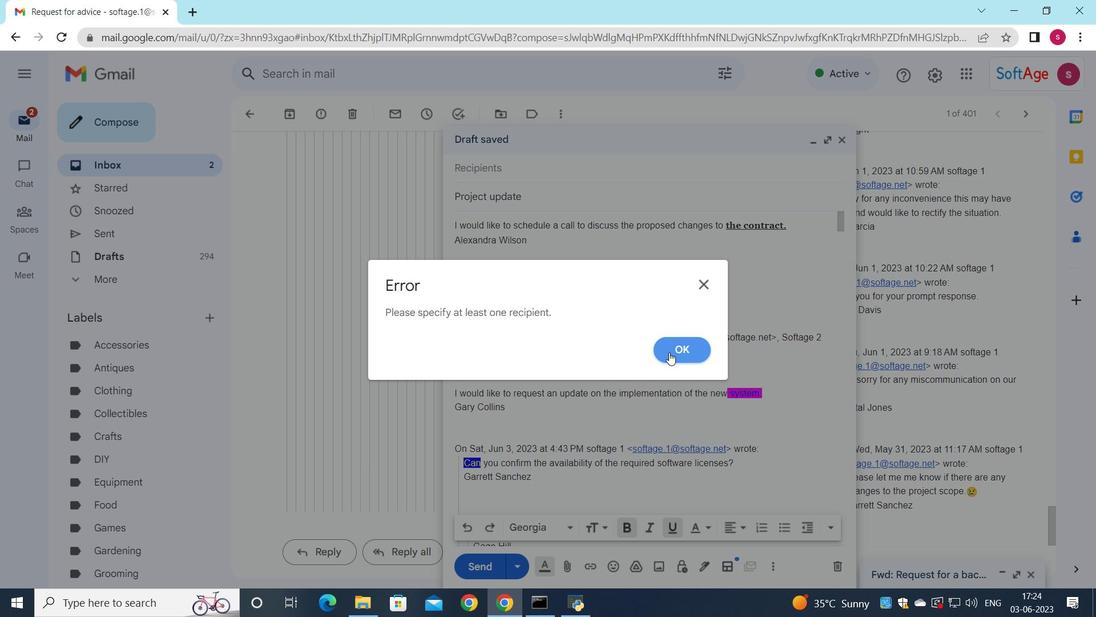 
Action: Mouse pressed left at (669, 350)
Screenshot: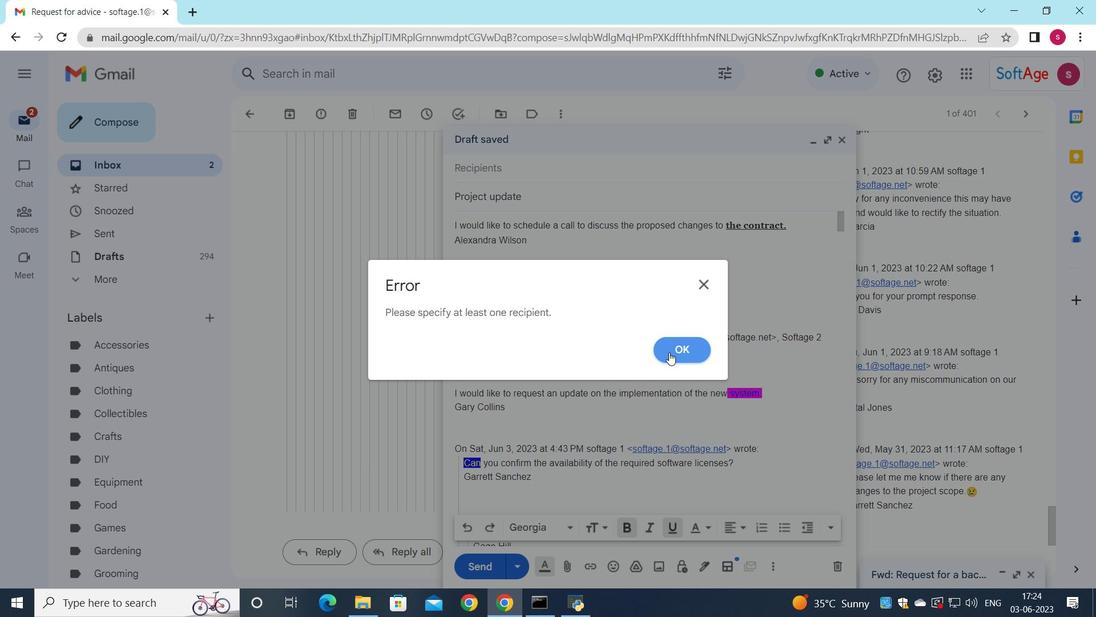 
Action: Mouse moved to (519, 167)
Screenshot: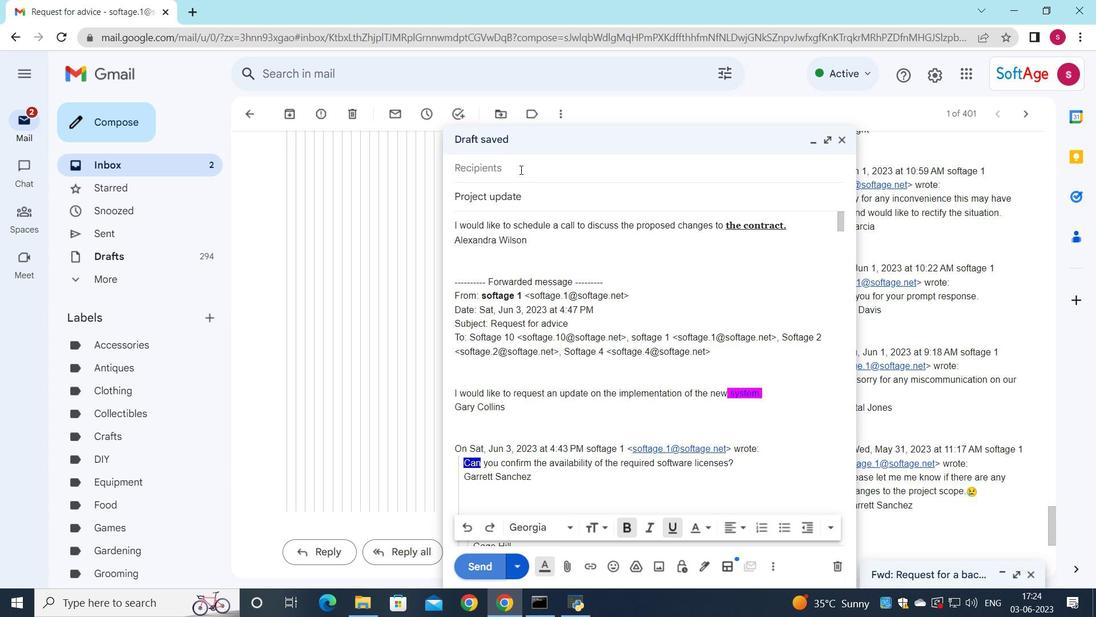 
Action: Mouse pressed left at (519, 167)
Screenshot: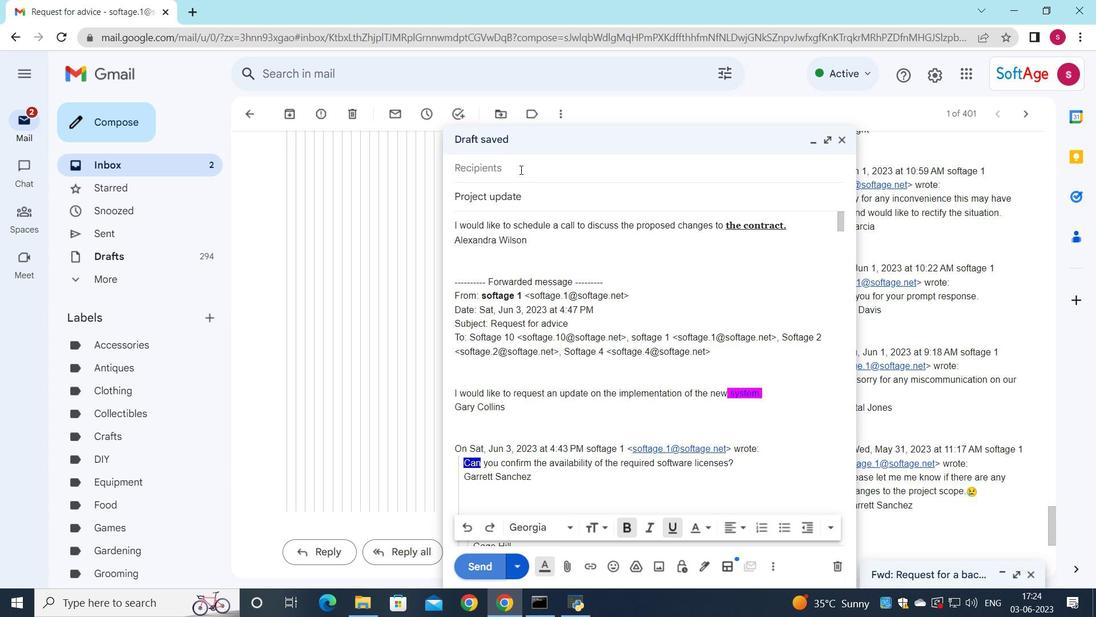 
Action: Mouse moved to (519, 166)
Screenshot: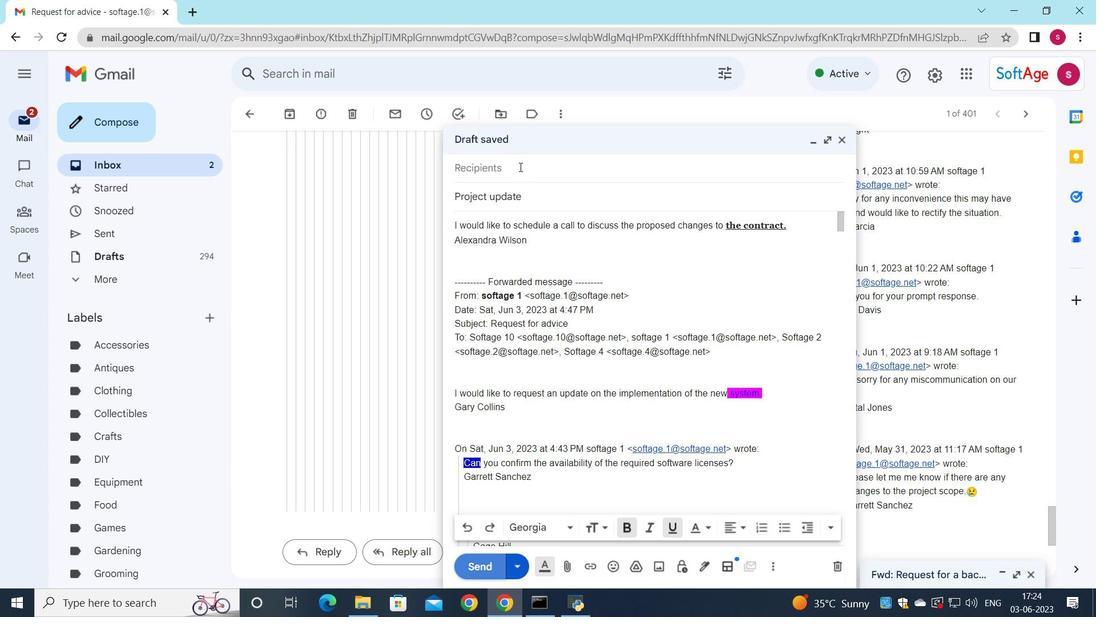 
Action: Key pressed s
Screenshot: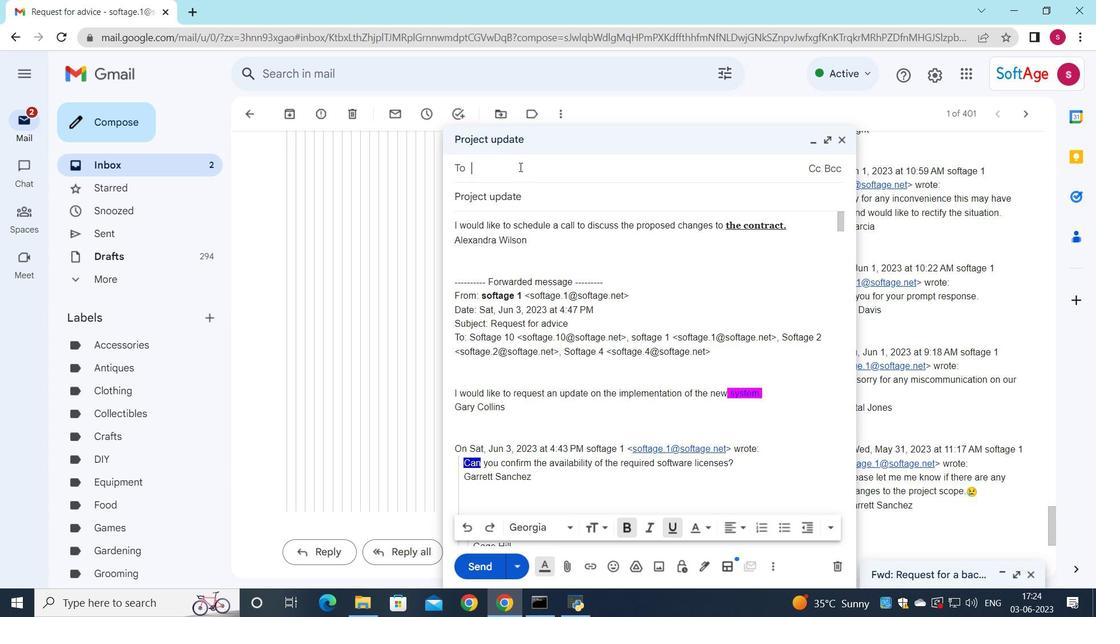 
Action: Mouse moved to (537, 413)
Screenshot: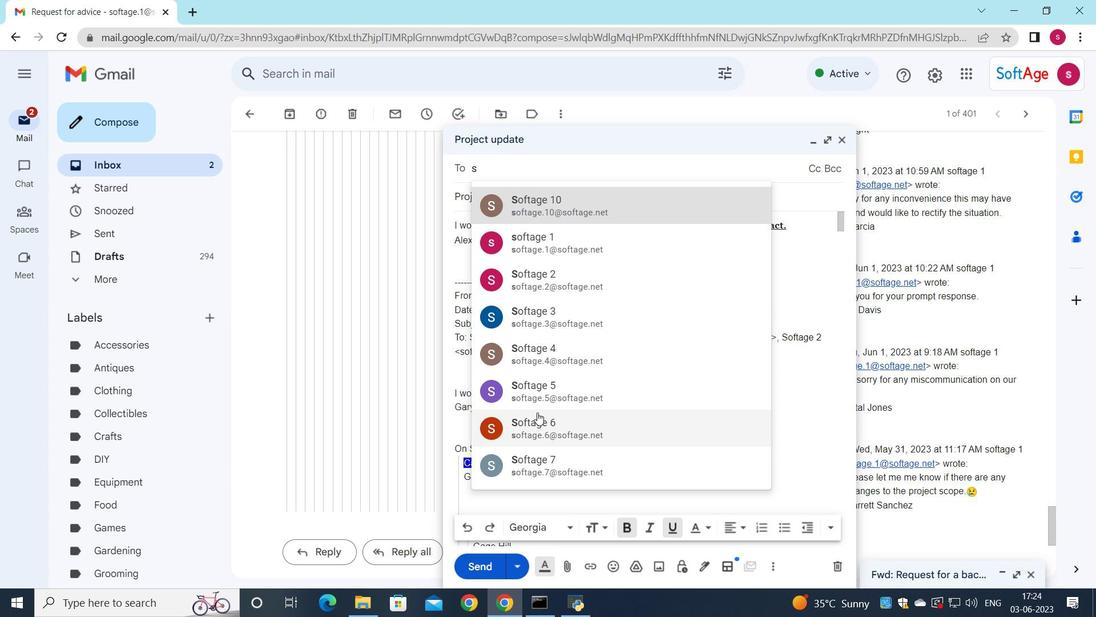 
Action: Mouse pressed left at (537, 413)
Screenshot: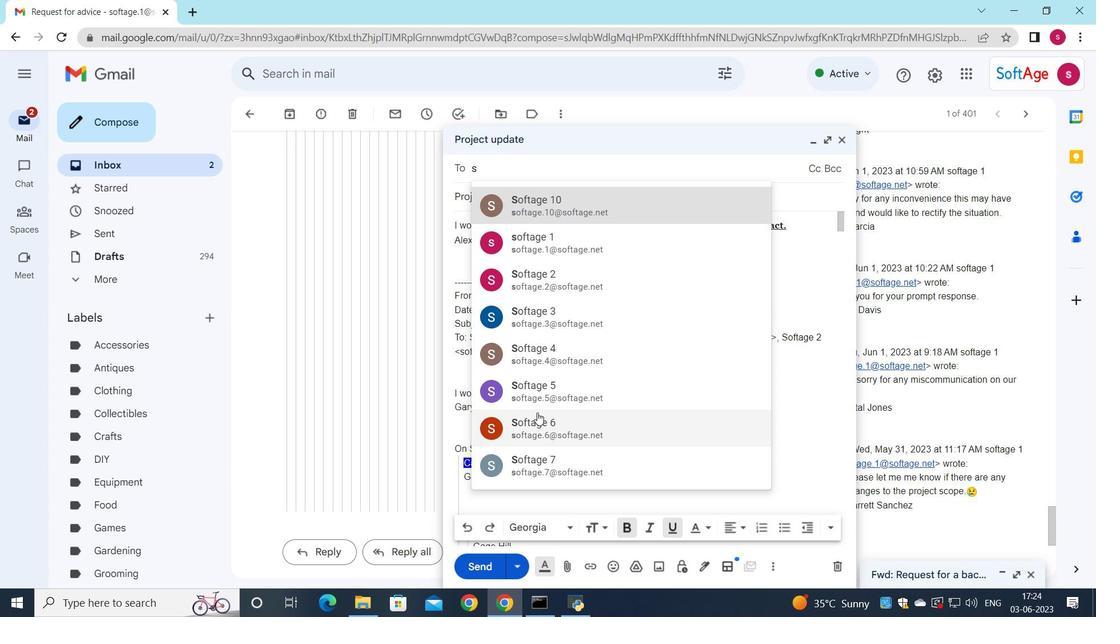 
Action: Mouse moved to (473, 564)
Screenshot: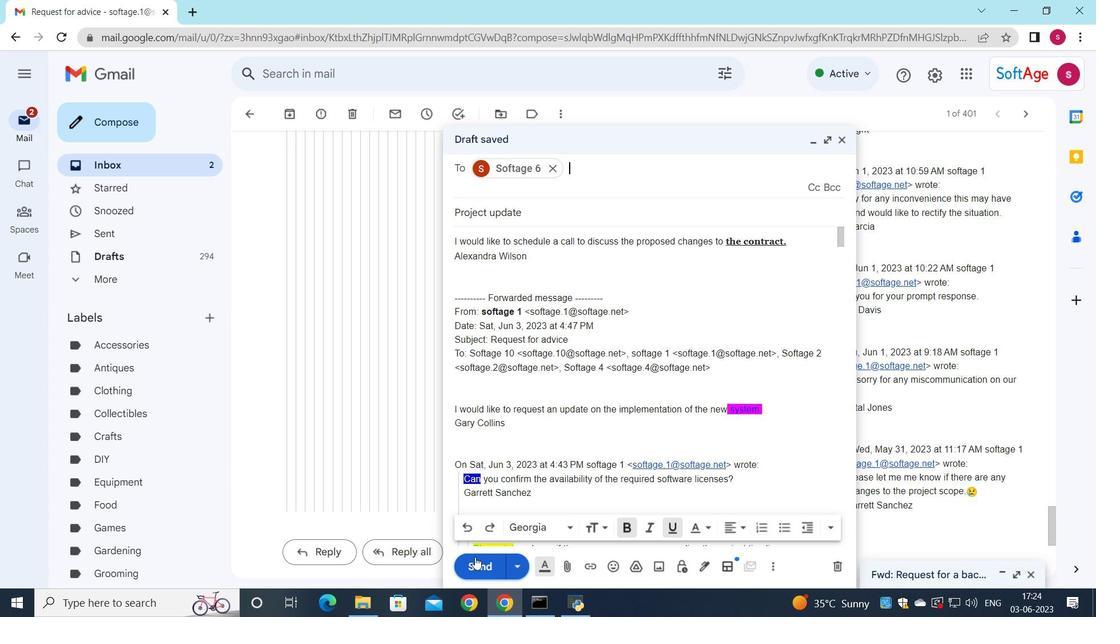 
Action: Mouse pressed left at (473, 564)
Screenshot: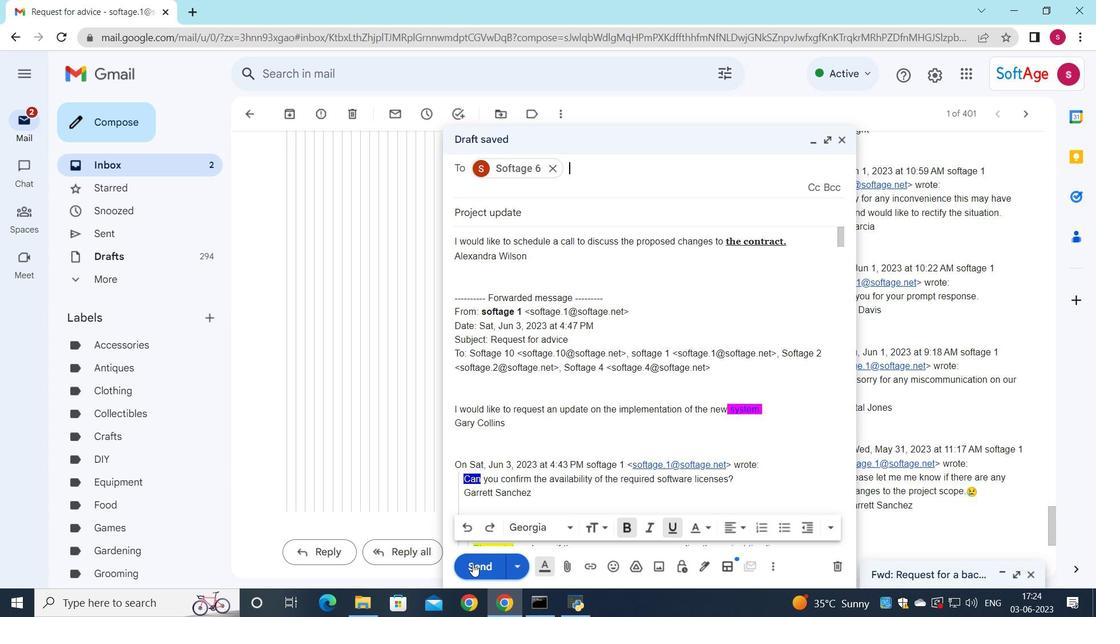 
Action: Mouse moved to (516, 478)
Screenshot: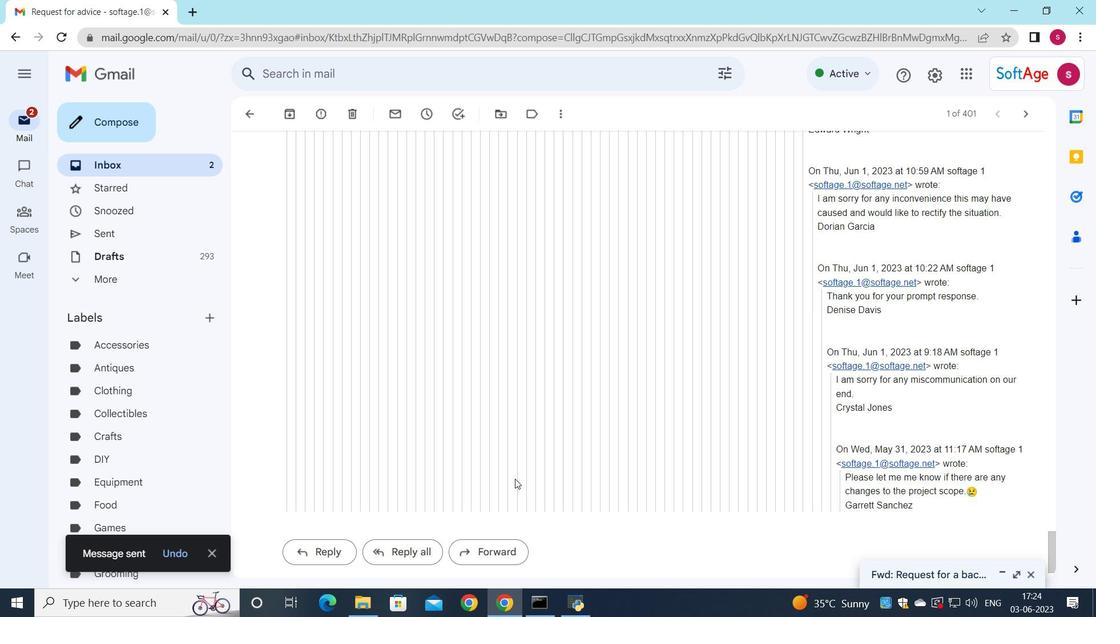 
